Task: Look for space in Huntley, United States from 10th June, 2023 to 25th June, 2023 for 4 adults in price range Rs.10000 to Rs.15000. Place can be private room with 4 bedrooms having 4 beds and 4 bathrooms. Property type can be house, flat, guest house, hotel. Amenities needed are: wifi, TV, free parkinig on premises, gym, breakfast. Booking option can be shelf check-in. Required host language is English.
Action: Mouse moved to (497, 114)
Screenshot: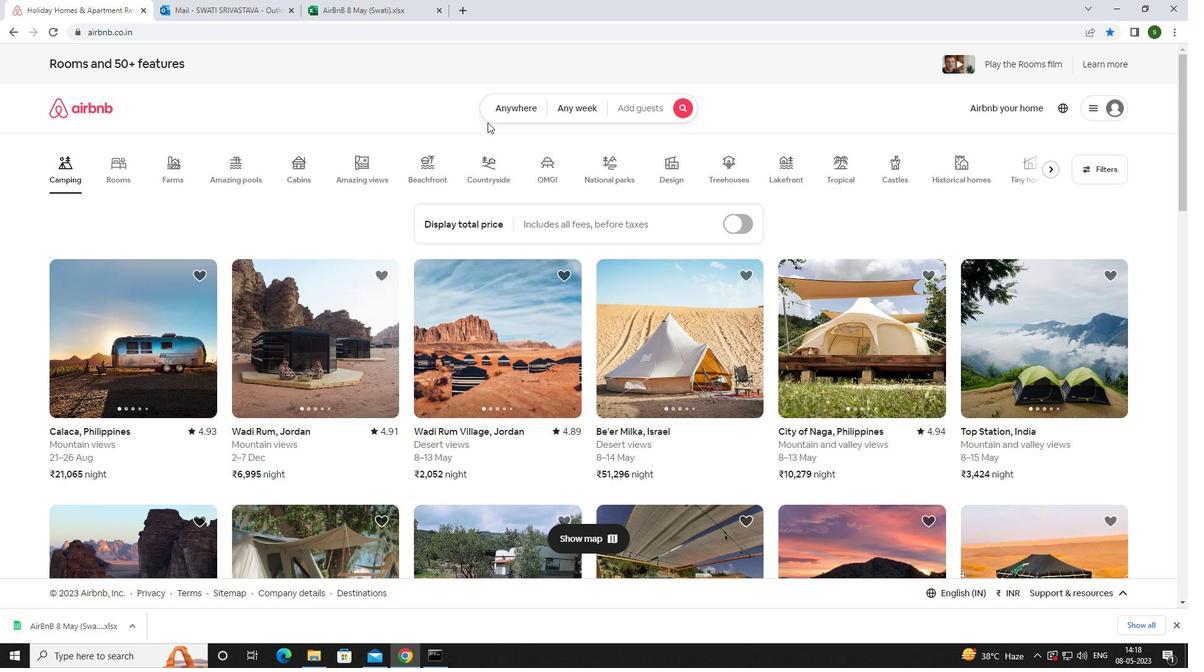 
Action: Mouse pressed left at (497, 114)
Screenshot: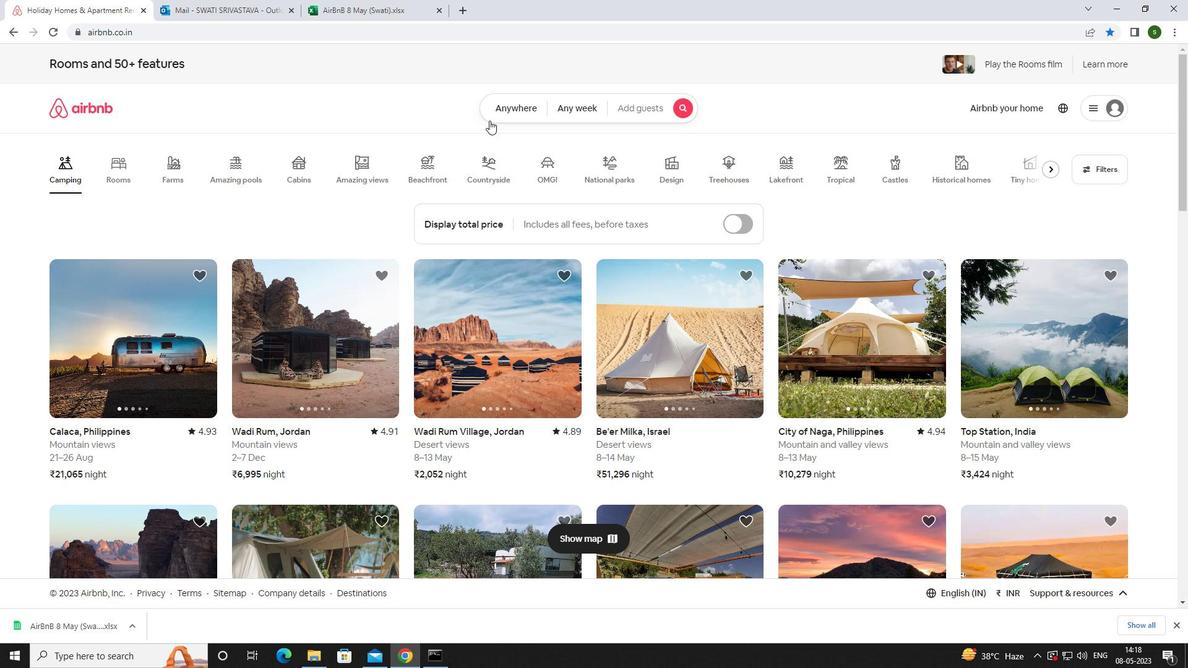 
Action: Mouse moved to (387, 160)
Screenshot: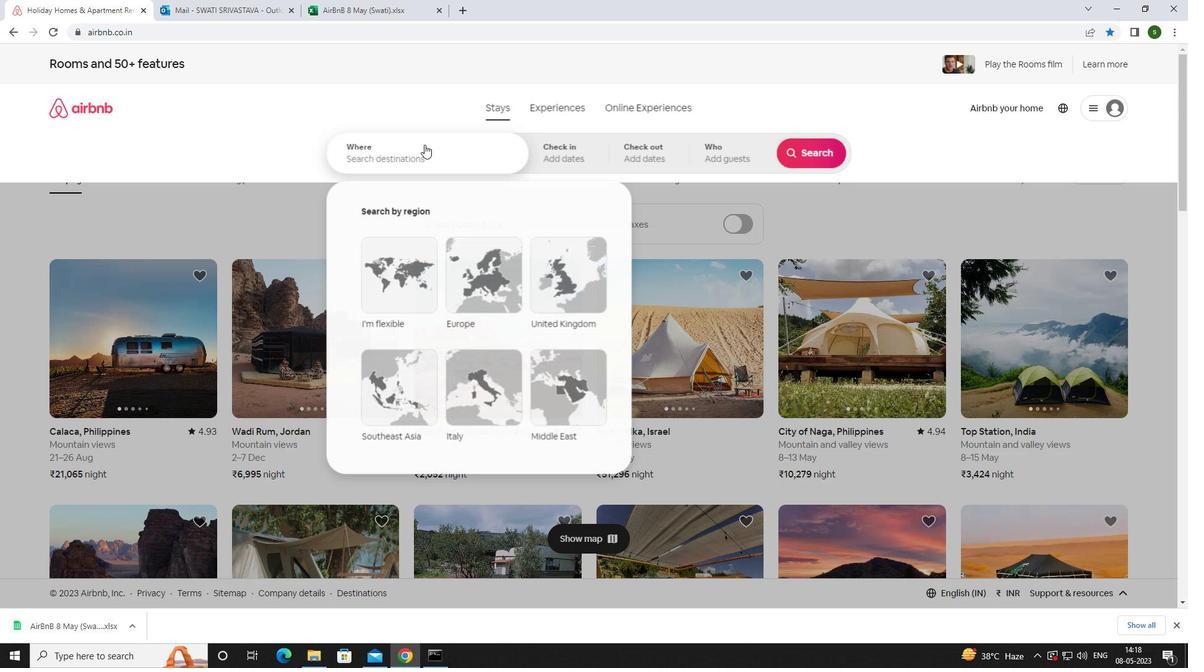 
Action: Mouse pressed left at (387, 160)
Screenshot: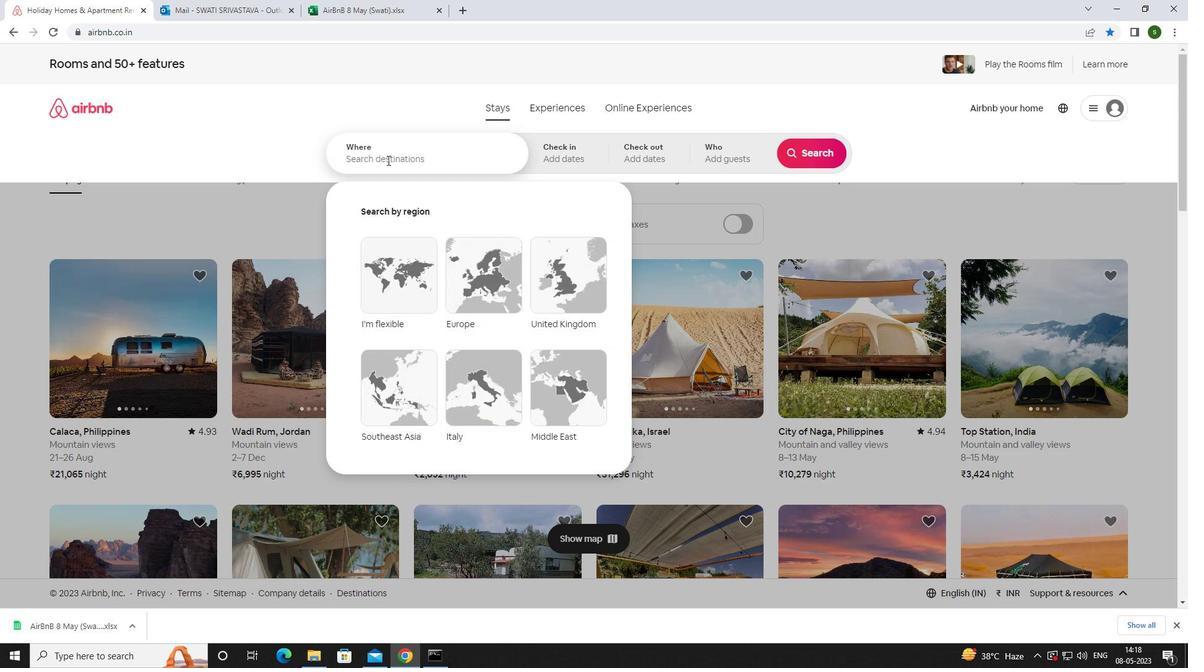 
Action: Key pressed <Key.caps_lock>h<Key.caps_lock>untley,<Key.space><Key.caps_lock>u<Key.caps_lock>nited<Key.space><Key.caps_lock>s<Key.caps_lock>tates<Key.enter>
Screenshot: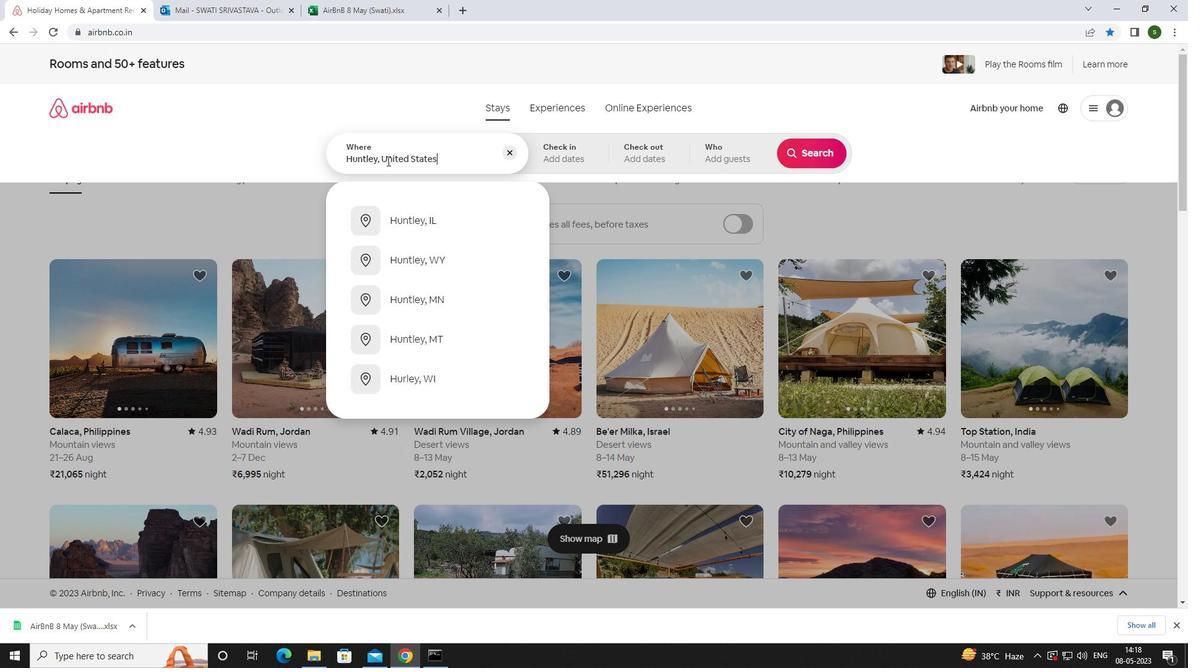 
Action: Mouse moved to (799, 327)
Screenshot: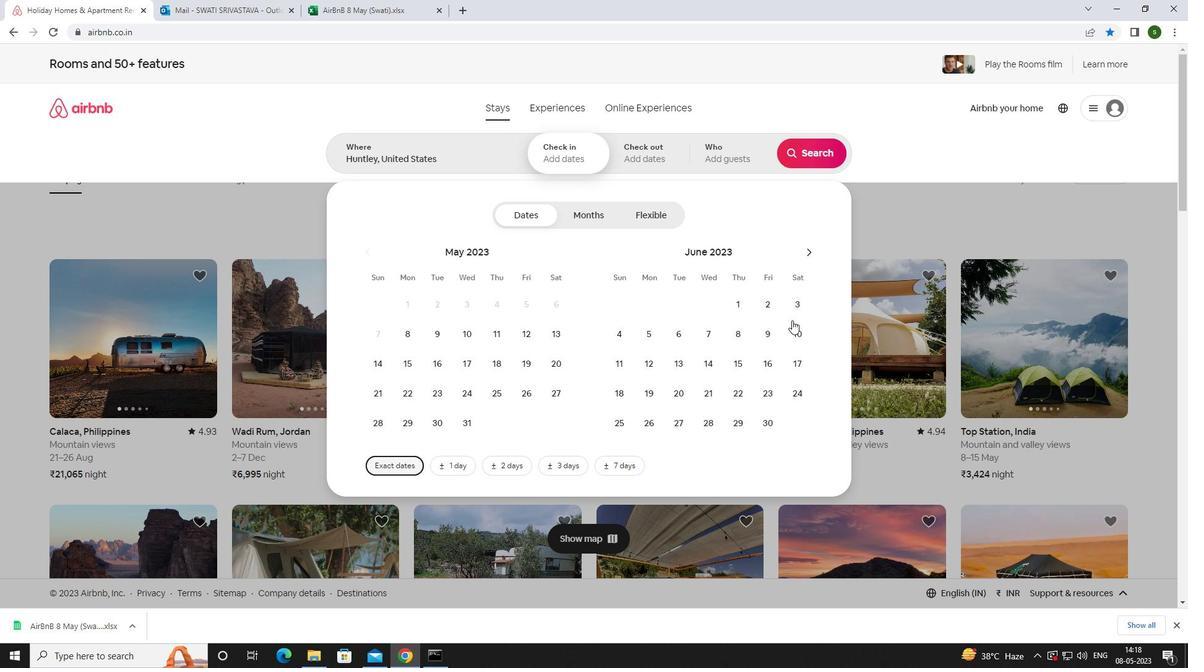 
Action: Mouse pressed left at (799, 327)
Screenshot: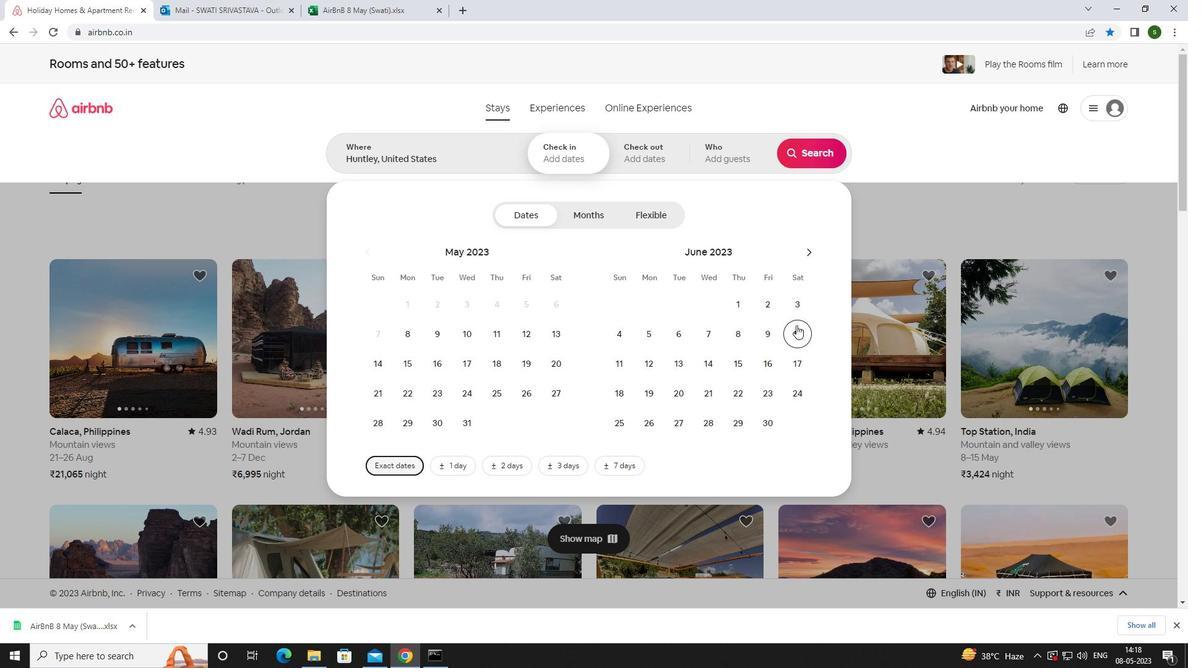 
Action: Mouse moved to (613, 420)
Screenshot: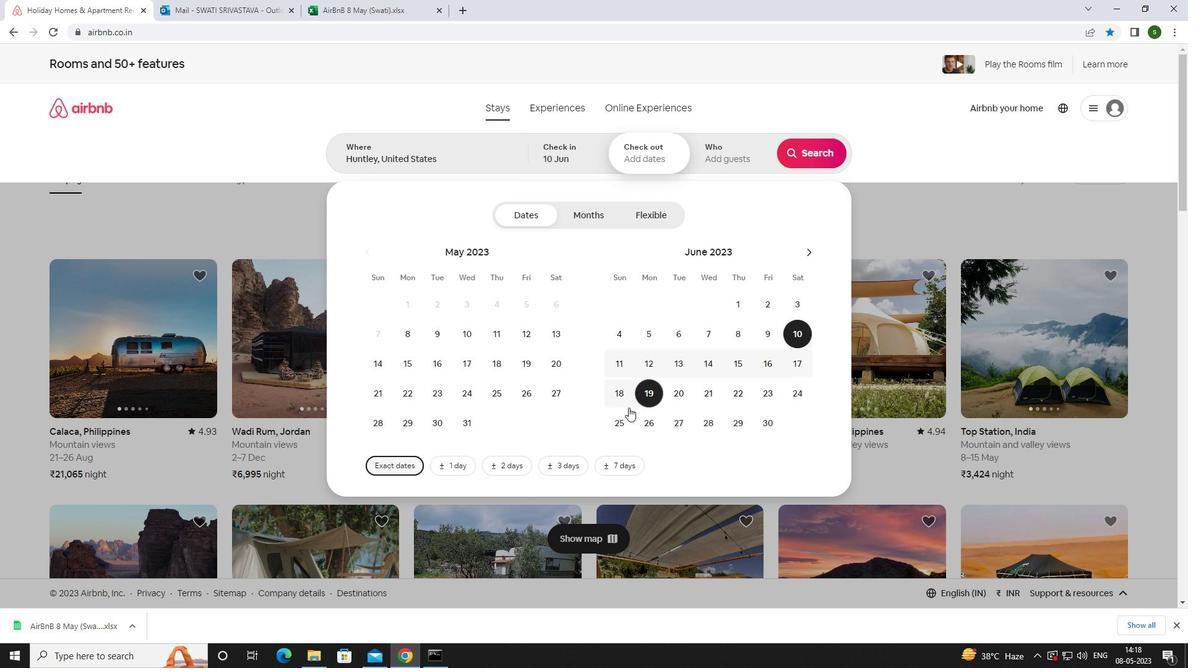 
Action: Mouse pressed left at (613, 420)
Screenshot: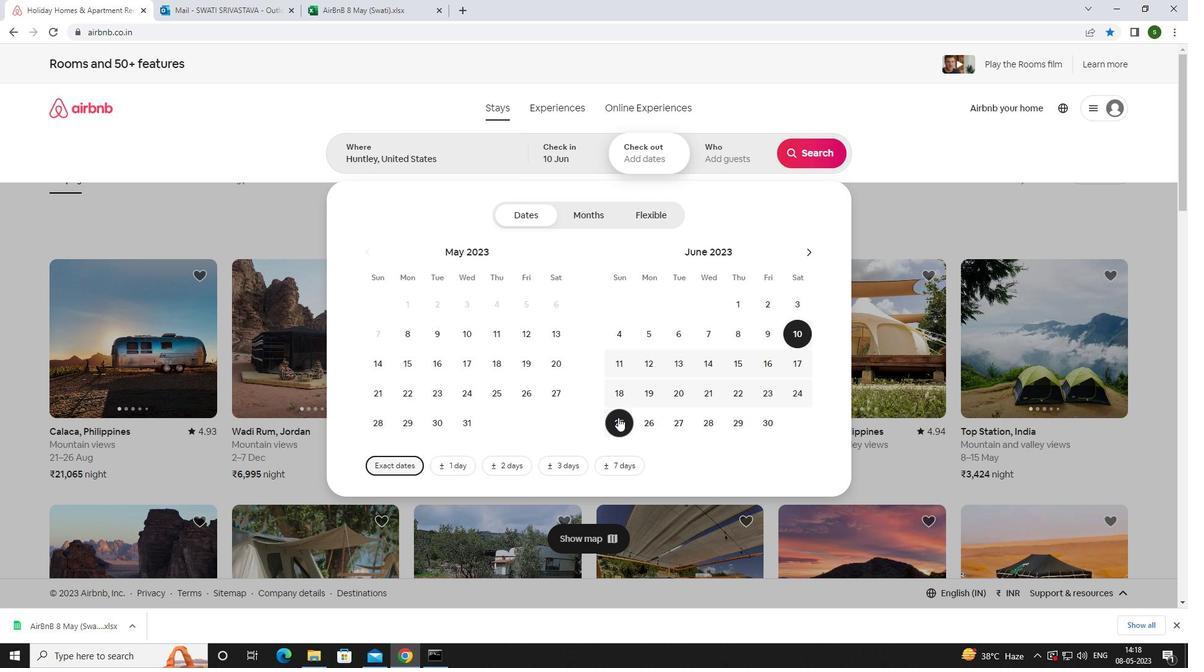 
Action: Mouse moved to (725, 151)
Screenshot: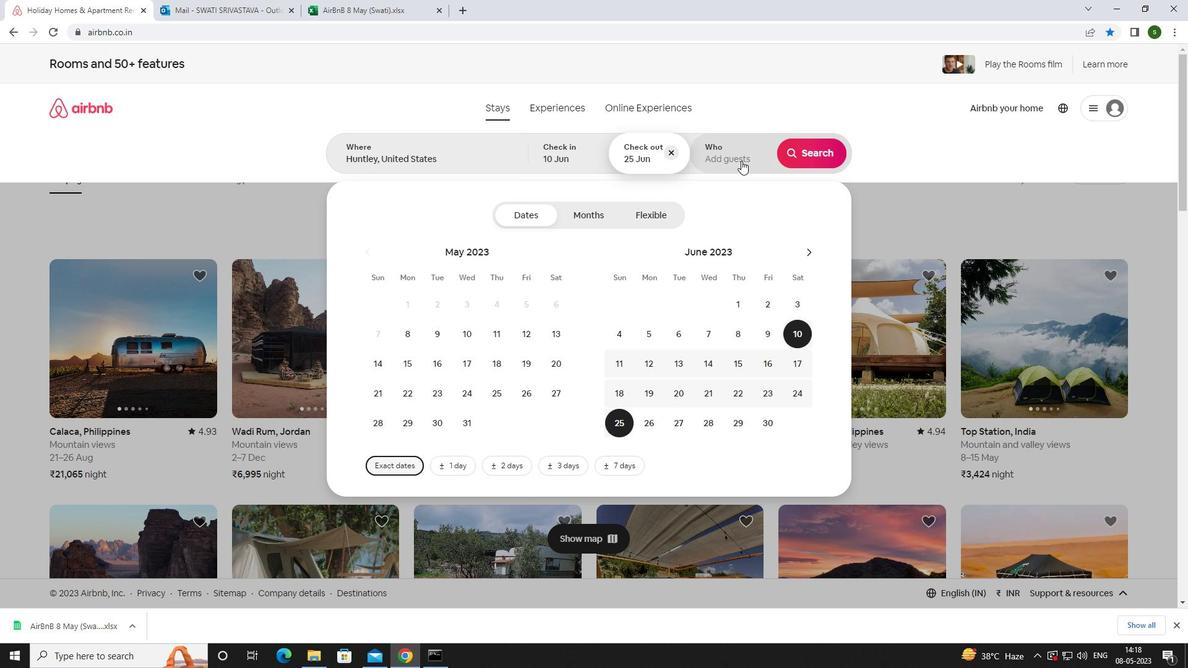 
Action: Mouse pressed left at (725, 151)
Screenshot: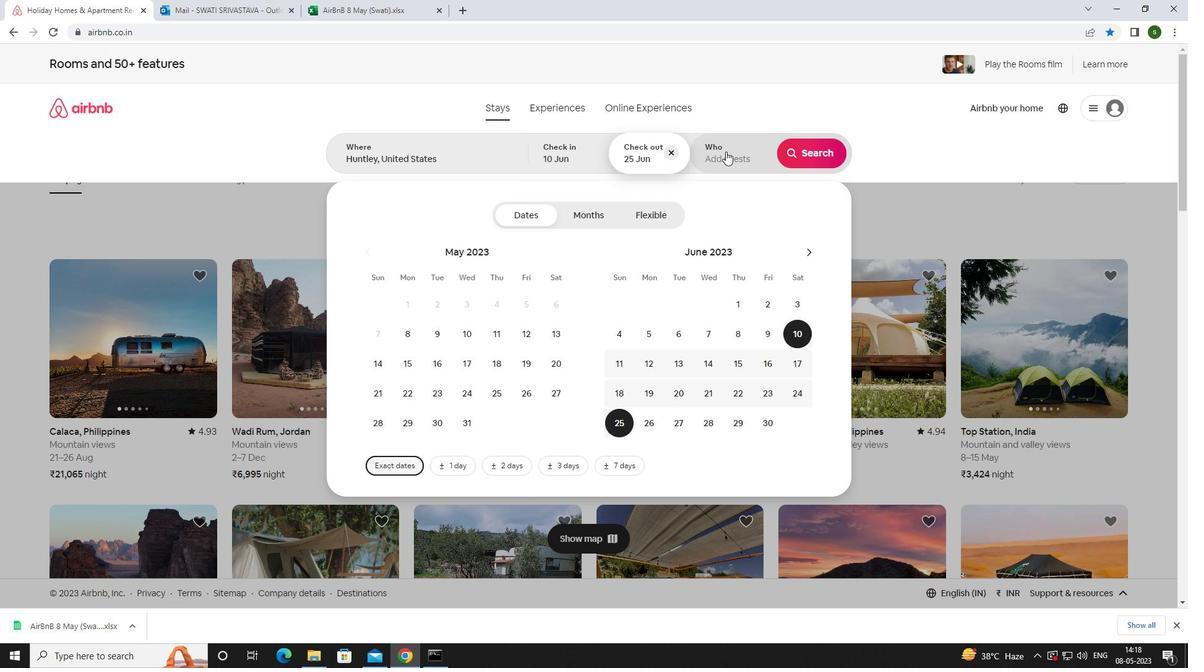 
Action: Mouse moved to (811, 228)
Screenshot: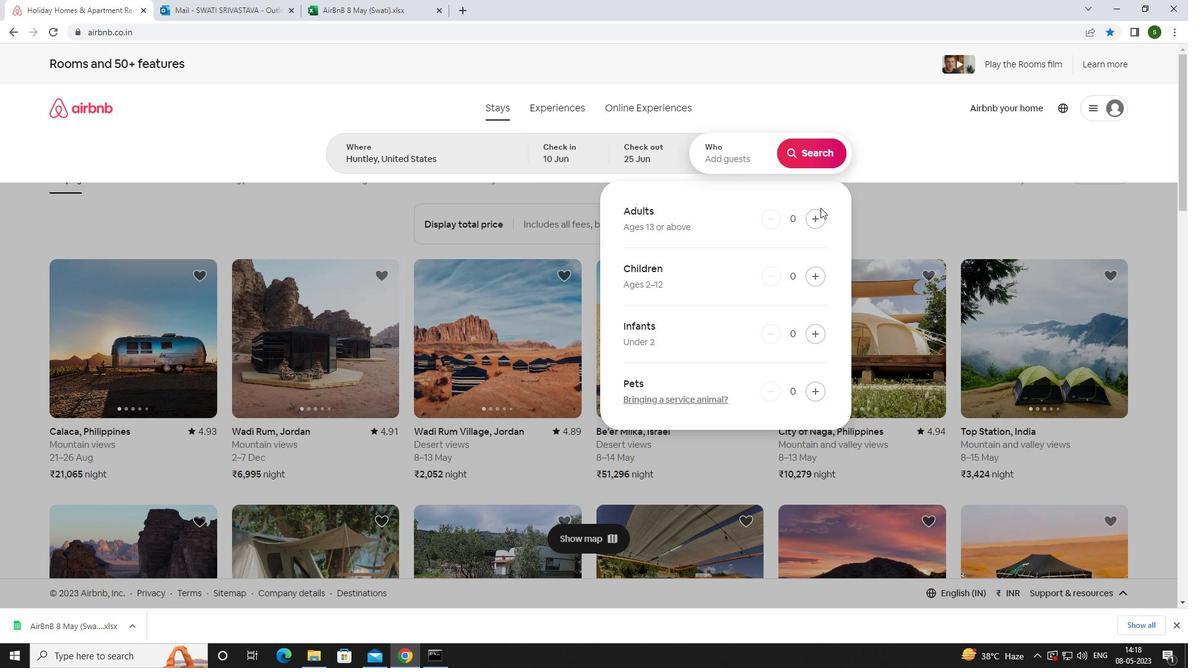
Action: Mouse pressed left at (811, 228)
Screenshot: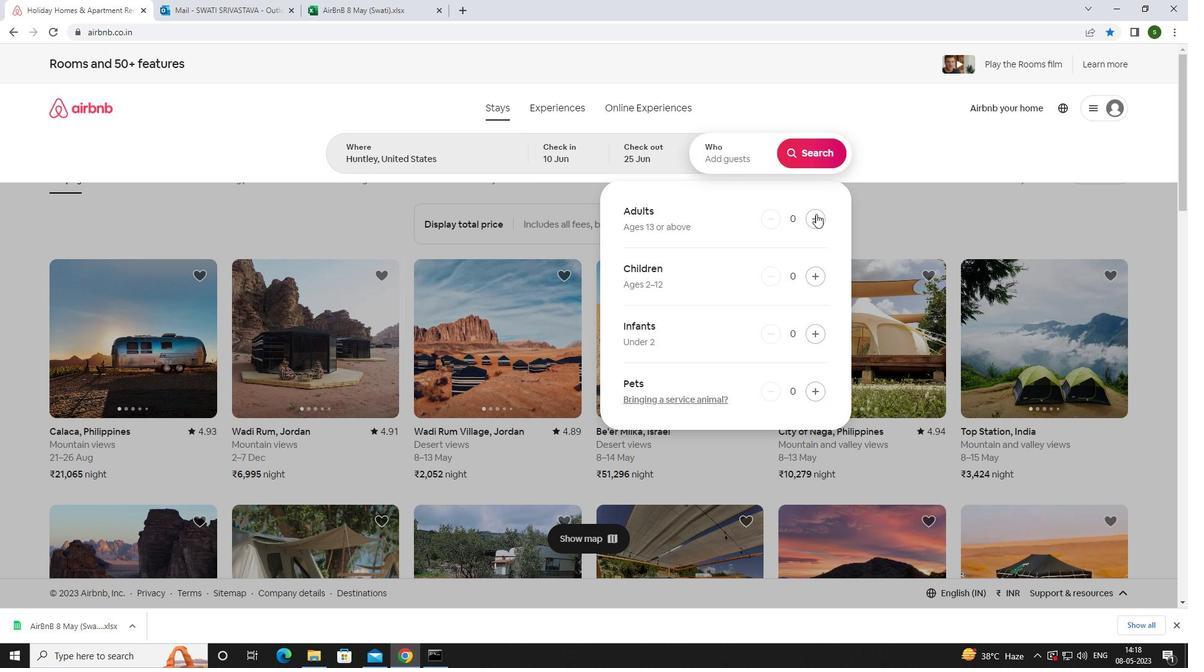 
Action: Mouse moved to (813, 218)
Screenshot: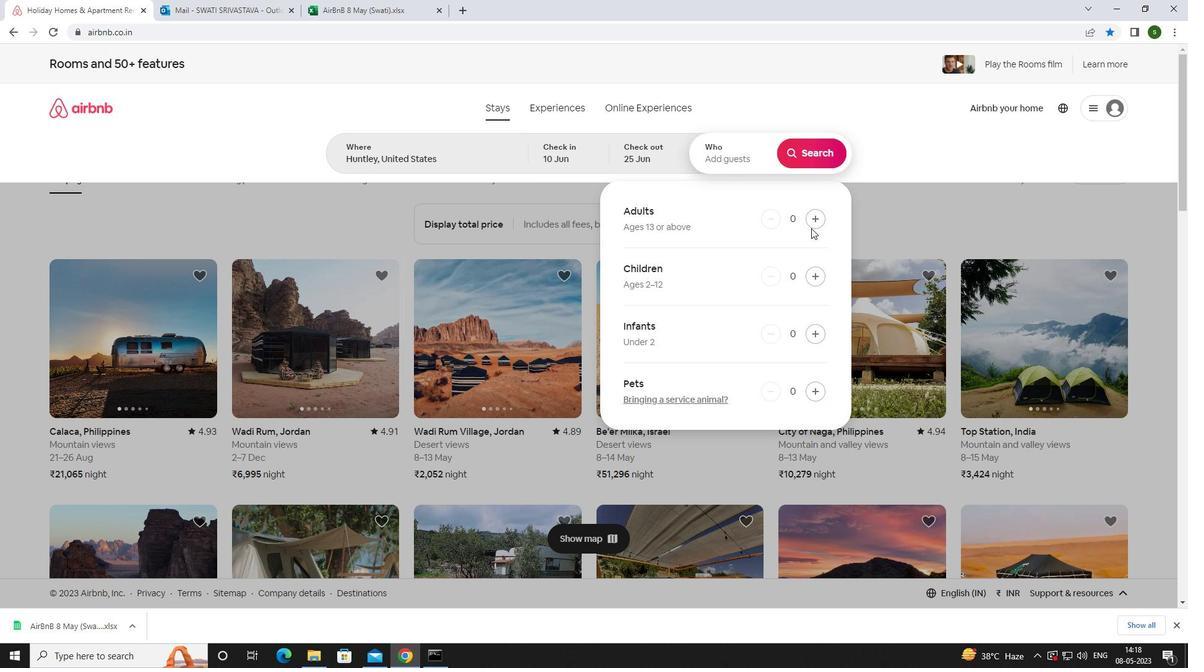 
Action: Mouse pressed left at (813, 218)
Screenshot: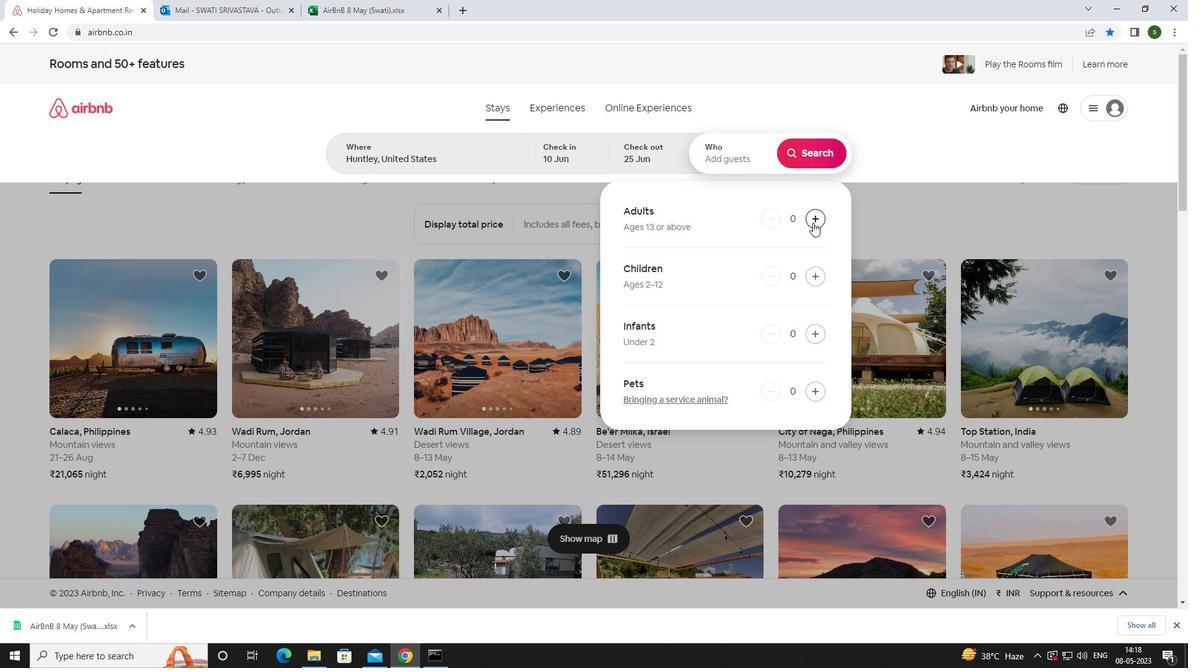 
Action: Mouse pressed left at (813, 218)
Screenshot: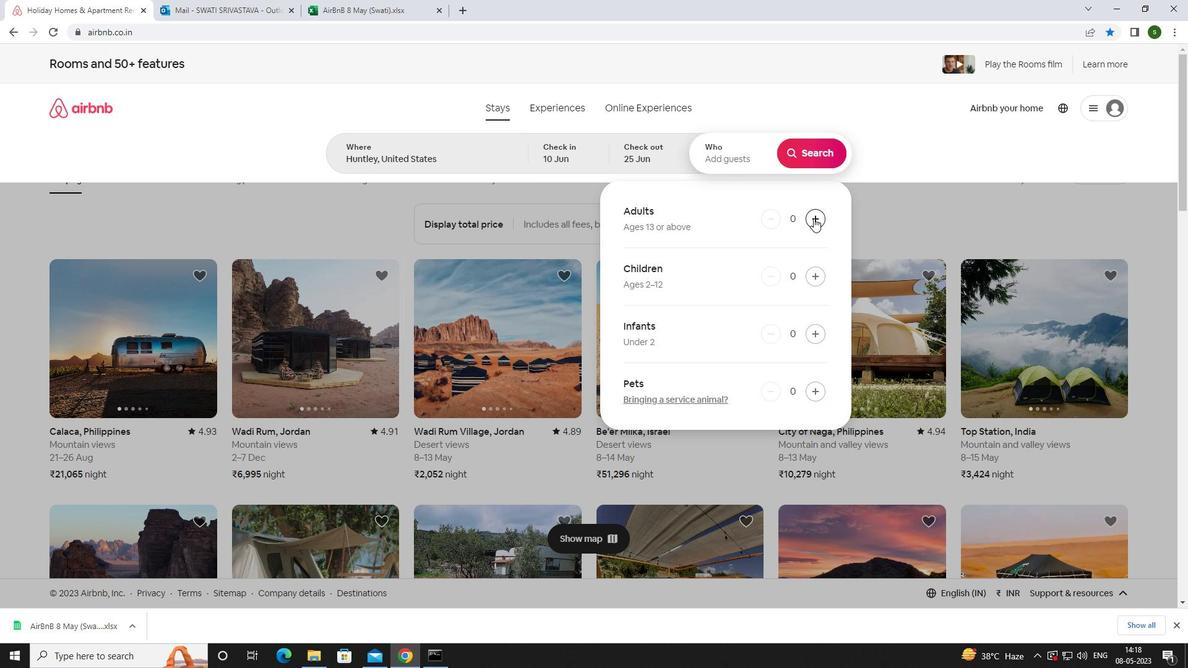 
Action: Mouse pressed left at (813, 218)
Screenshot: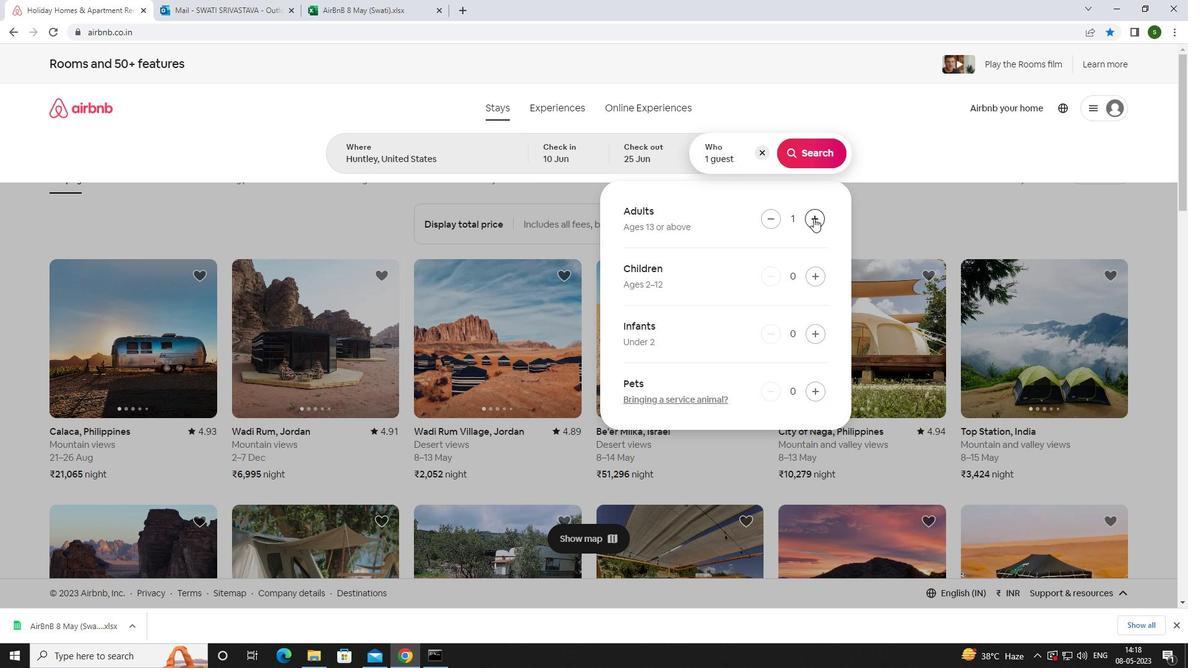 
Action: Mouse pressed left at (813, 218)
Screenshot: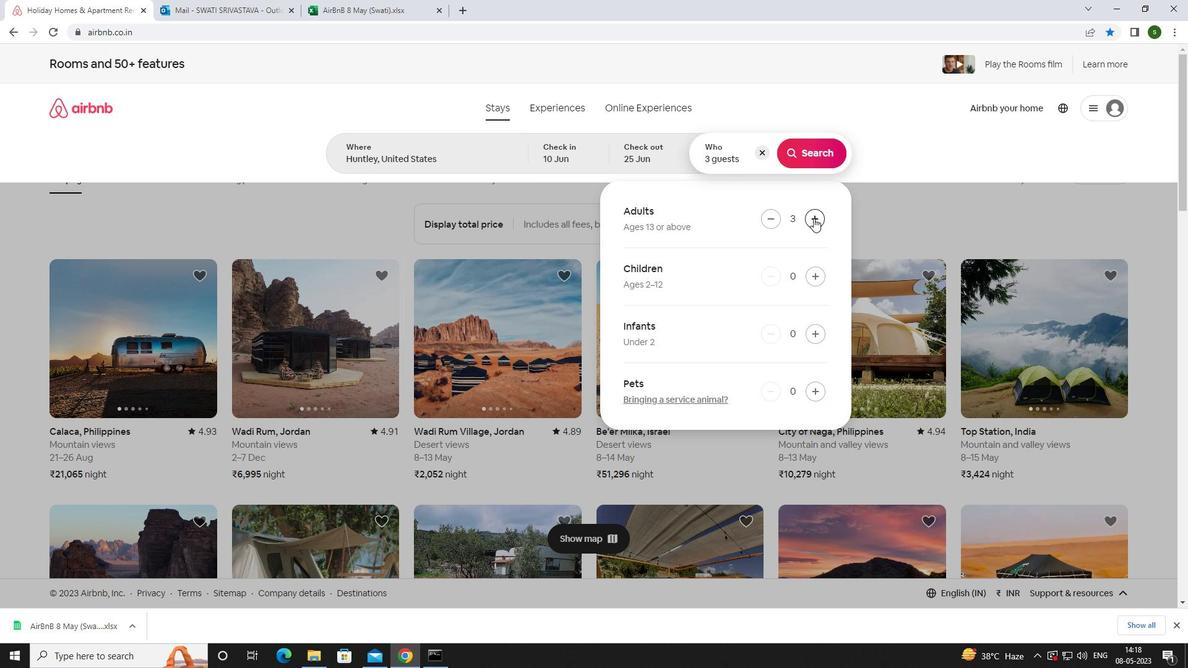 
Action: Mouse moved to (811, 162)
Screenshot: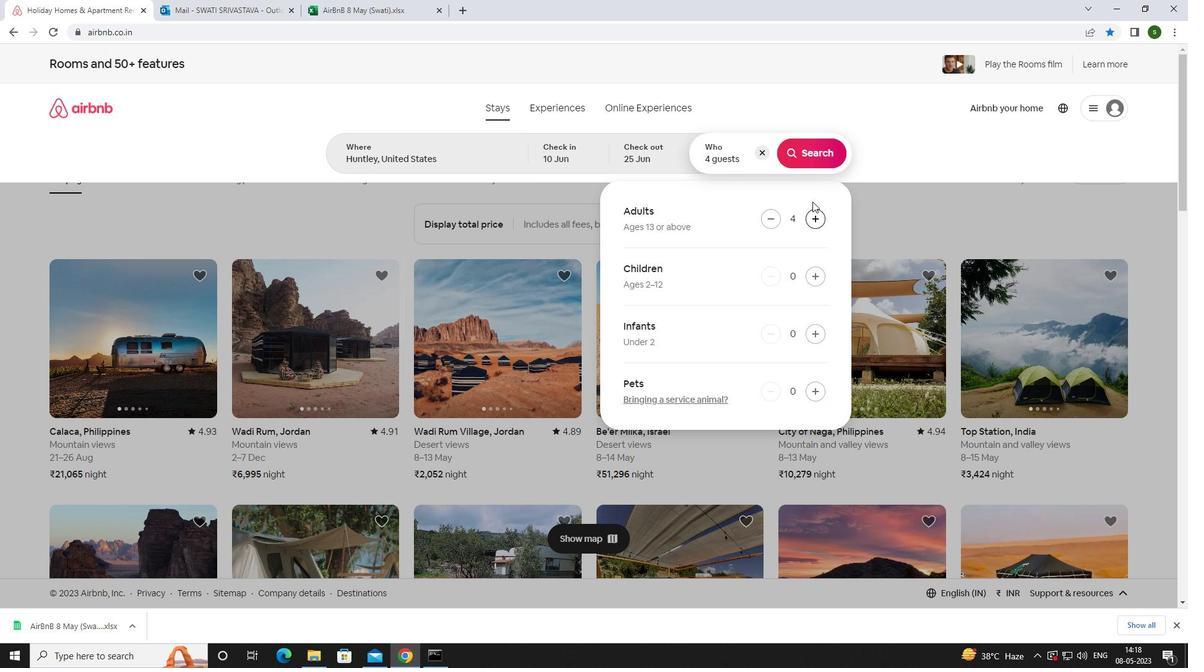 
Action: Mouse pressed left at (811, 162)
Screenshot: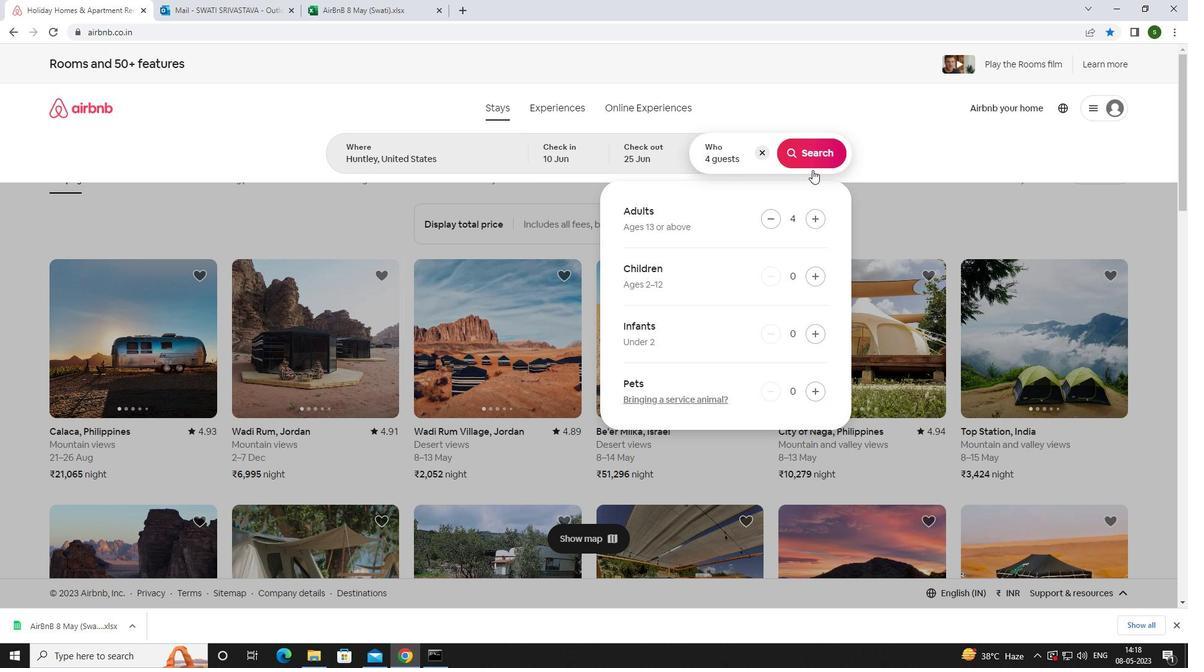 
Action: Mouse moved to (1130, 113)
Screenshot: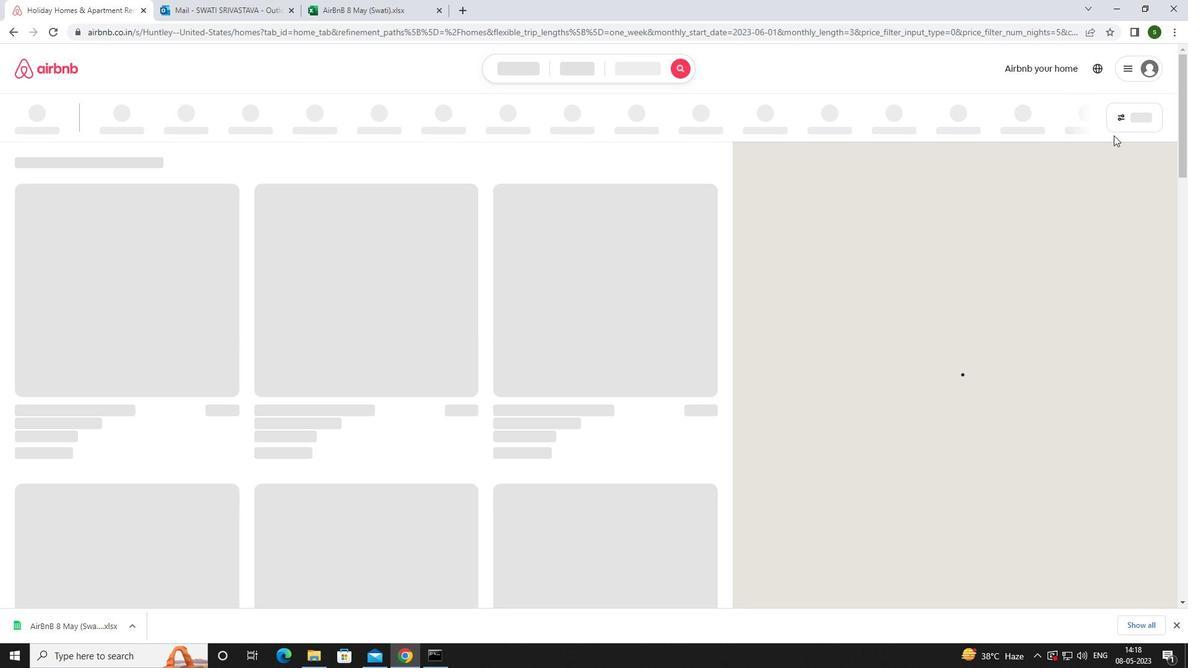 
Action: Mouse pressed left at (1130, 113)
Screenshot: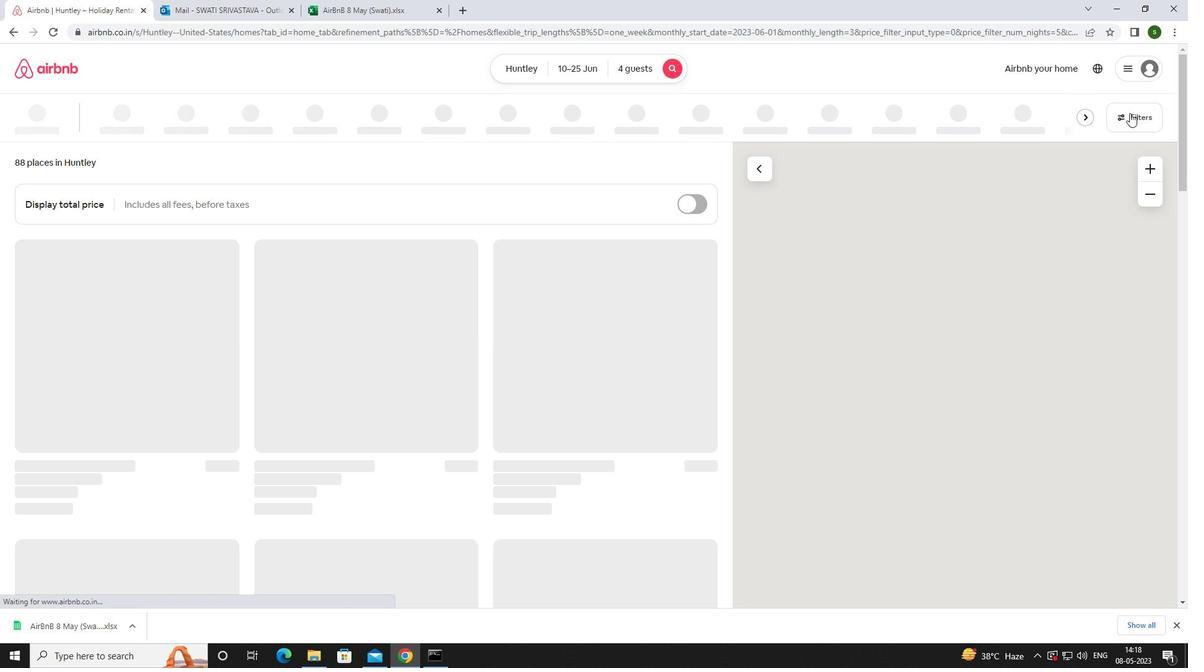 
Action: Mouse moved to (498, 421)
Screenshot: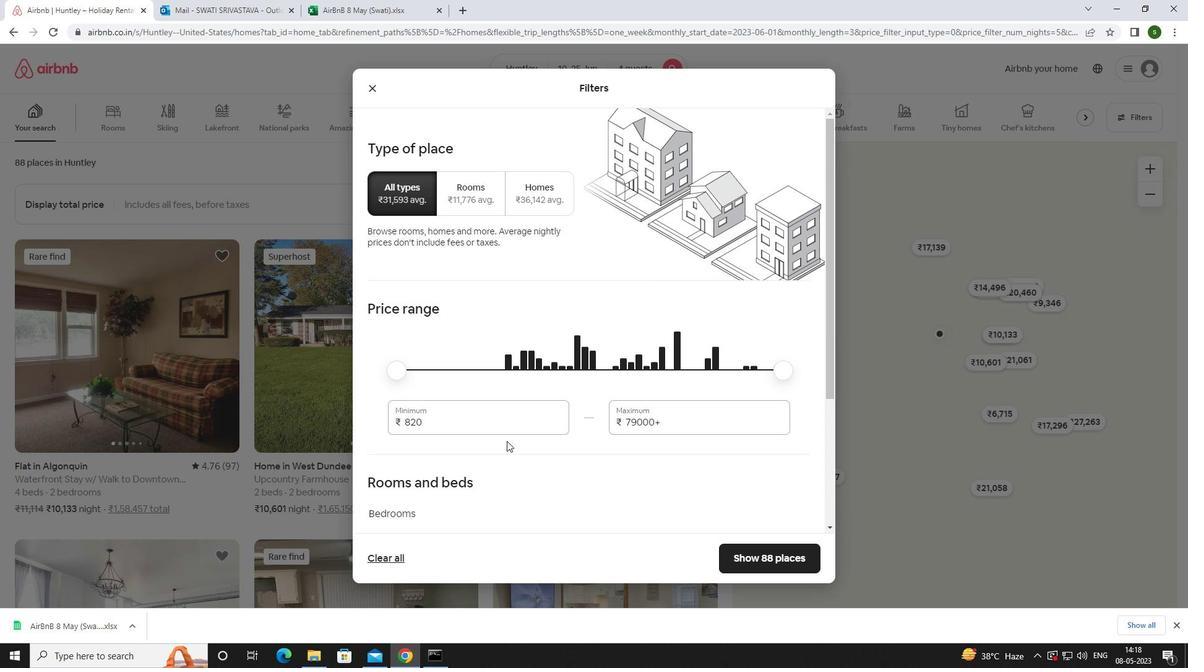 
Action: Mouse pressed left at (498, 421)
Screenshot: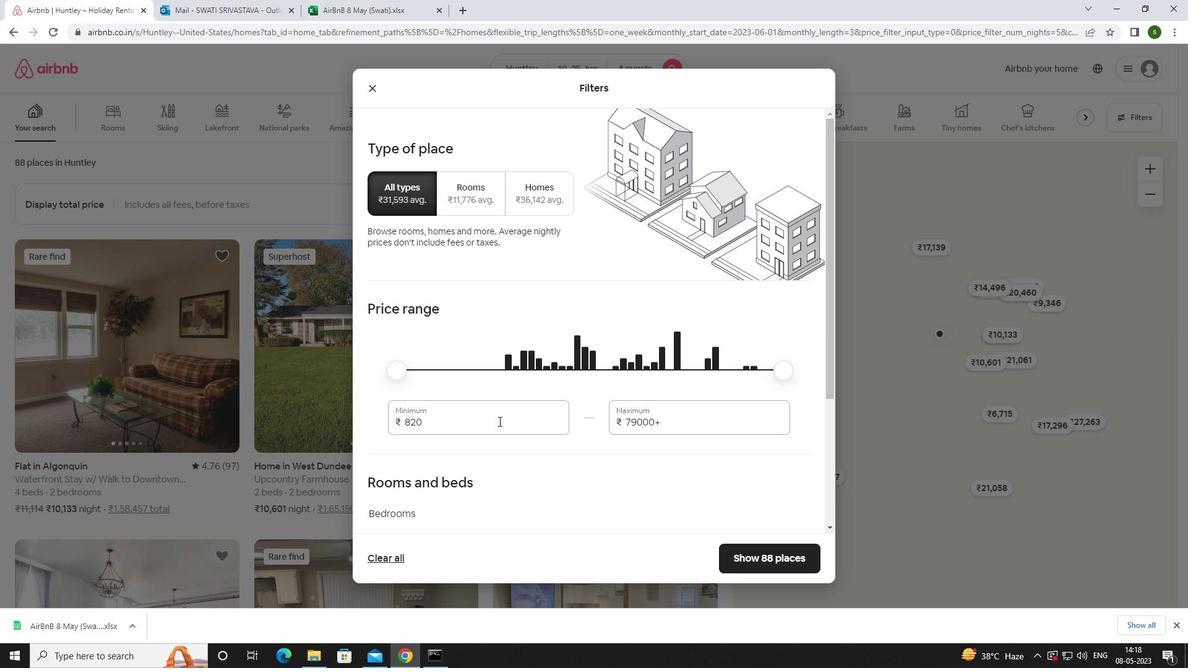 
Action: Mouse moved to (496, 421)
Screenshot: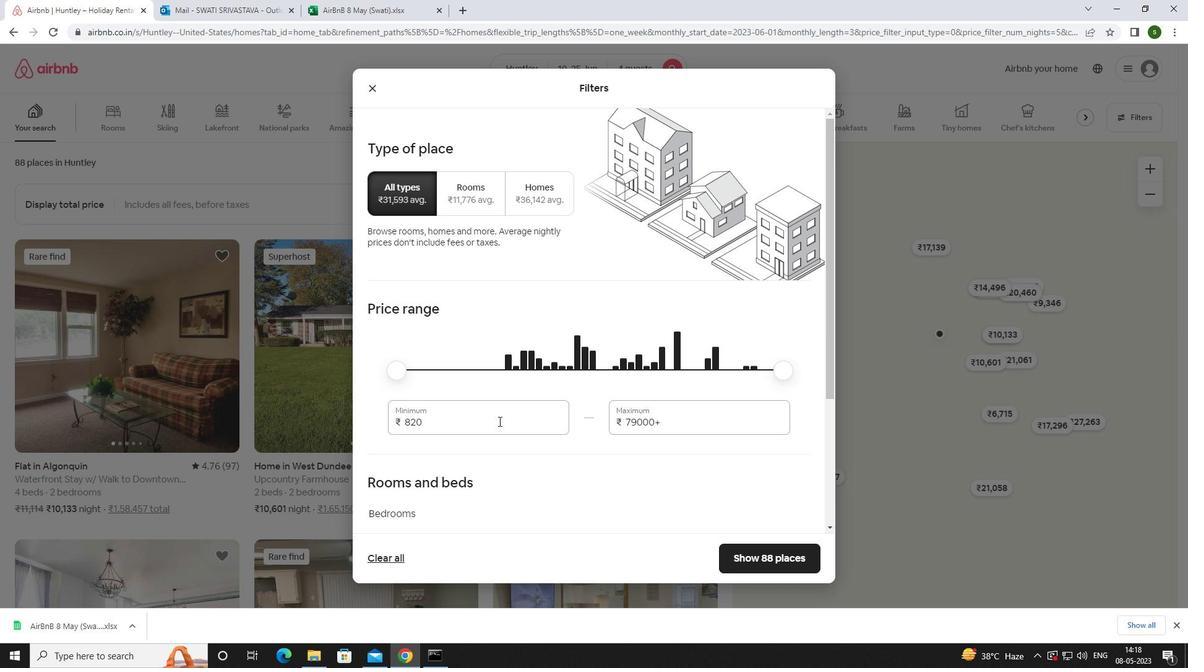 
Action: Key pressed <Key.backspace><Key.backspace><Key.backspace><Key.backspace>10000
Screenshot: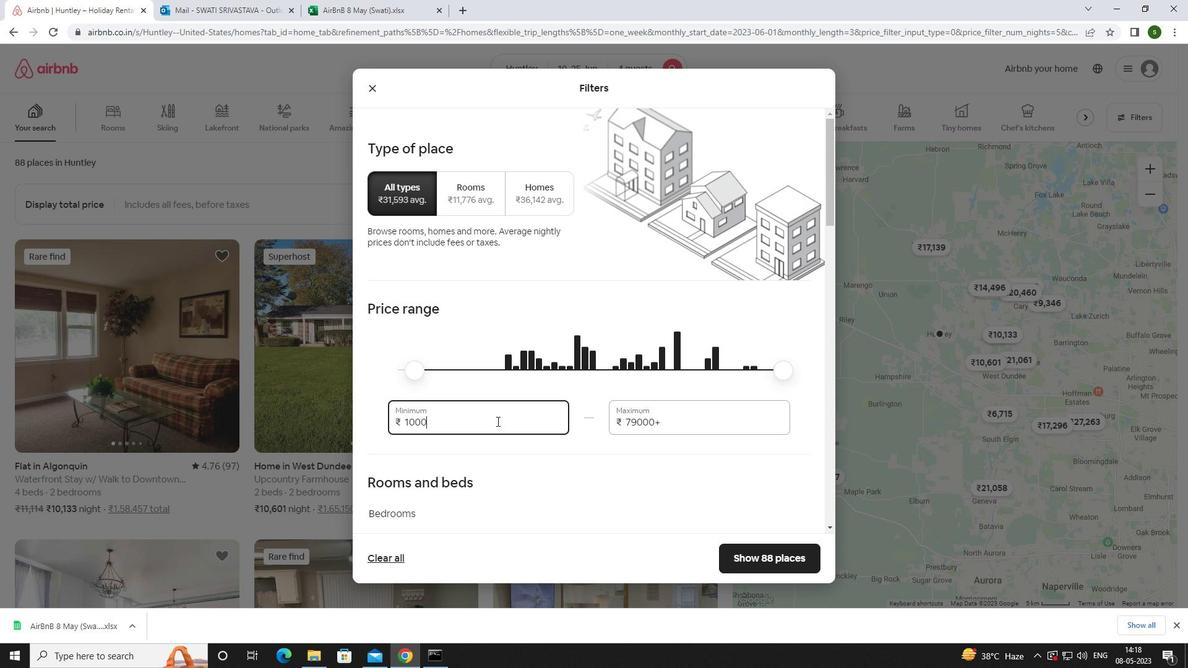 
Action: Mouse moved to (688, 428)
Screenshot: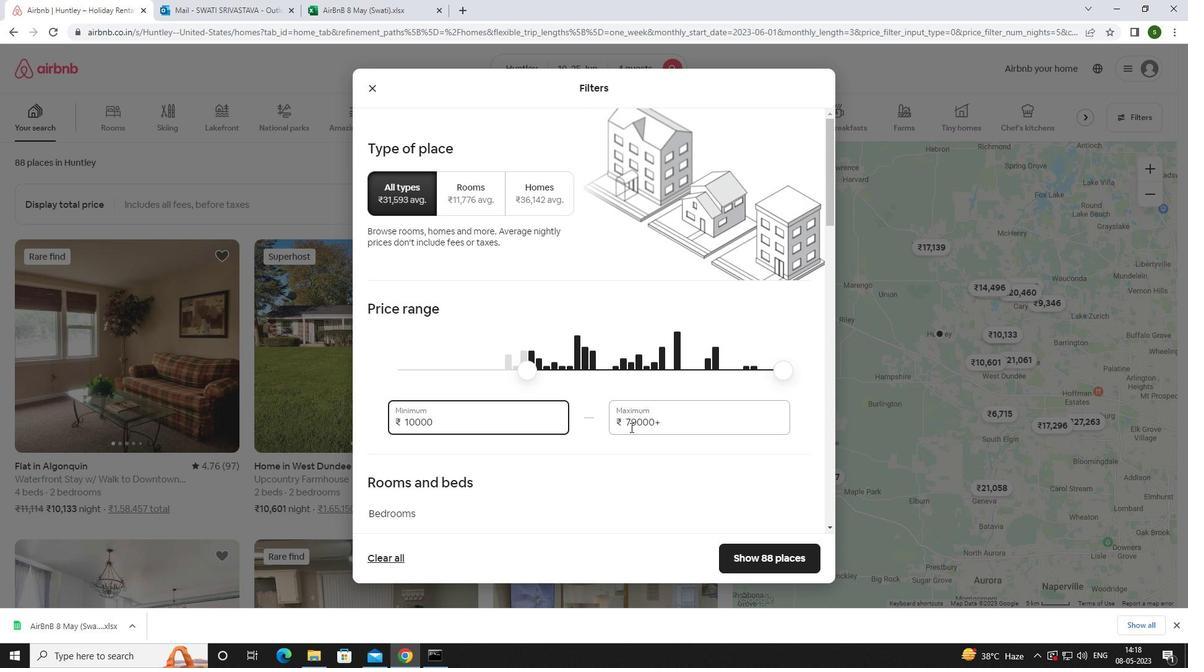 
Action: Mouse pressed left at (688, 428)
Screenshot: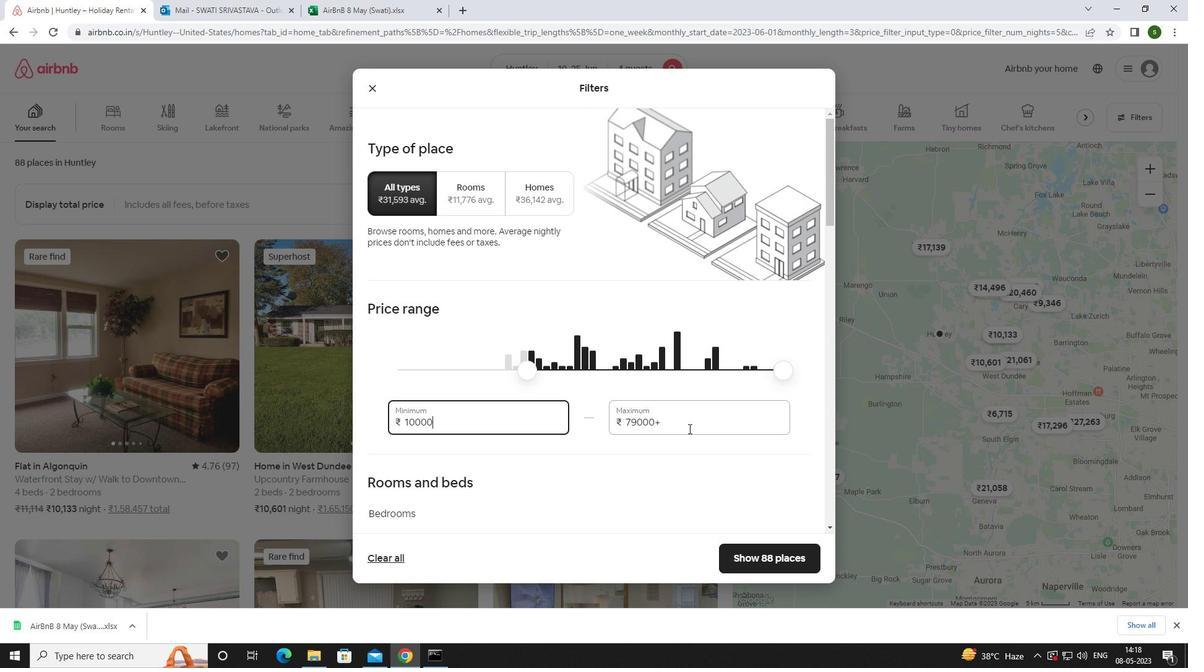 
Action: Key pressed <Key.backspace><Key.backspace><Key.backspace><Key.backspace><Key.backspace><Key.backspace><Key.backspace><Key.backspace><Key.backspace><Key.backspace><Key.backspace>15000
Screenshot: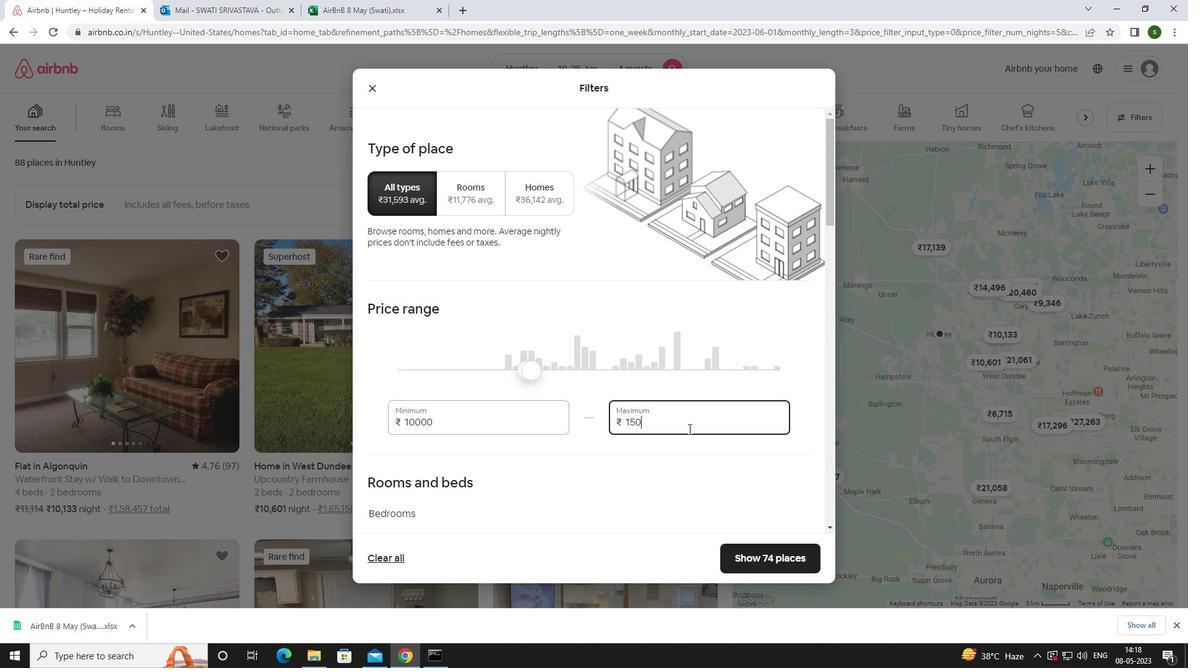 
Action: Mouse moved to (640, 443)
Screenshot: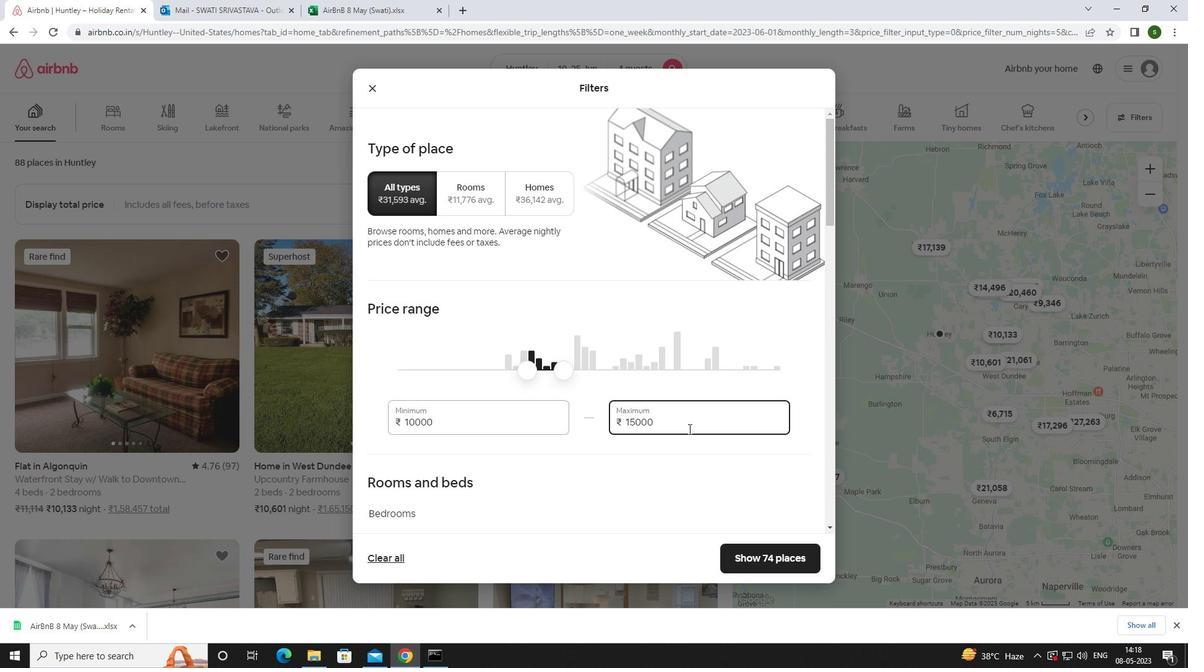 
Action: Mouse scrolled (640, 443) with delta (0, 0)
Screenshot: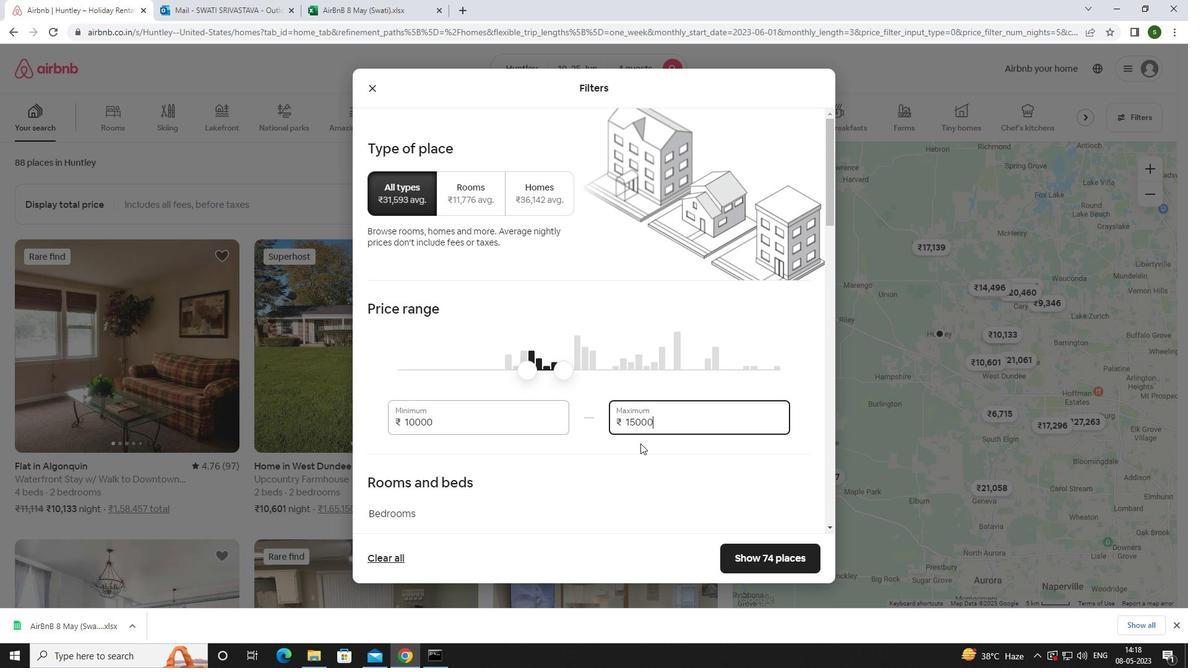 
Action: Mouse scrolled (640, 443) with delta (0, 0)
Screenshot: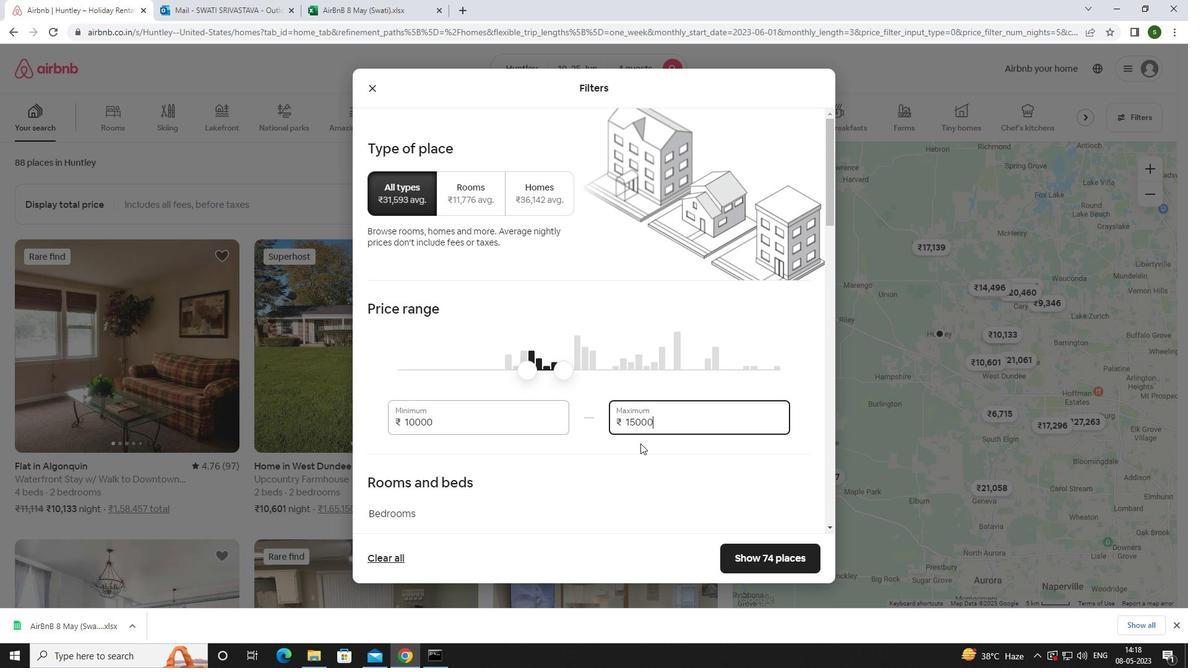 
Action: Mouse scrolled (640, 443) with delta (0, 0)
Screenshot: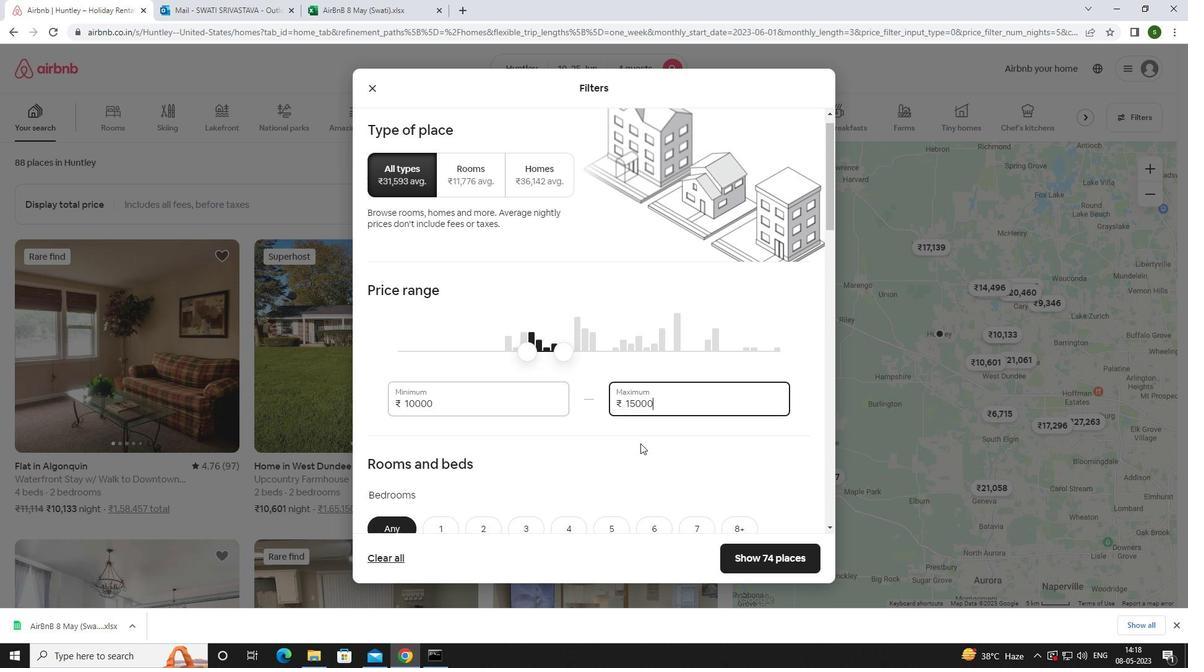 
Action: Mouse scrolled (640, 443) with delta (0, 0)
Screenshot: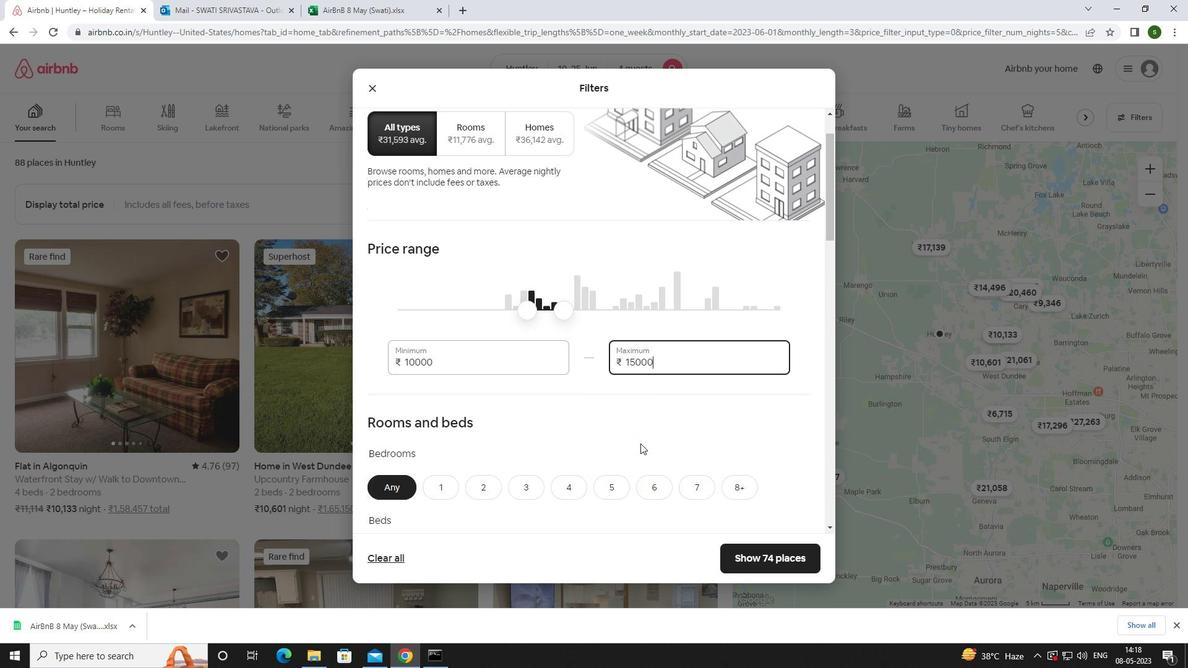 
Action: Mouse moved to (579, 300)
Screenshot: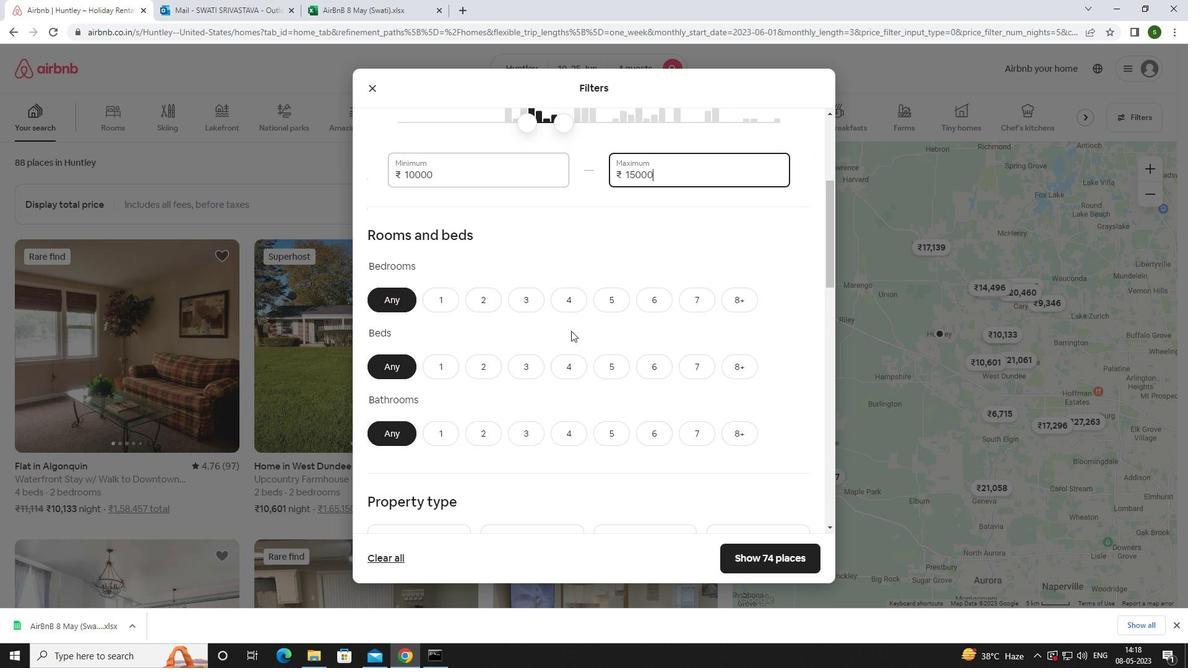 
Action: Mouse pressed left at (579, 300)
Screenshot: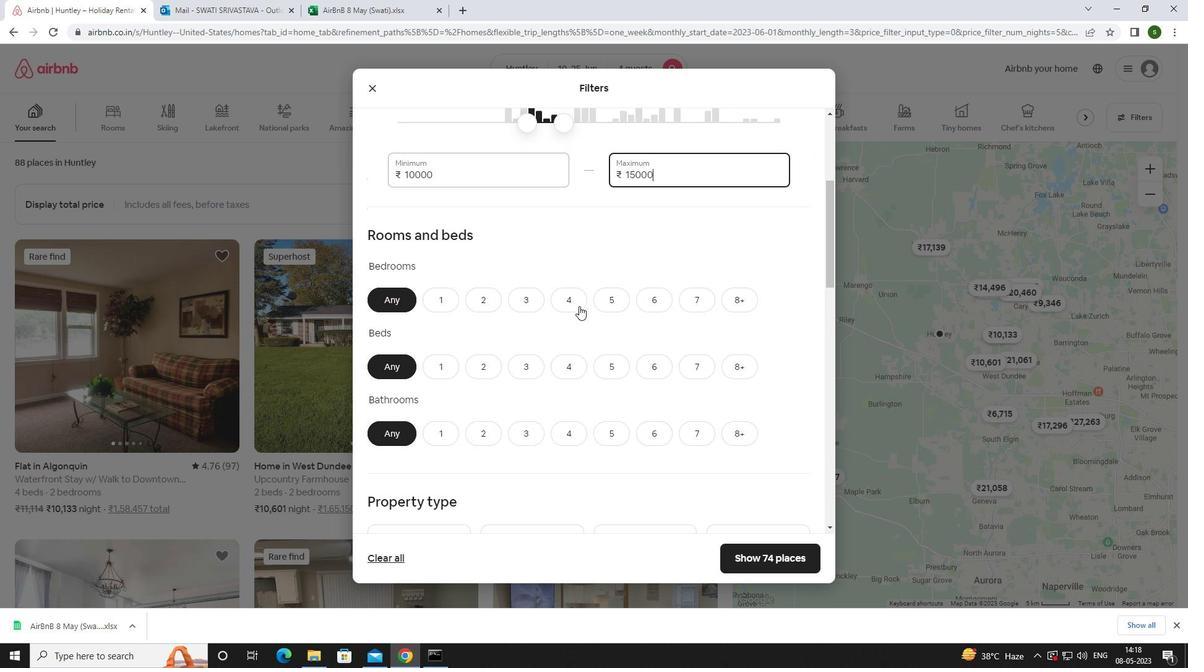 
Action: Mouse moved to (577, 355)
Screenshot: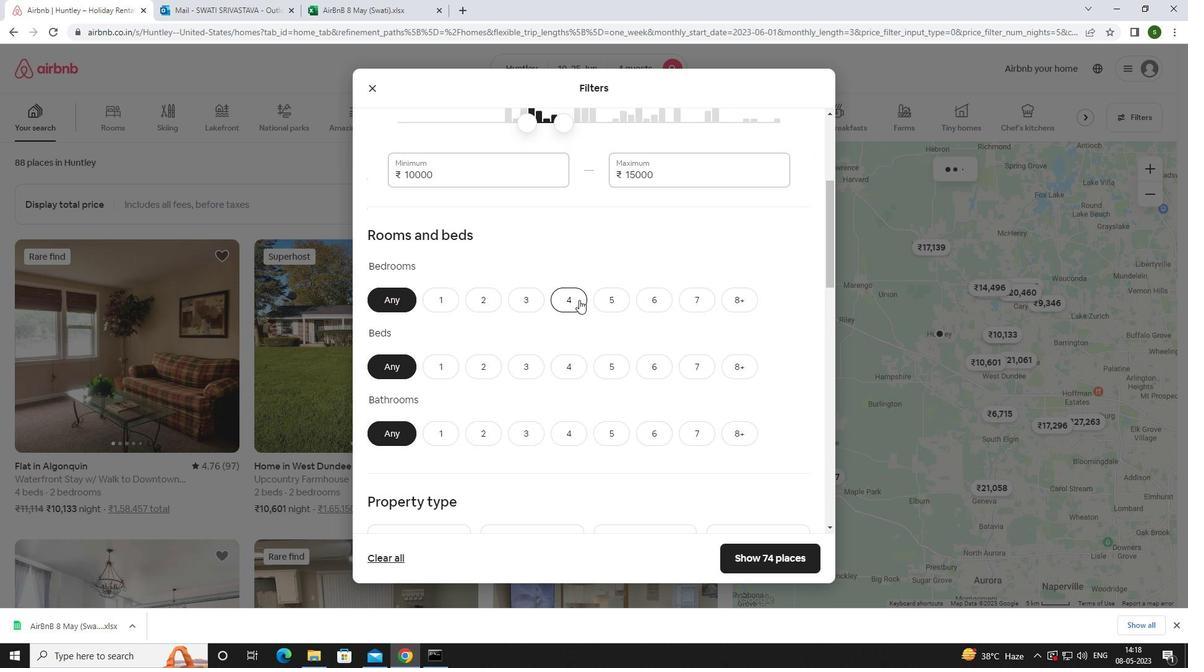 
Action: Mouse pressed left at (577, 355)
Screenshot: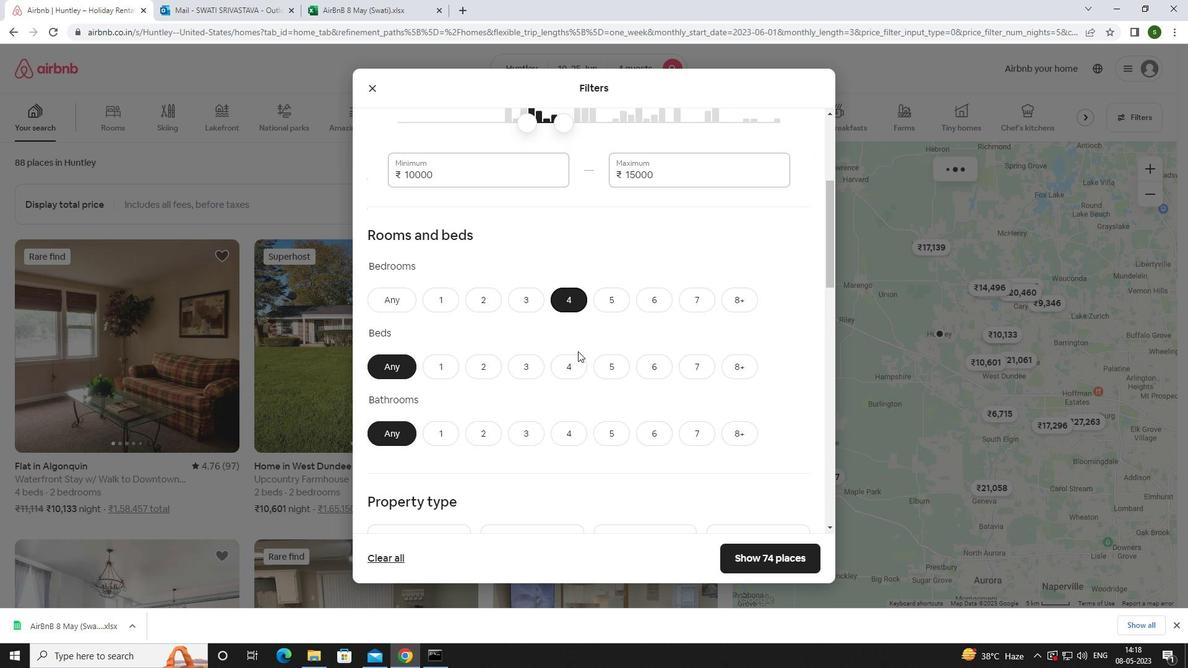 
Action: Mouse moved to (573, 430)
Screenshot: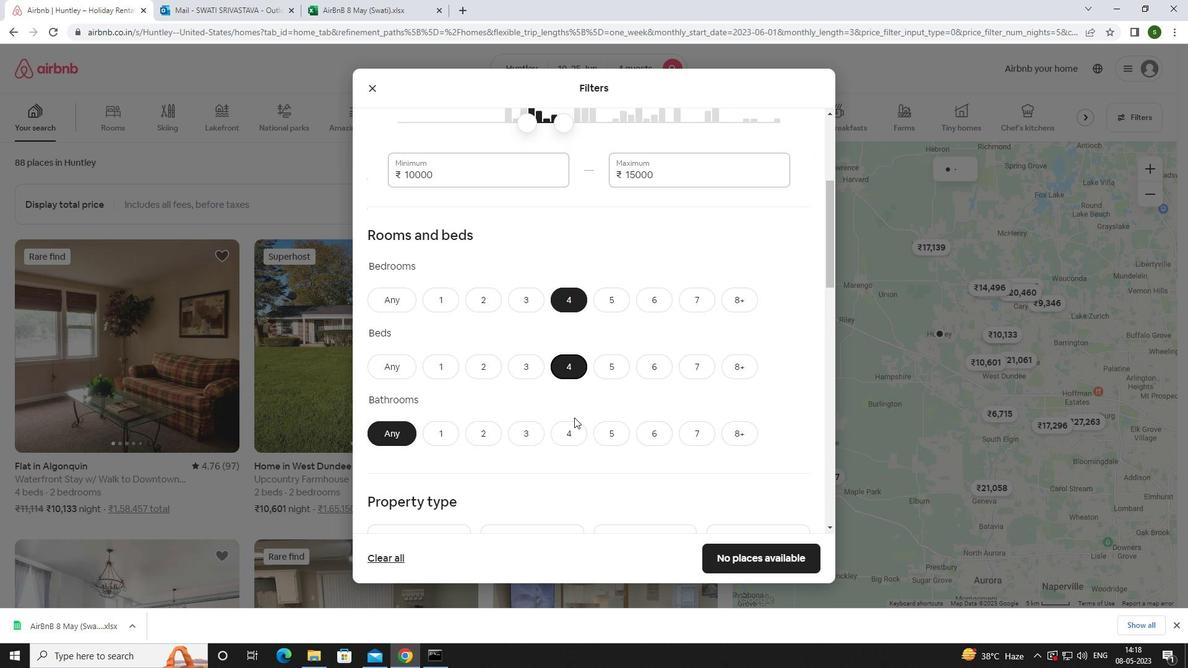 
Action: Mouse pressed left at (573, 430)
Screenshot: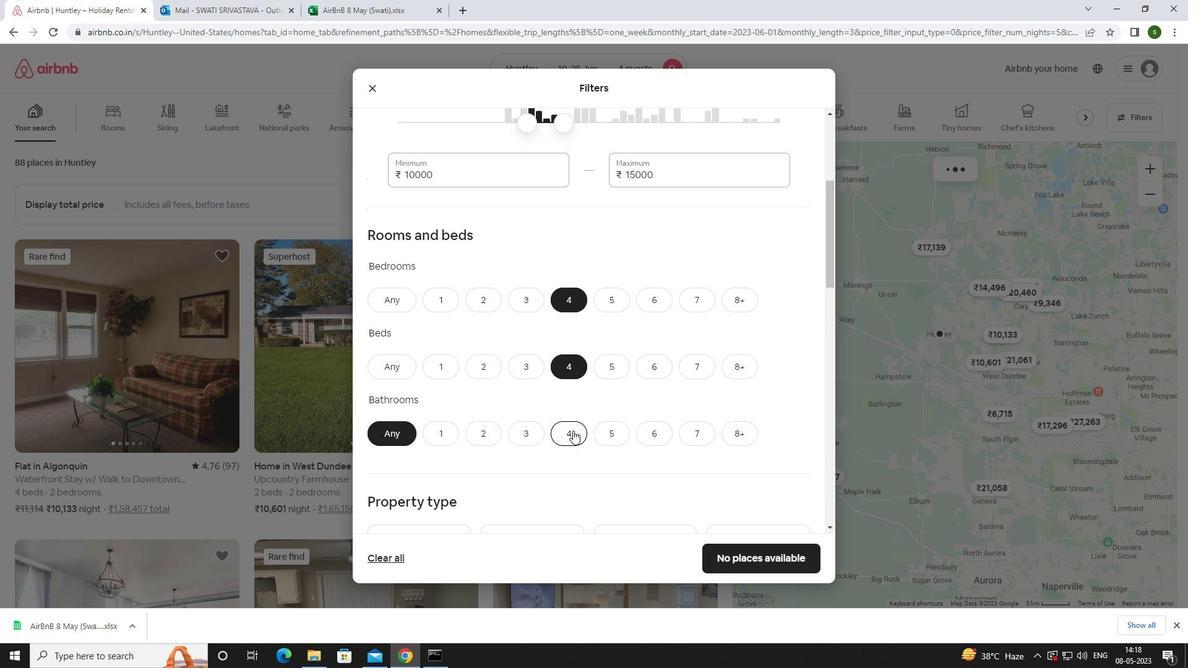 
Action: Mouse scrolled (573, 430) with delta (0, 0)
Screenshot: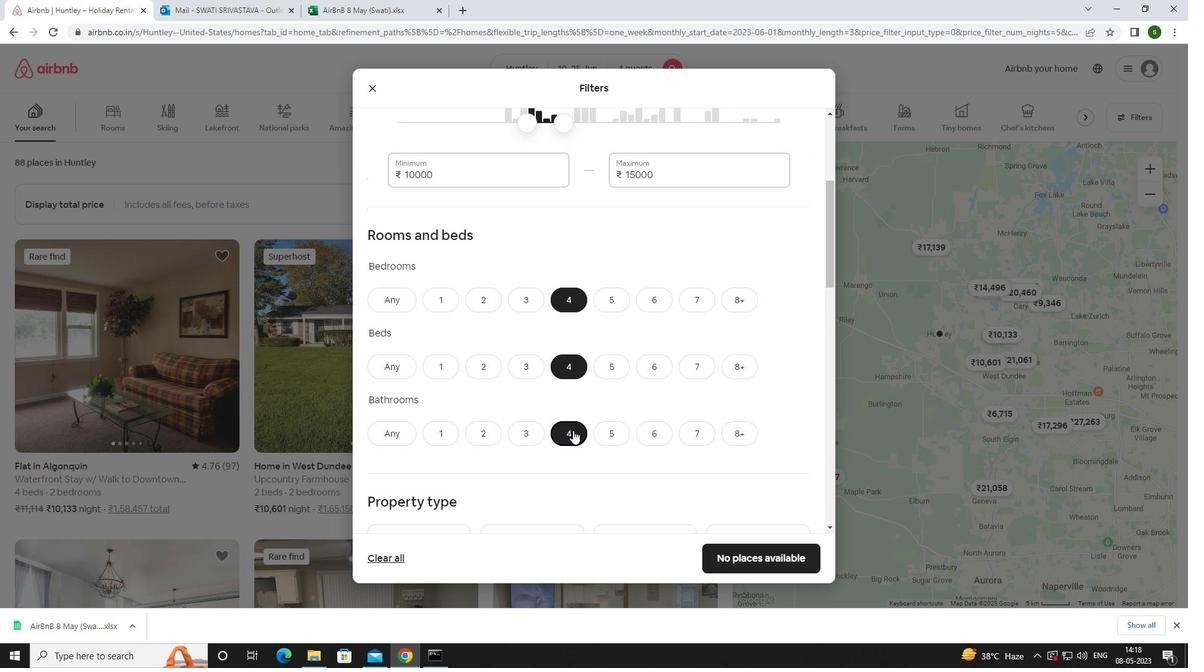 
Action: Mouse scrolled (573, 430) with delta (0, 0)
Screenshot: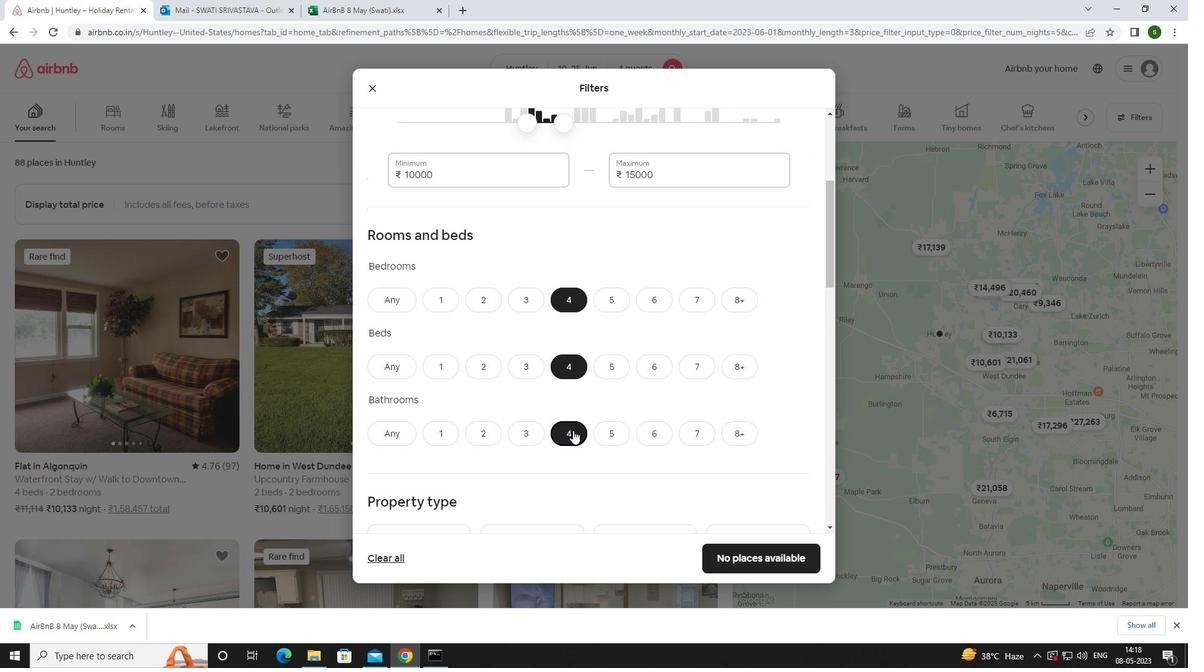 
Action: Mouse scrolled (573, 430) with delta (0, 0)
Screenshot: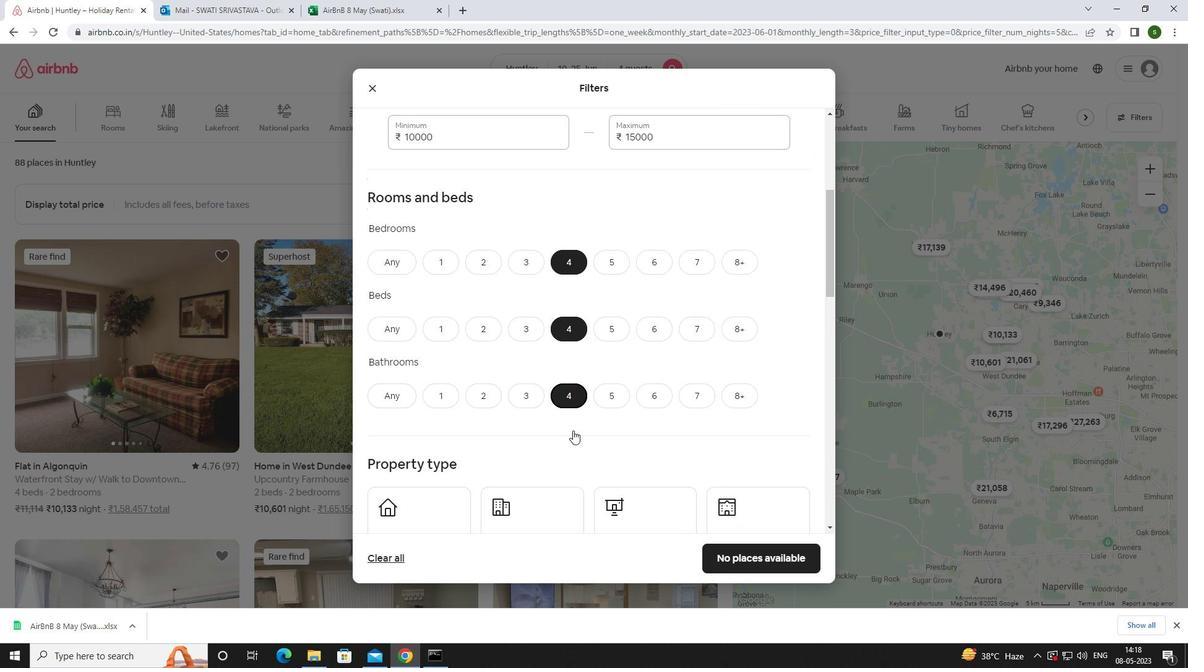 
Action: Mouse moved to (420, 400)
Screenshot: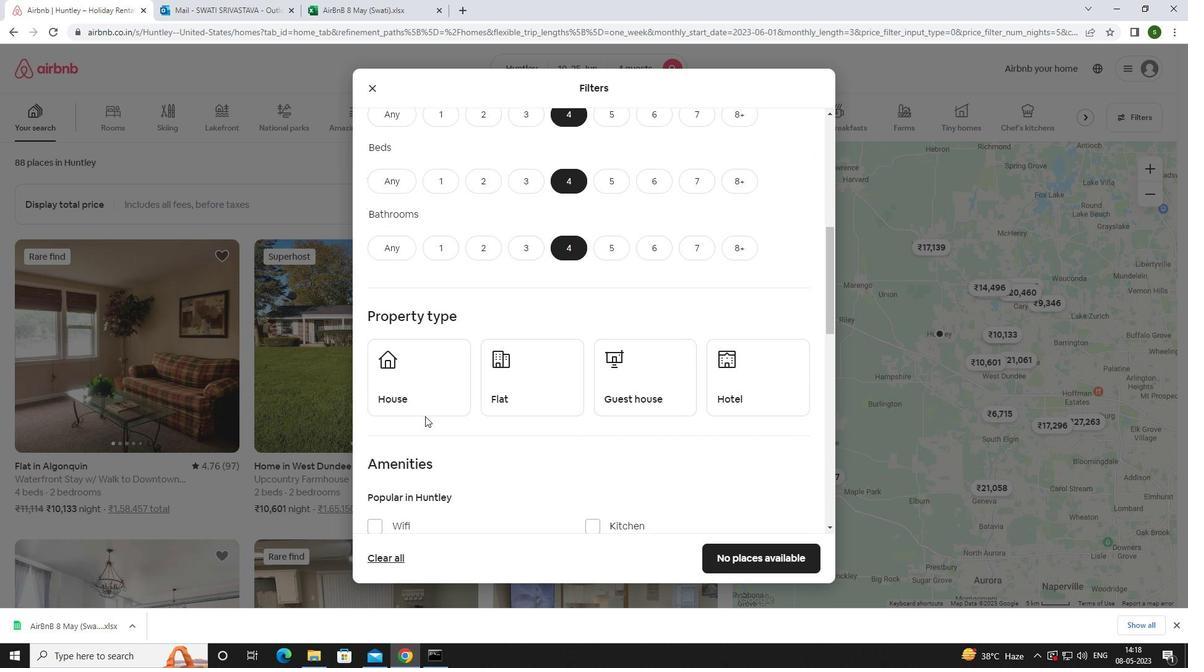 
Action: Mouse pressed left at (420, 400)
Screenshot: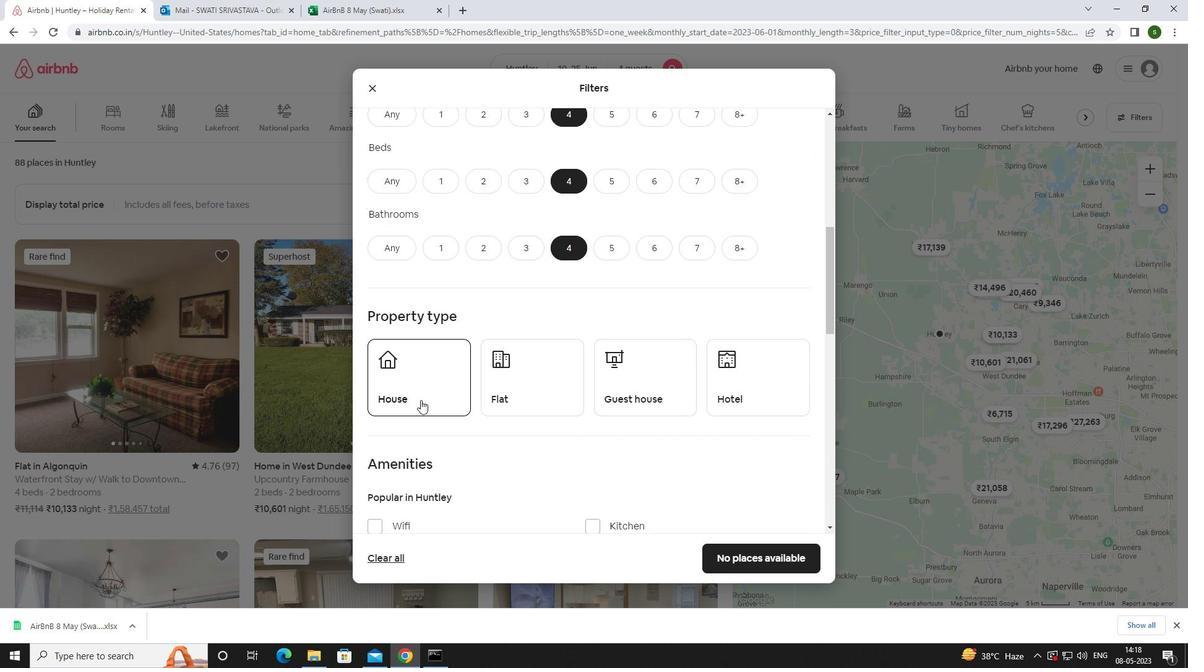 
Action: Mouse moved to (552, 393)
Screenshot: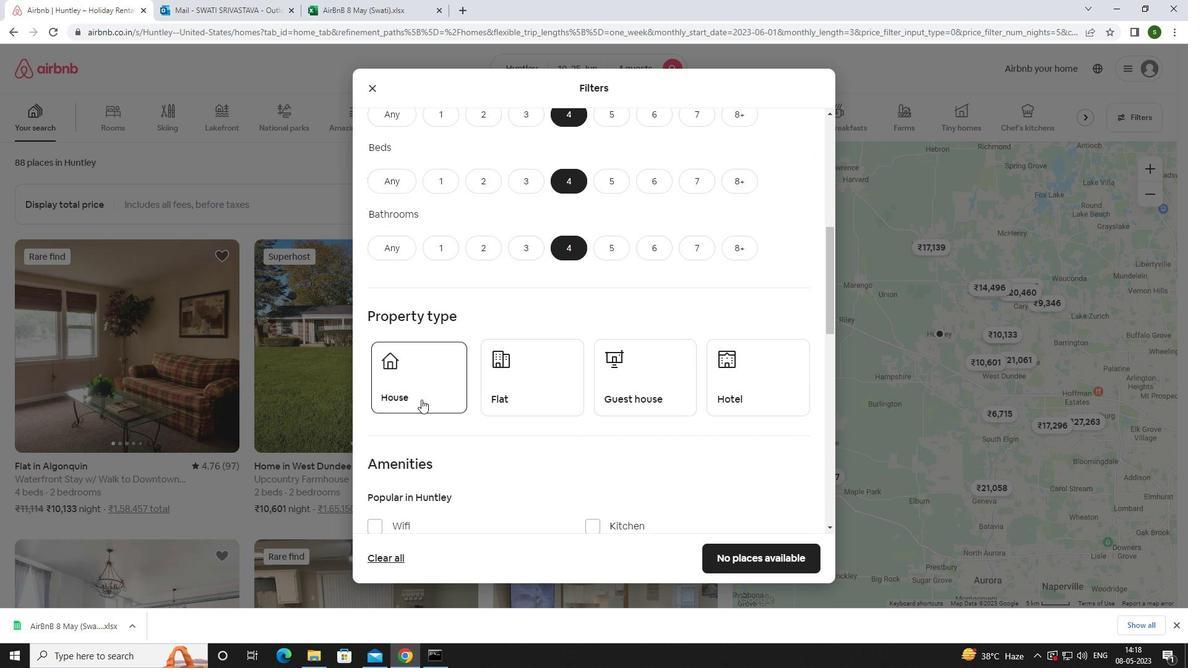 
Action: Mouse pressed left at (552, 393)
Screenshot: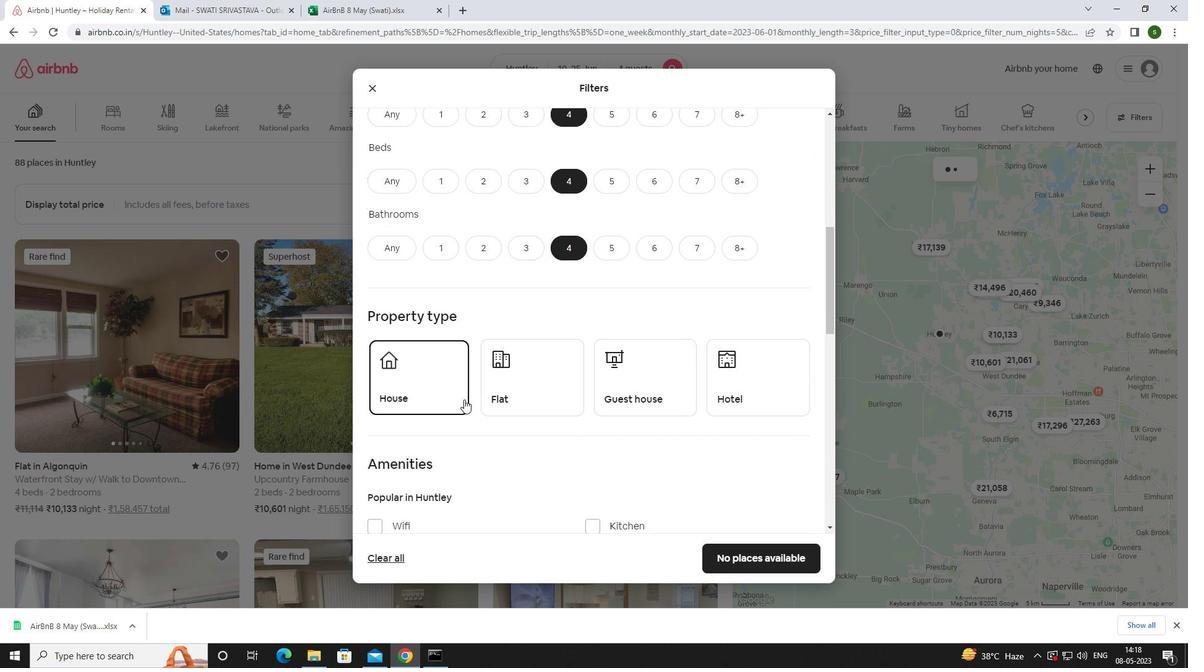 
Action: Mouse moved to (658, 373)
Screenshot: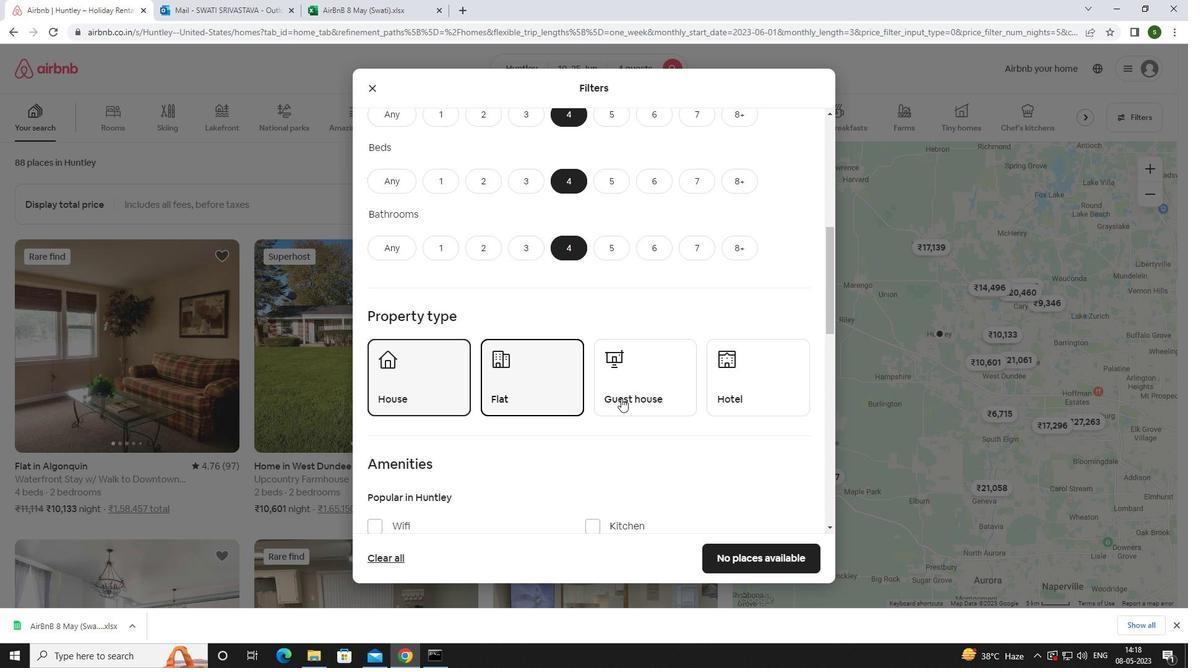 
Action: Mouse pressed left at (658, 373)
Screenshot: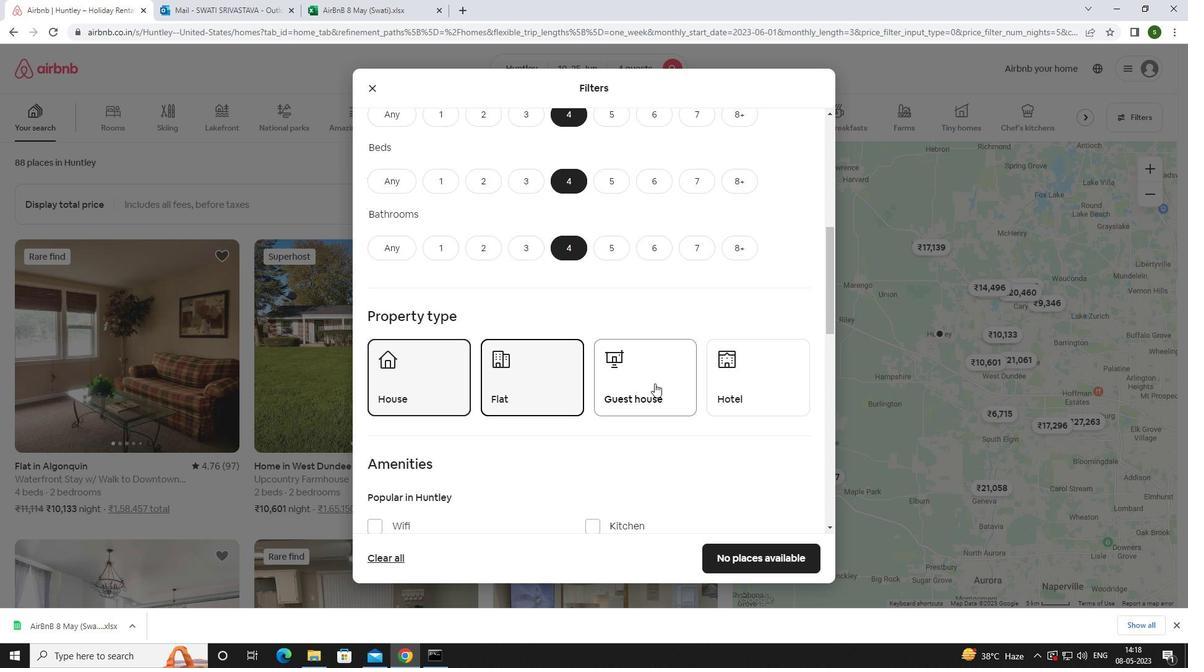 
Action: Mouse moved to (743, 374)
Screenshot: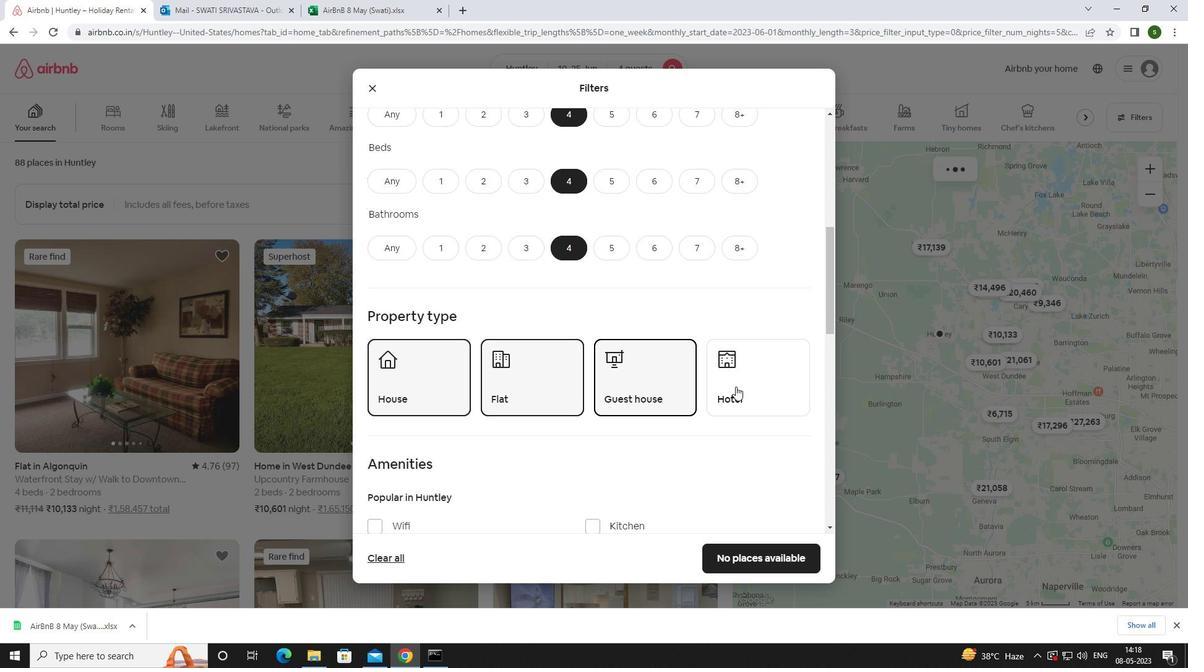 
Action: Mouse pressed left at (743, 374)
Screenshot: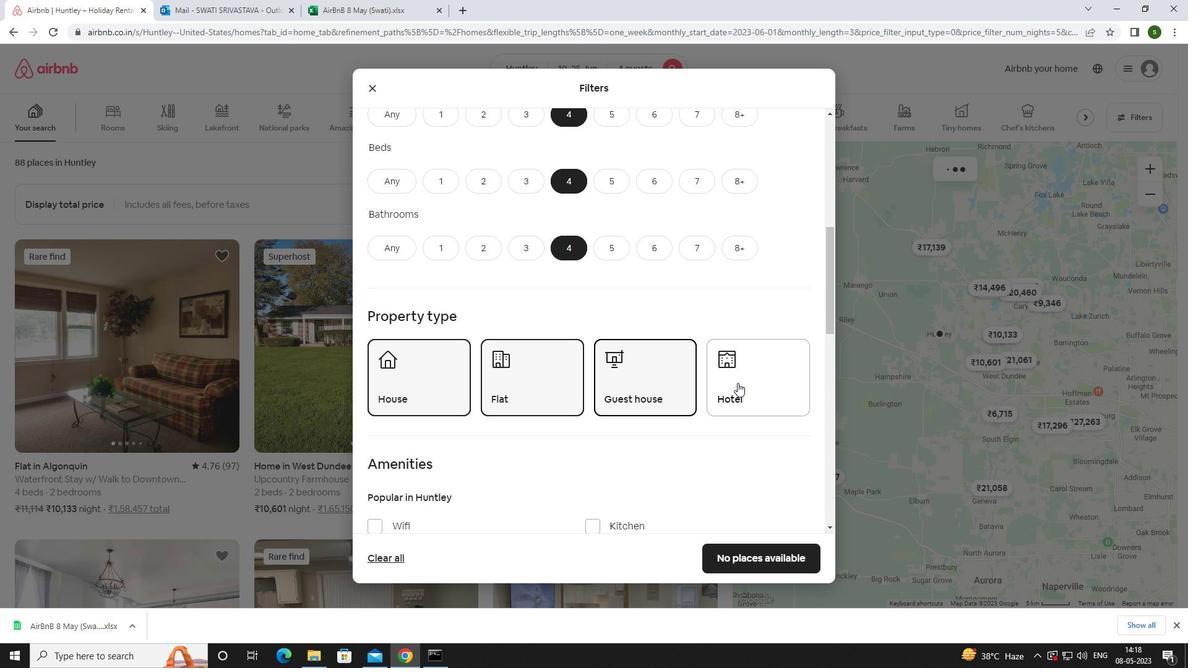 
Action: Mouse moved to (631, 398)
Screenshot: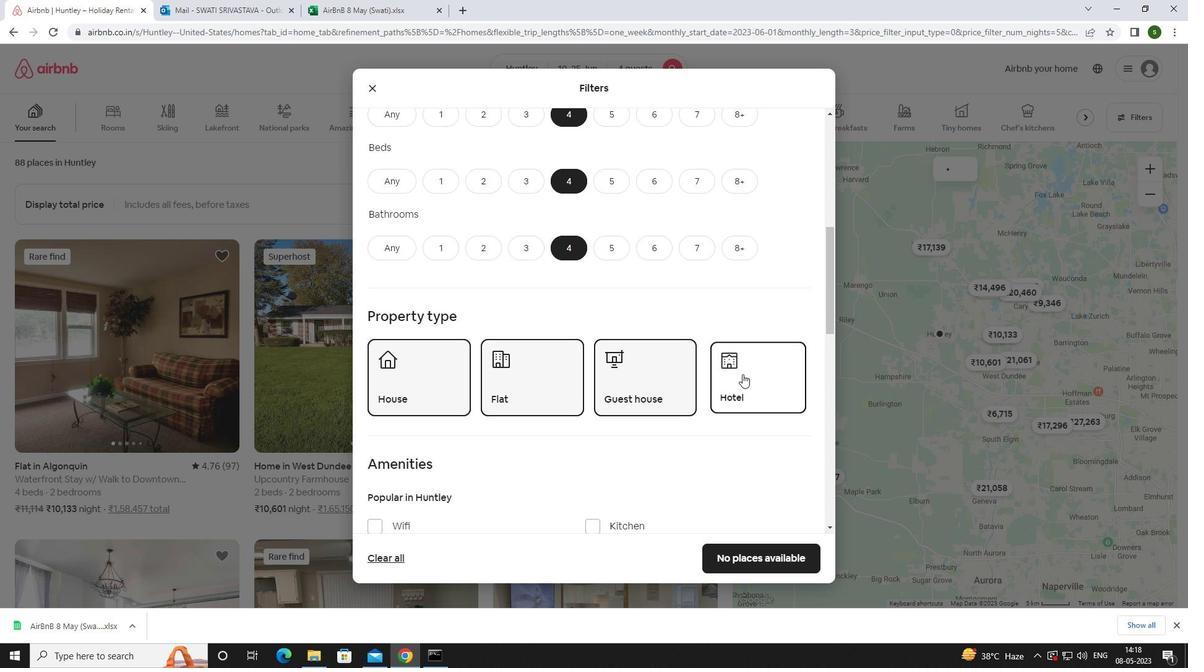 
Action: Mouse scrolled (631, 397) with delta (0, 0)
Screenshot: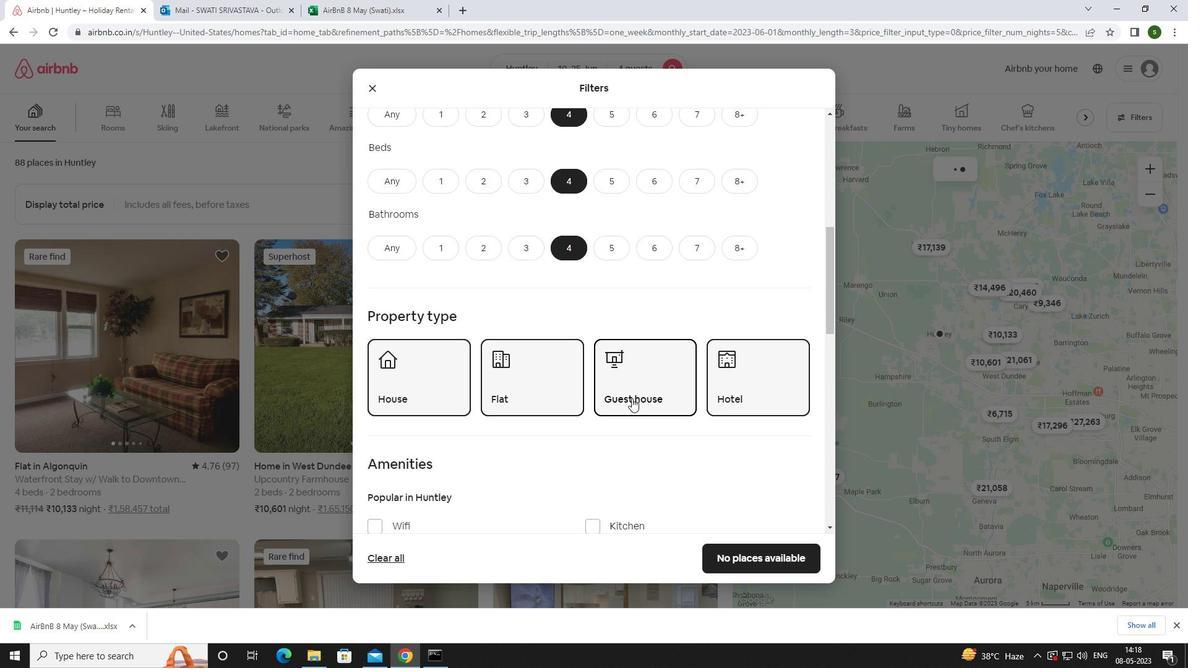 
Action: Mouse scrolled (631, 397) with delta (0, 0)
Screenshot: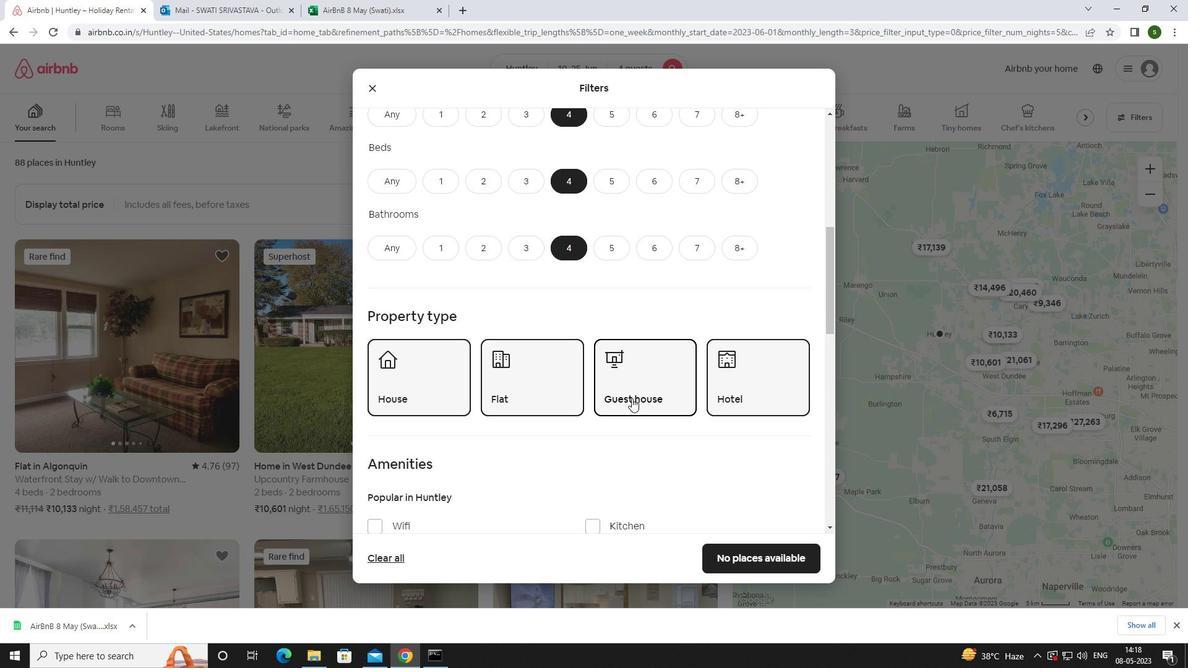 
Action: Mouse scrolled (631, 397) with delta (0, 0)
Screenshot: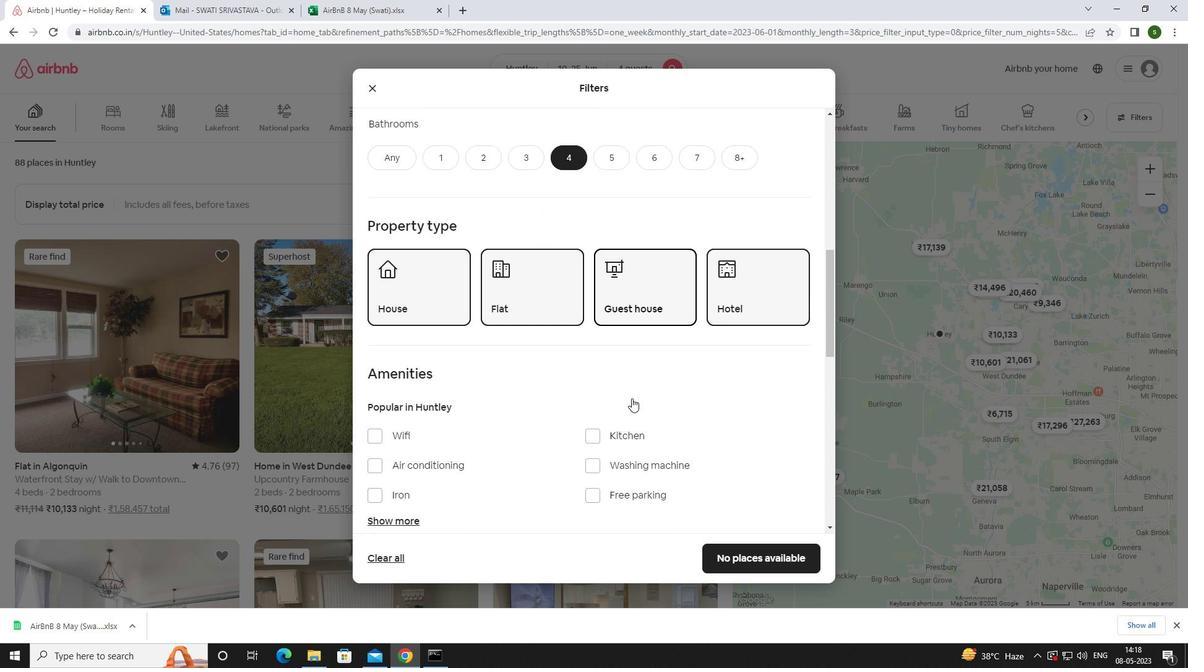 
Action: Mouse moved to (398, 339)
Screenshot: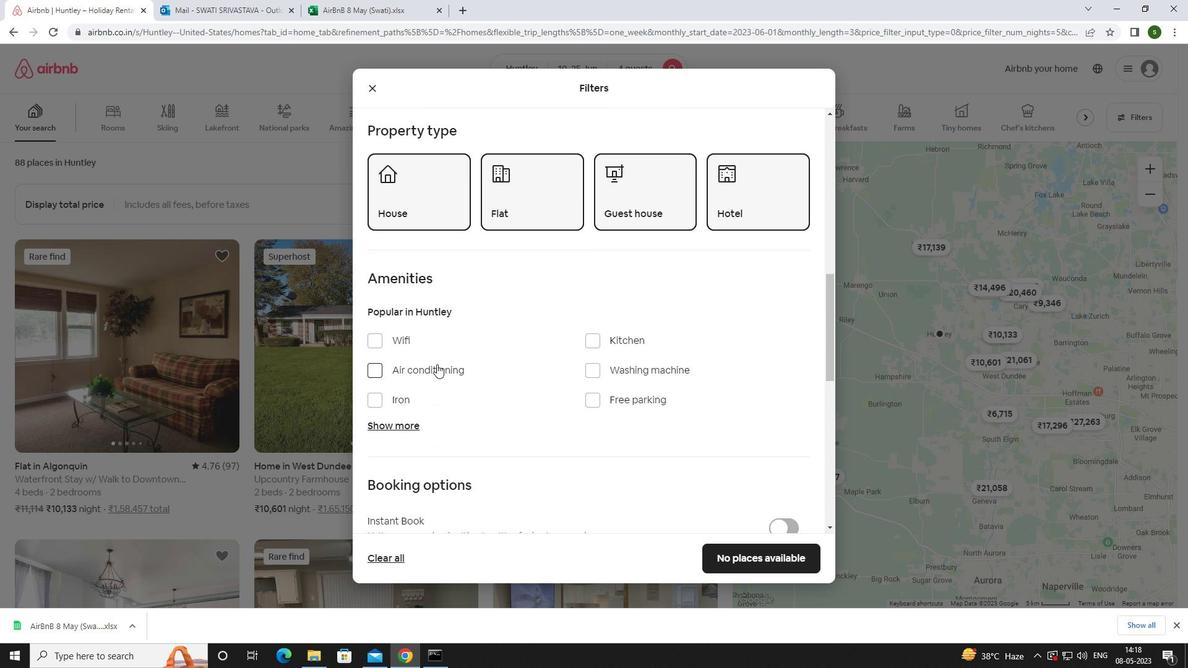 
Action: Mouse pressed left at (398, 339)
Screenshot: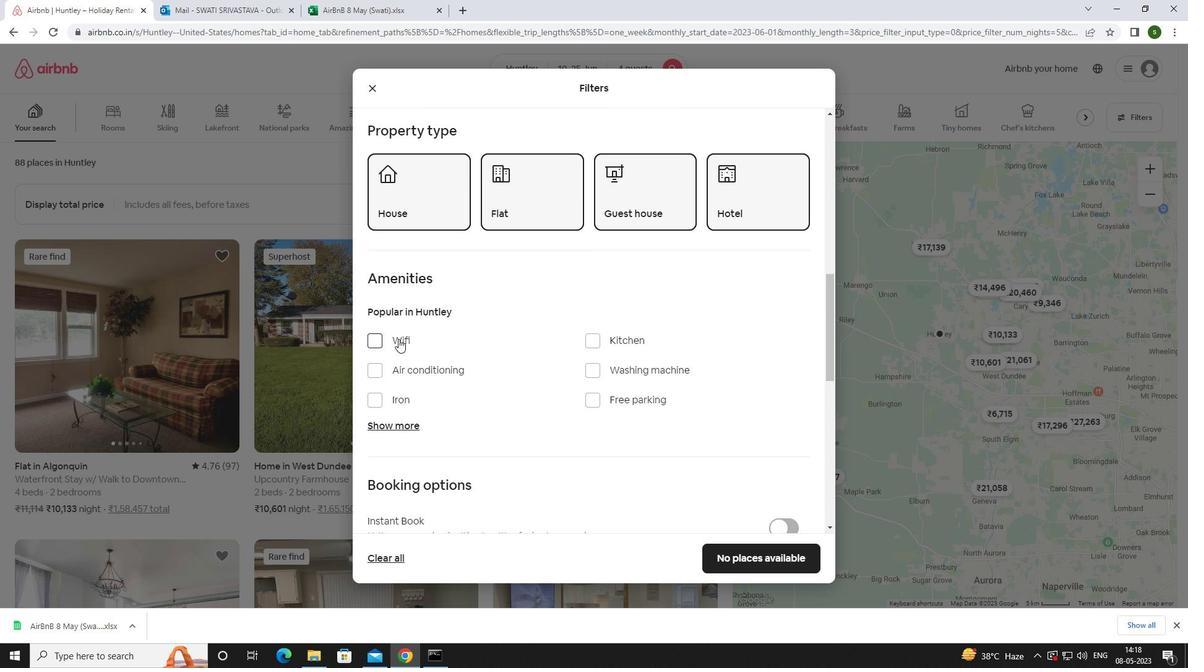 
Action: Mouse moved to (587, 399)
Screenshot: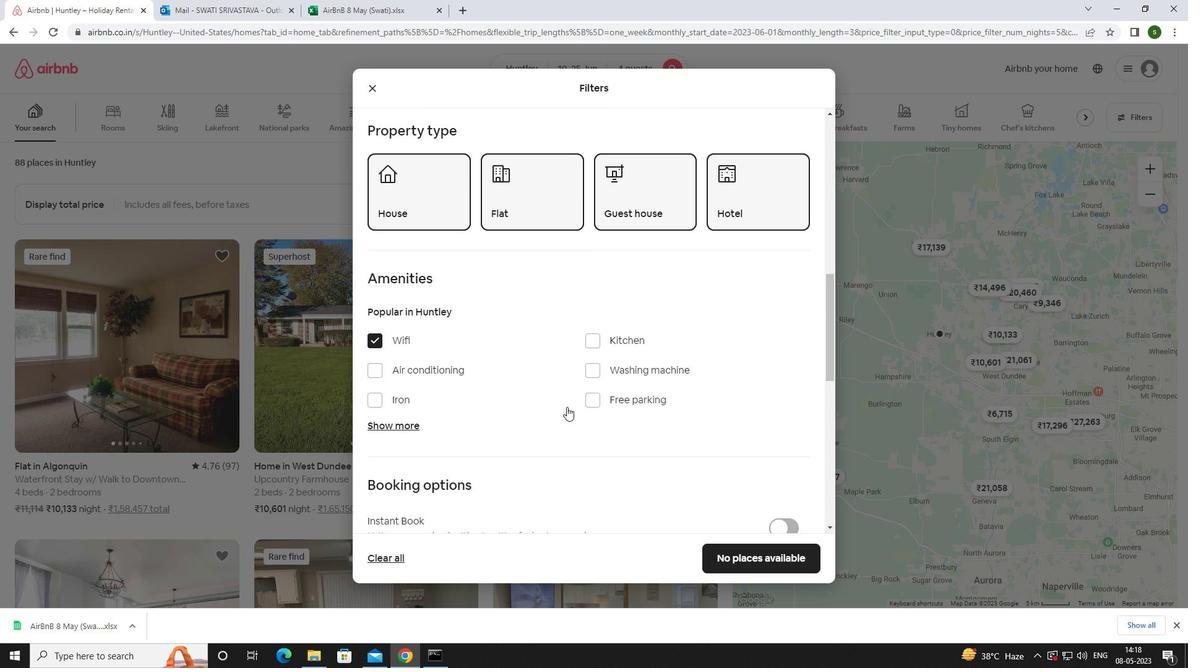
Action: Mouse pressed left at (587, 399)
Screenshot: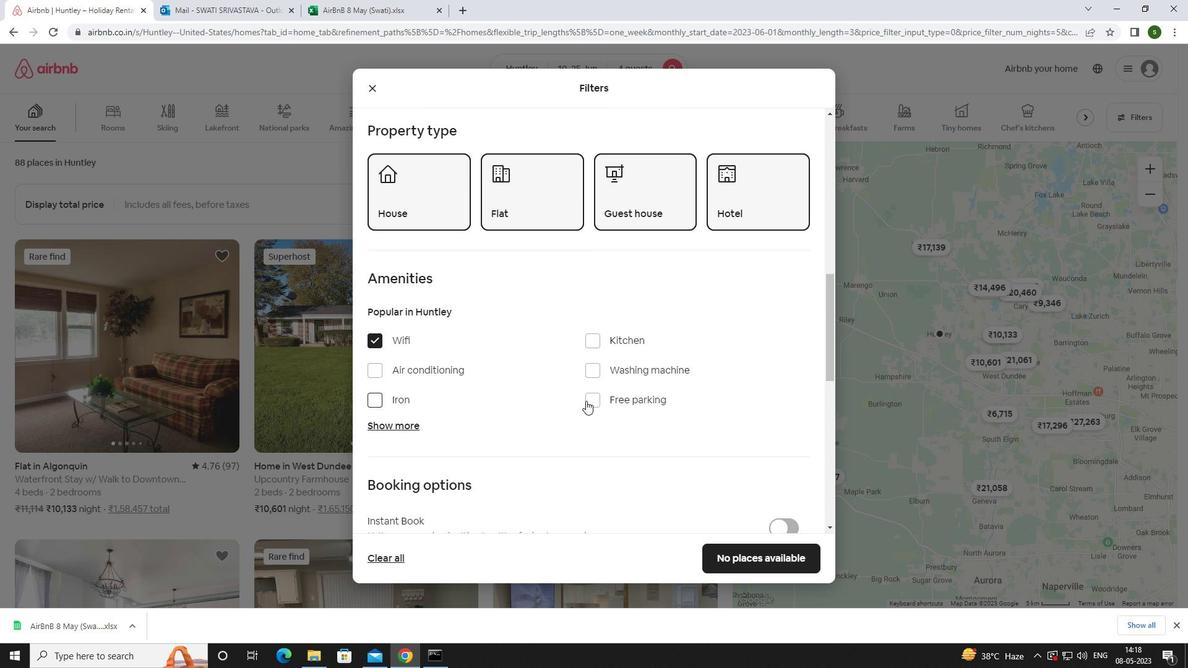 
Action: Mouse moved to (398, 430)
Screenshot: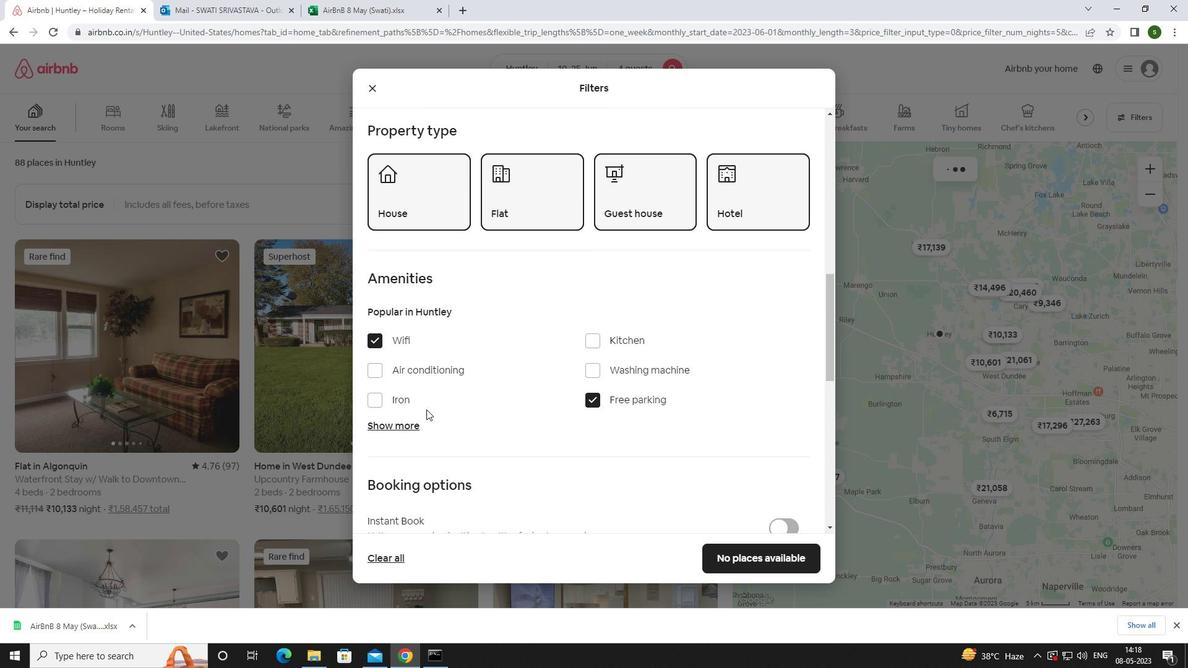 
Action: Mouse pressed left at (398, 430)
Screenshot: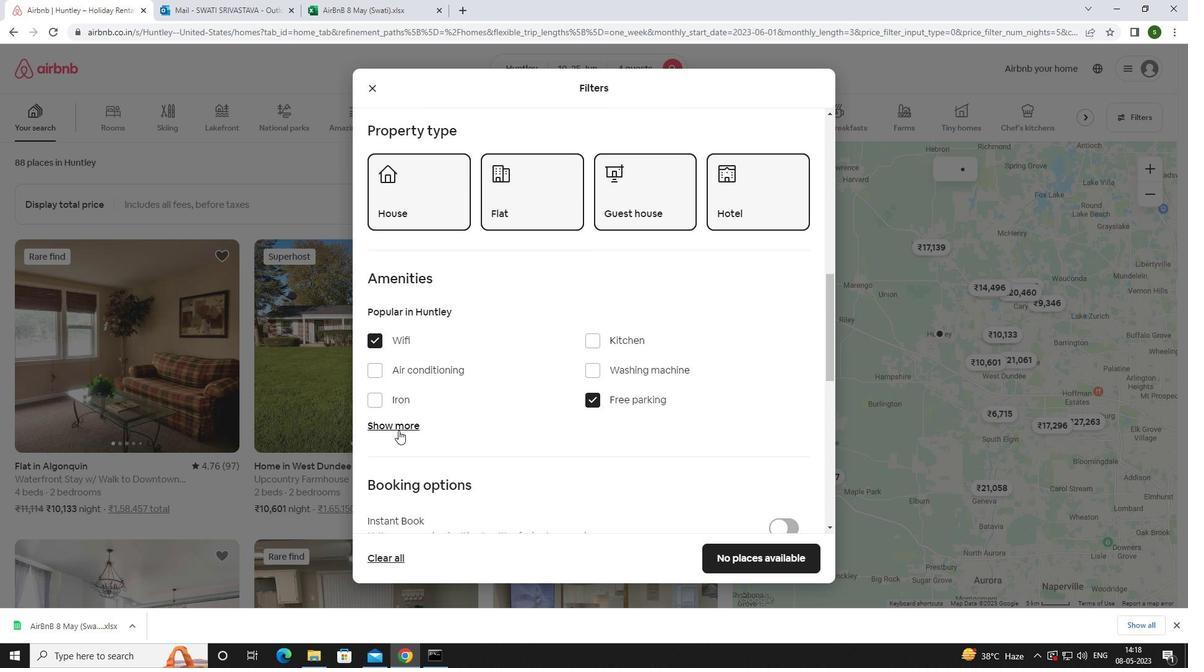 
Action: Mouse moved to (577, 449)
Screenshot: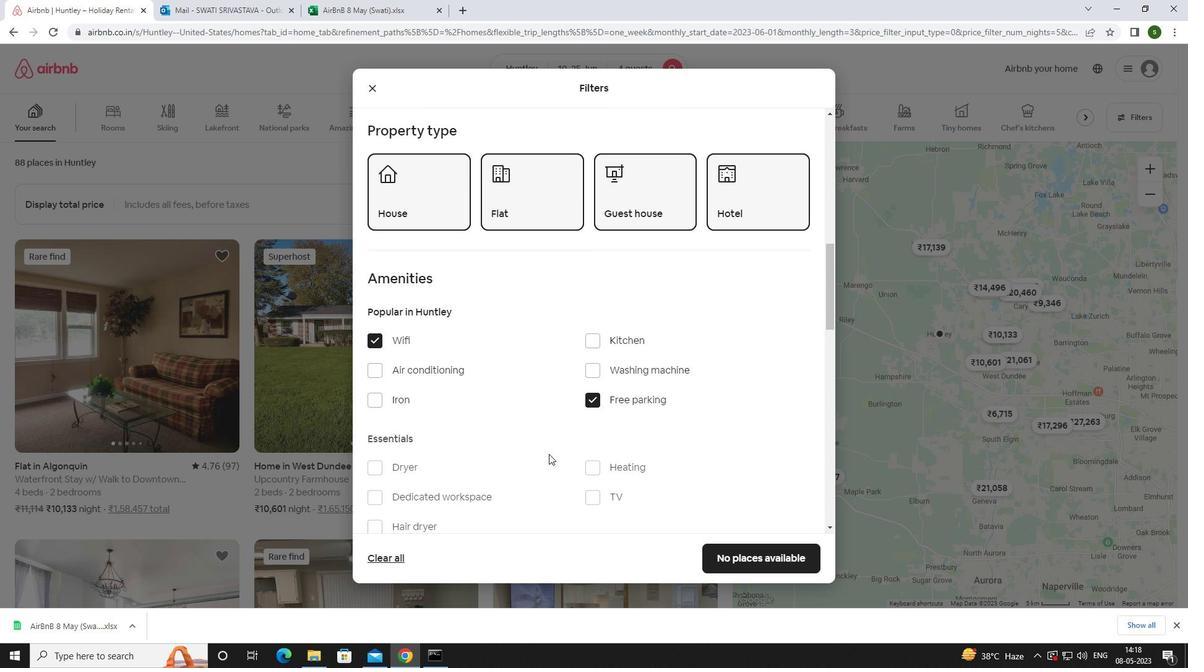 
Action: Mouse scrolled (577, 449) with delta (0, 0)
Screenshot: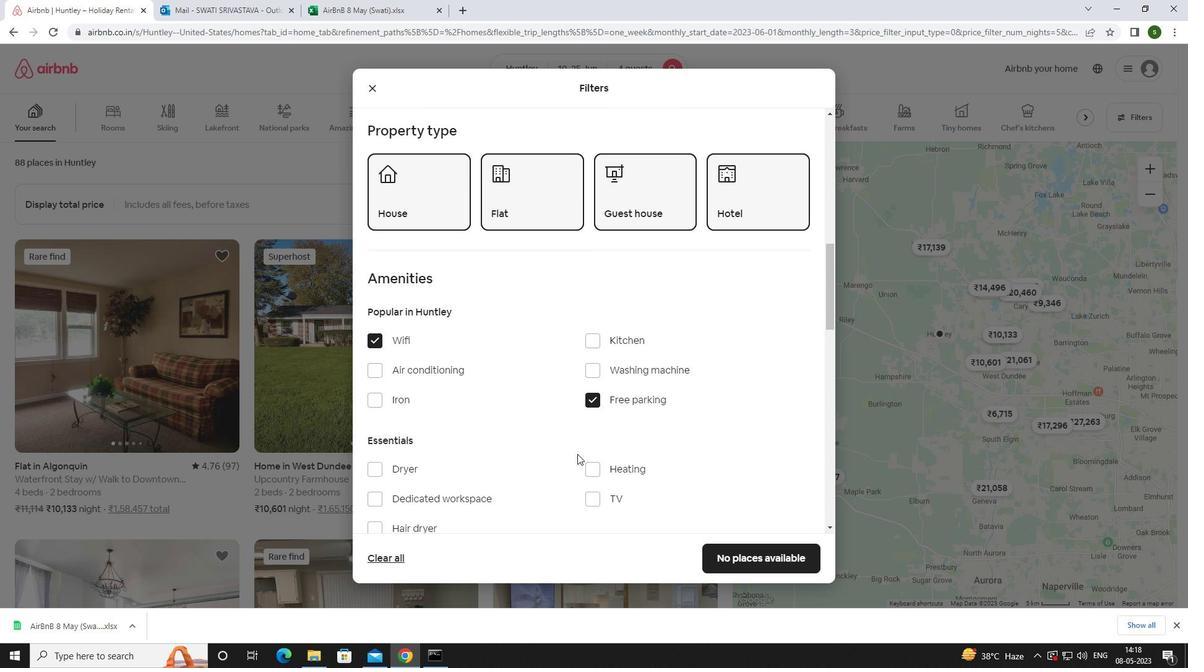 
Action: Mouse scrolled (577, 449) with delta (0, 0)
Screenshot: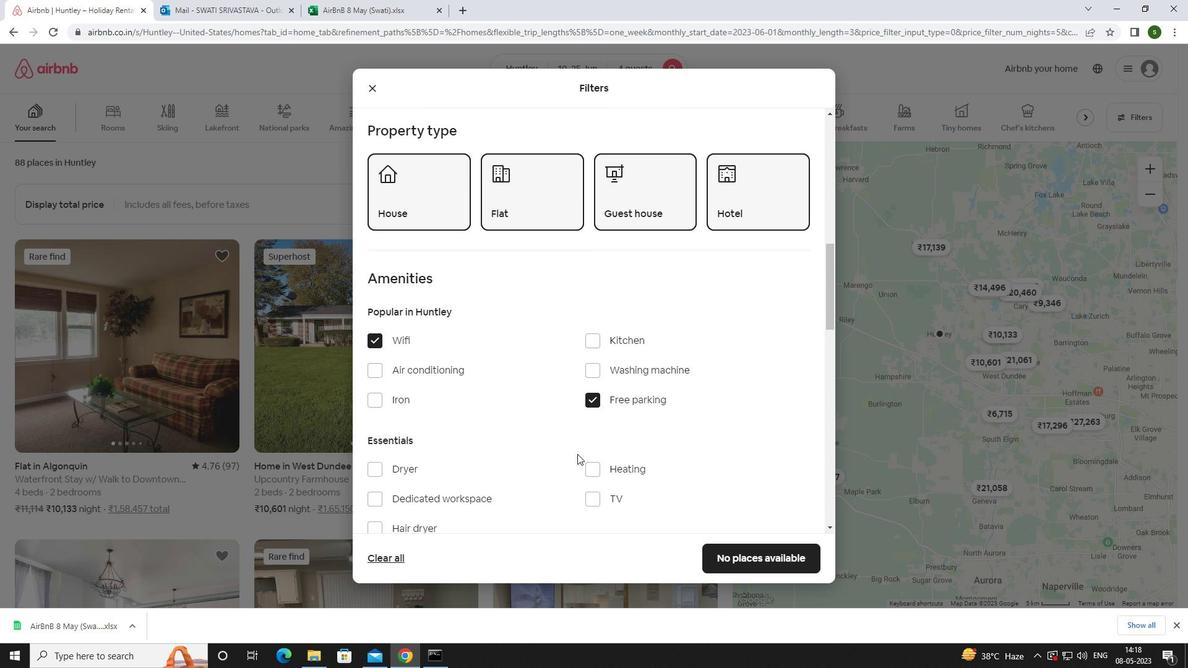 
Action: Mouse moved to (595, 377)
Screenshot: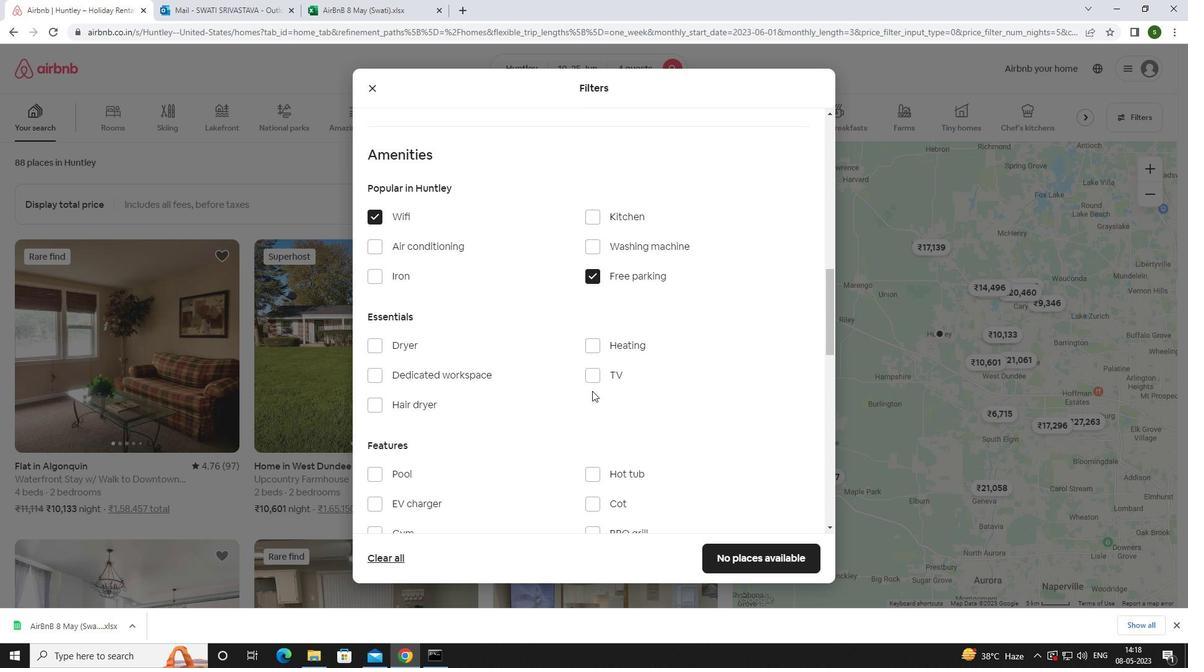 
Action: Mouse pressed left at (595, 377)
Screenshot: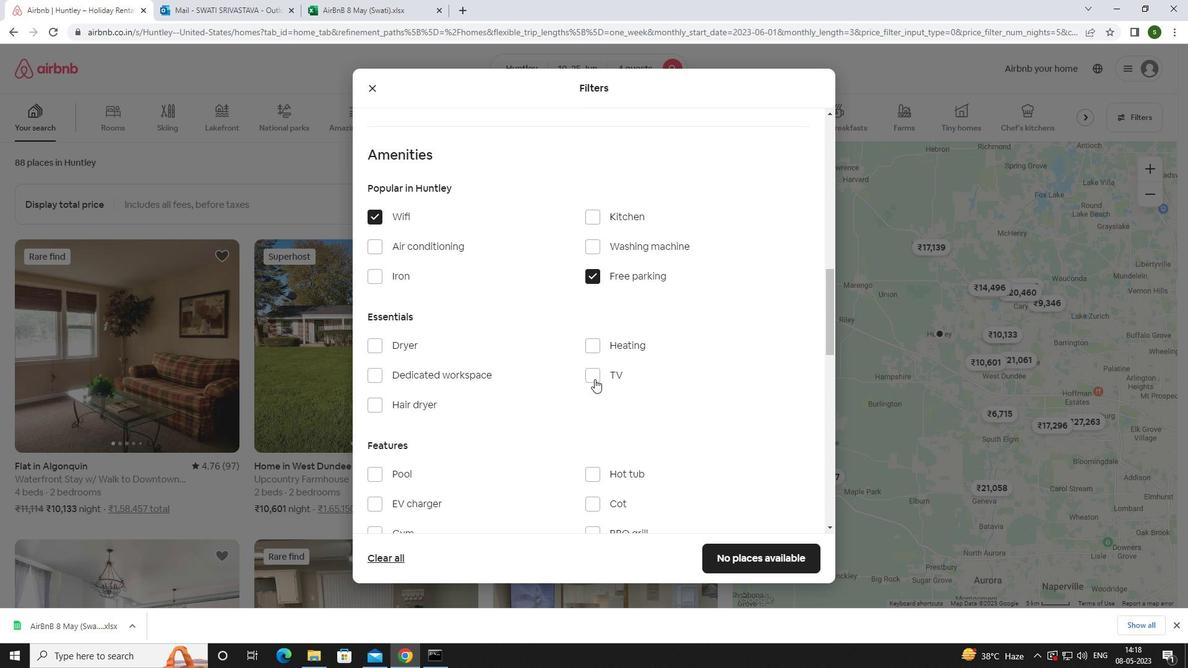 
Action: Mouse moved to (526, 414)
Screenshot: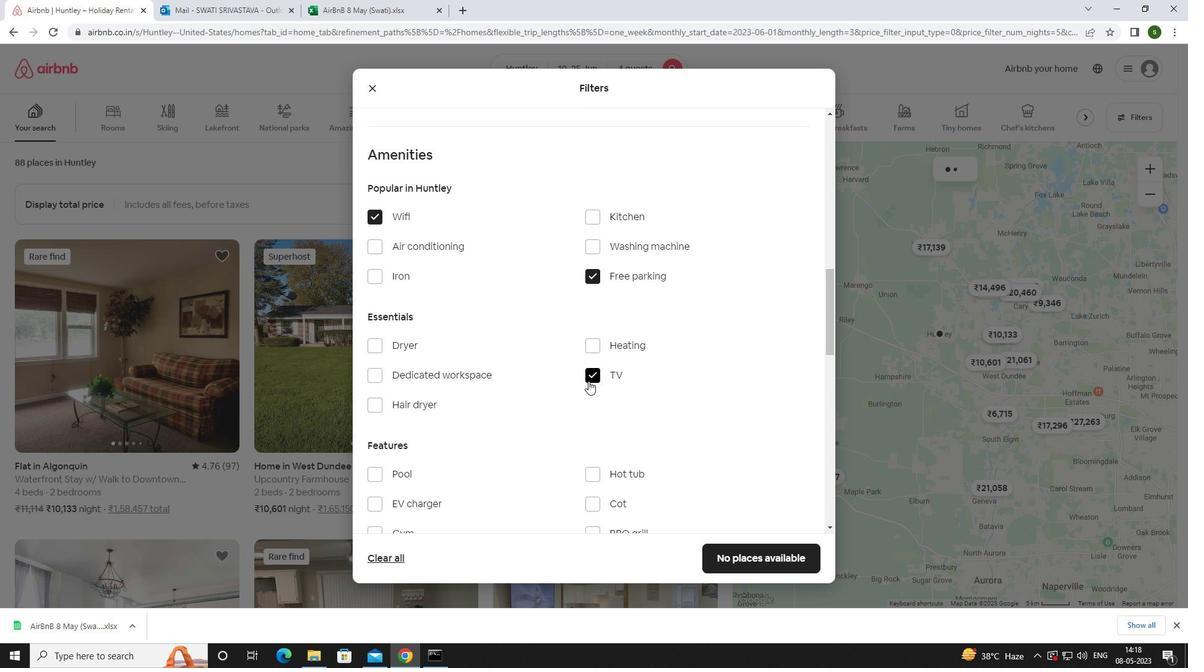 
Action: Mouse scrolled (526, 413) with delta (0, 0)
Screenshot: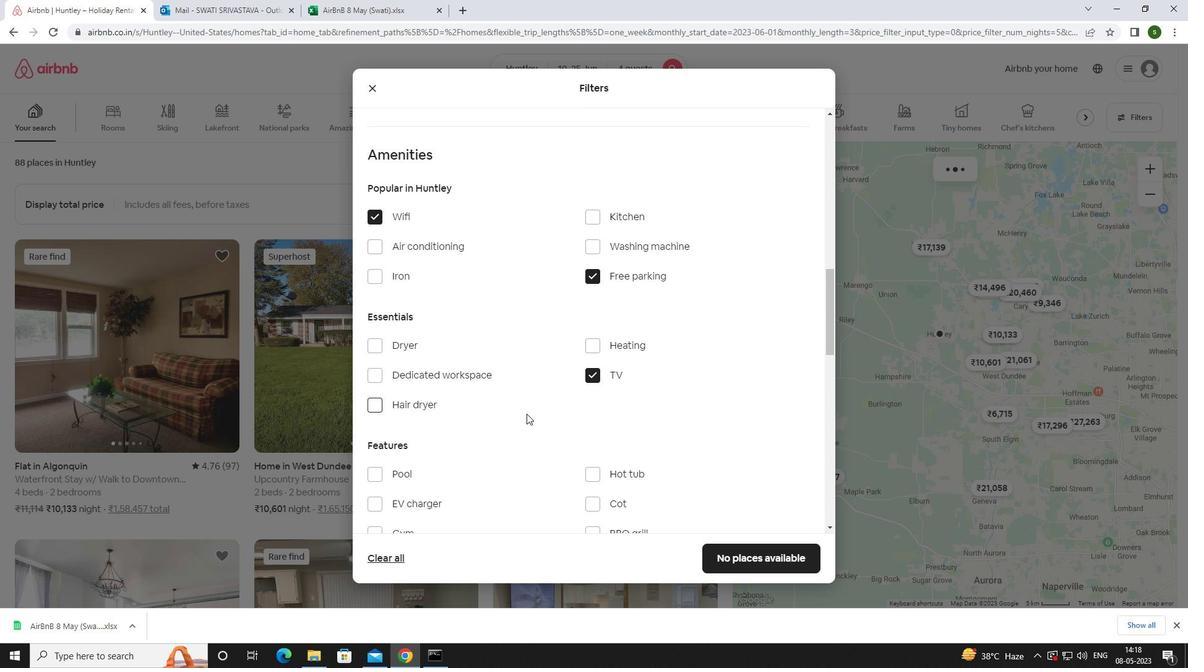 
Action: Mouse scrolled (526, 413) with delta (0, 0)
Screenshot: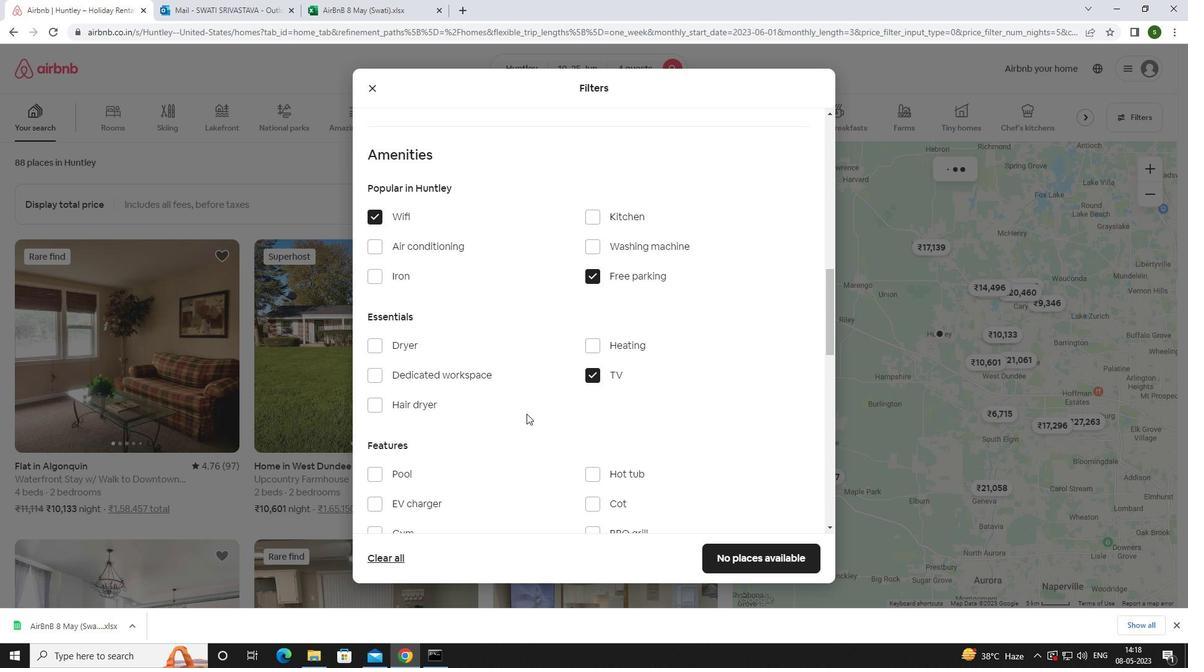 
Action: Mouse moved to (403, 412)
Screenshot: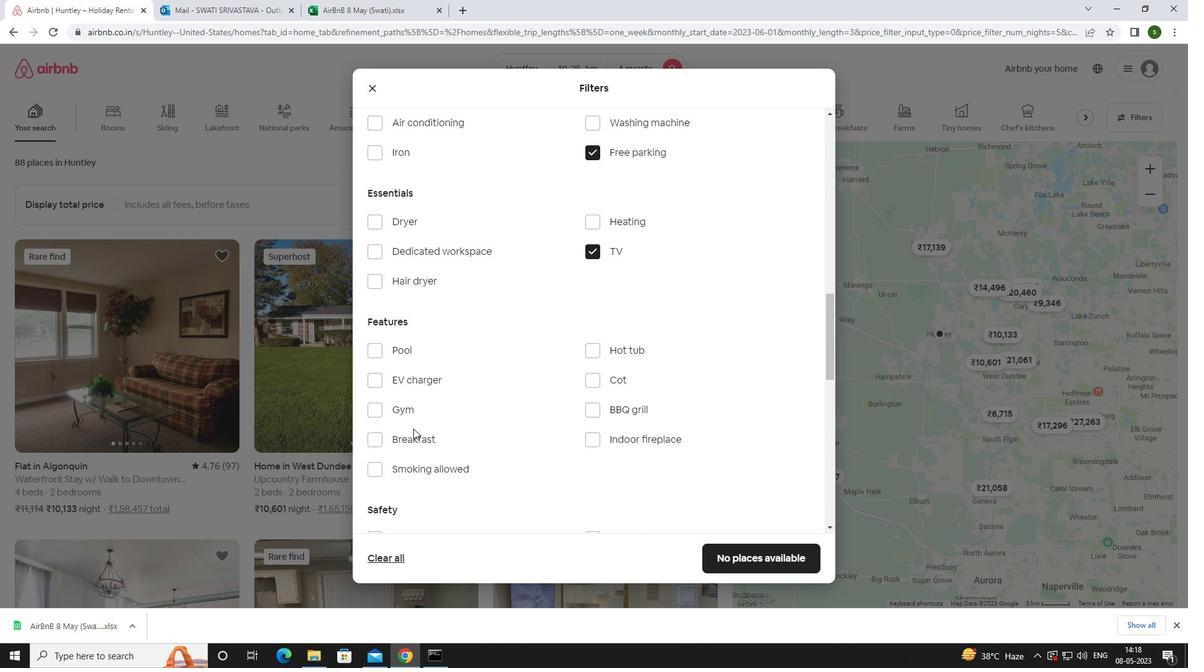 
Action: Mouse pressed left at (403, 412)
Screenshot: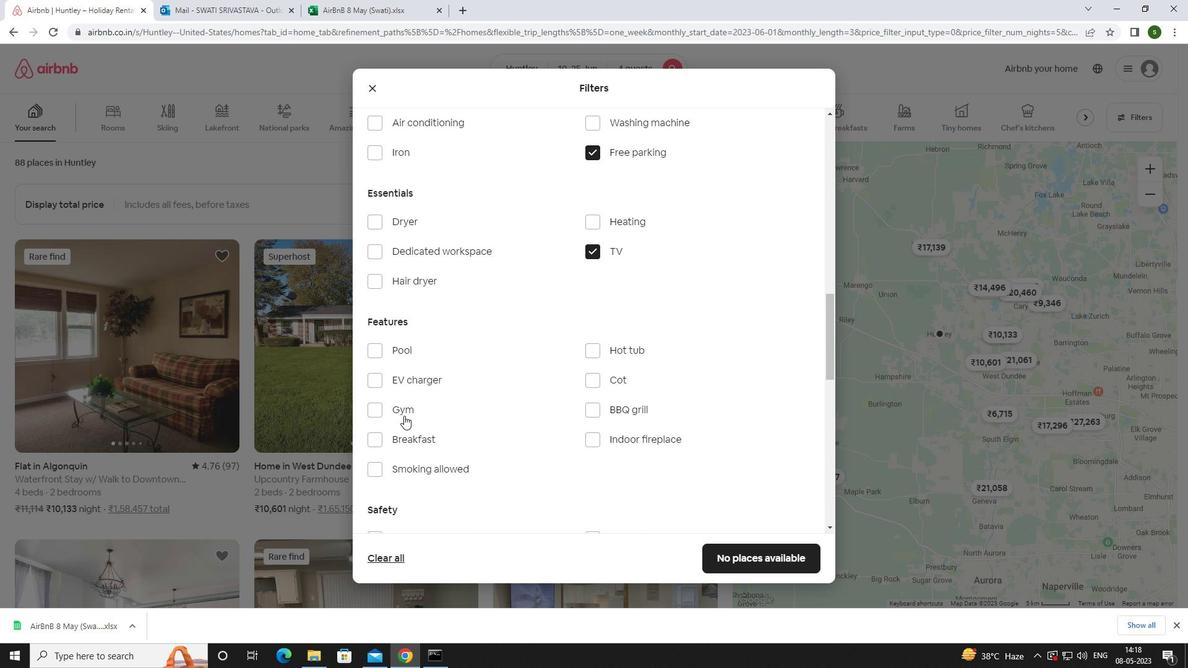 
Action: Mouse moved to (411, 442)
Screenshot: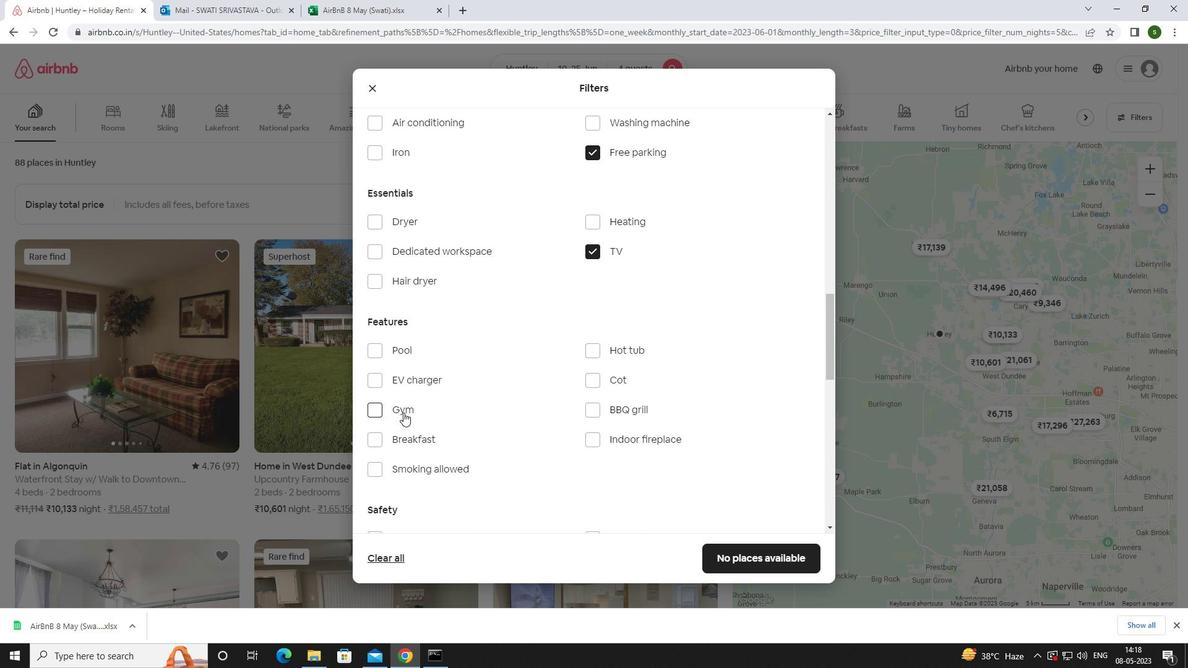 
Action: Mouse pressed left at (411, 442)
Screenshot: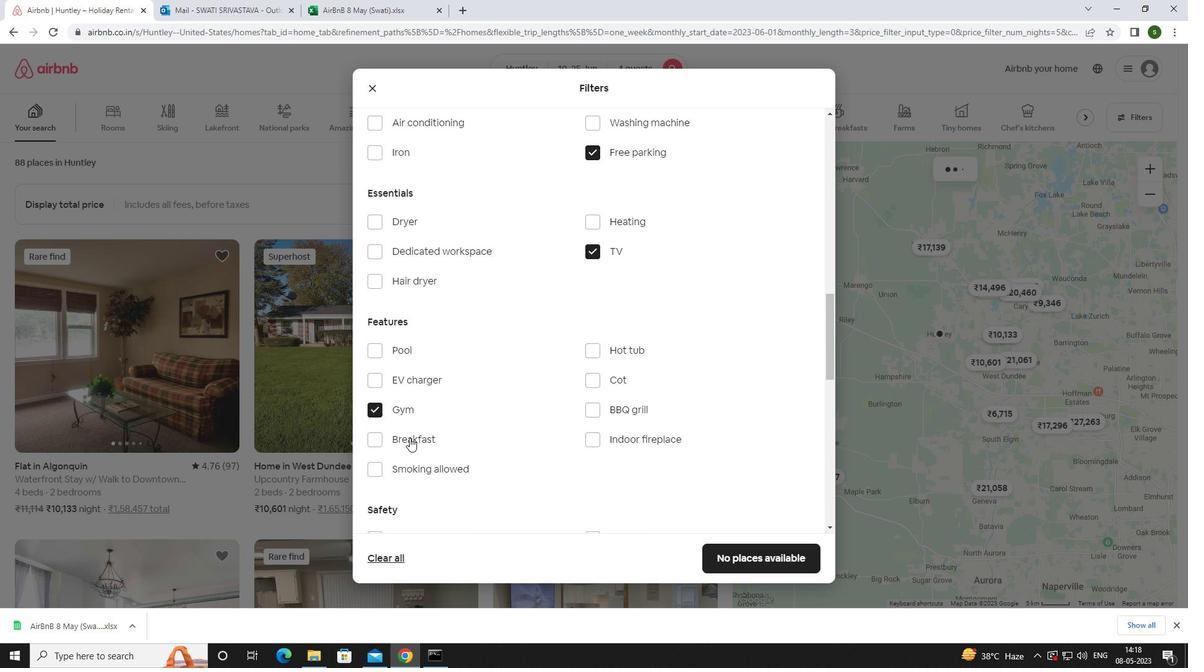 
Action: Mouse moved to (581, 454)
Screenshot: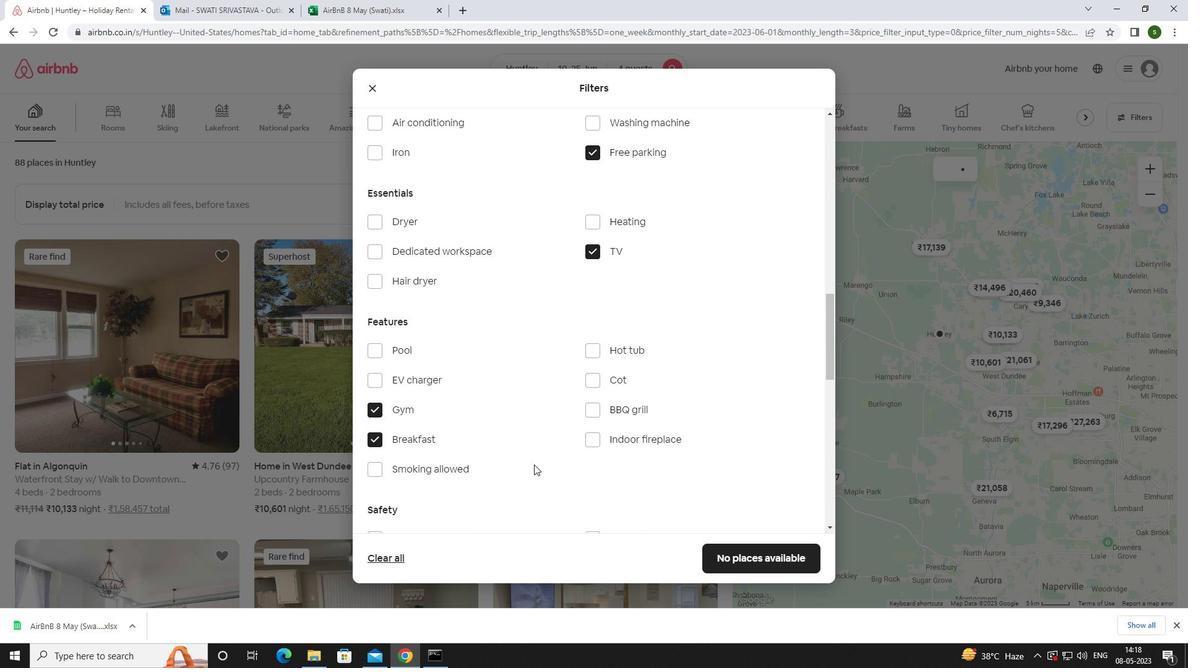 
Action: Mouse scrolled (581, 453) with delta (0, 0)
Screenshot: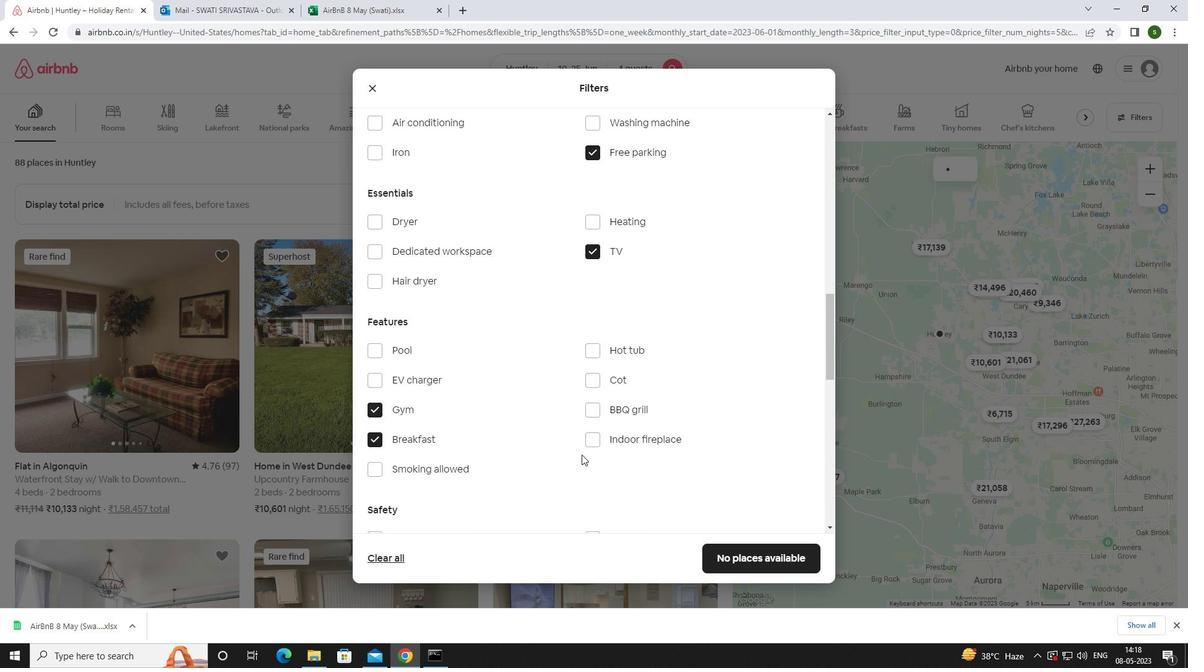 
Action: Mouse scrolled (581, 453) with delta (0, 0)
Screenshot: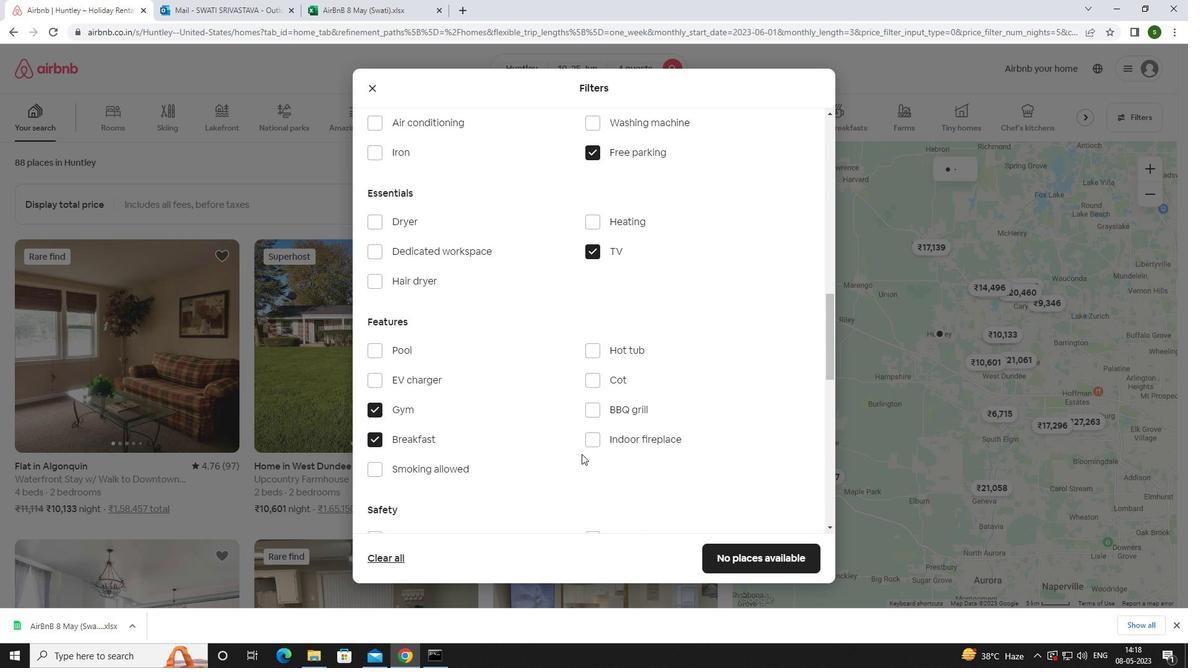 
Action: Mouse scrolled (581, 453) with delta (0, 0)
Screenshot: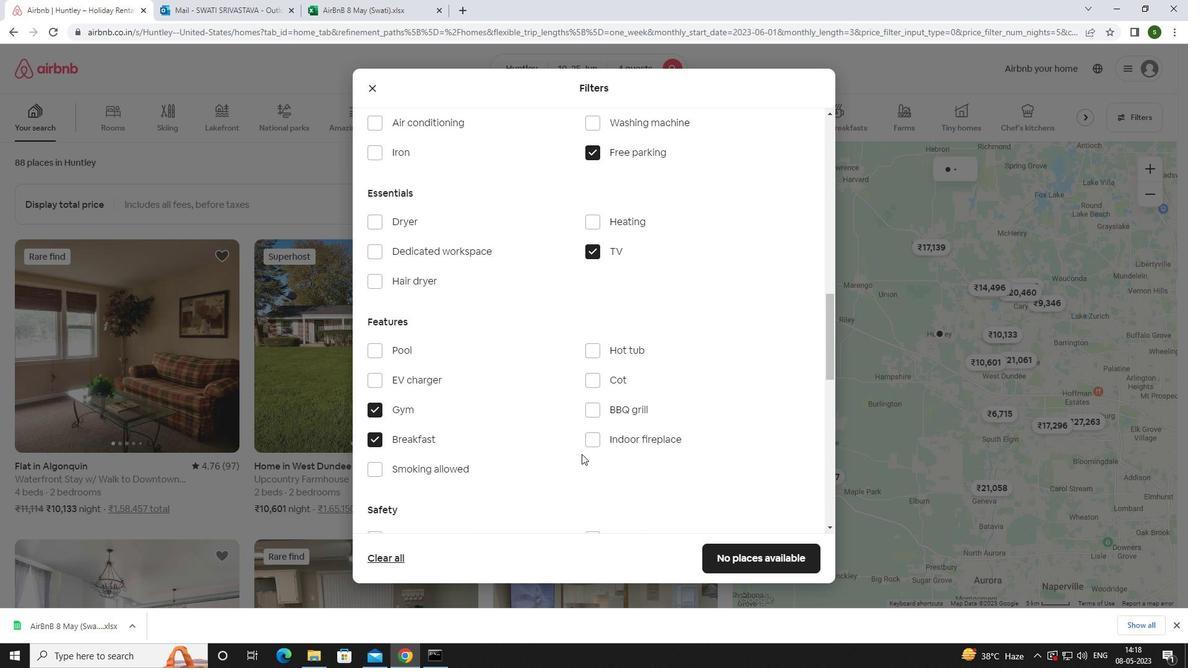 
Action: Mouse scrolled (581, 453) with delta (0, 0)
Screenshot: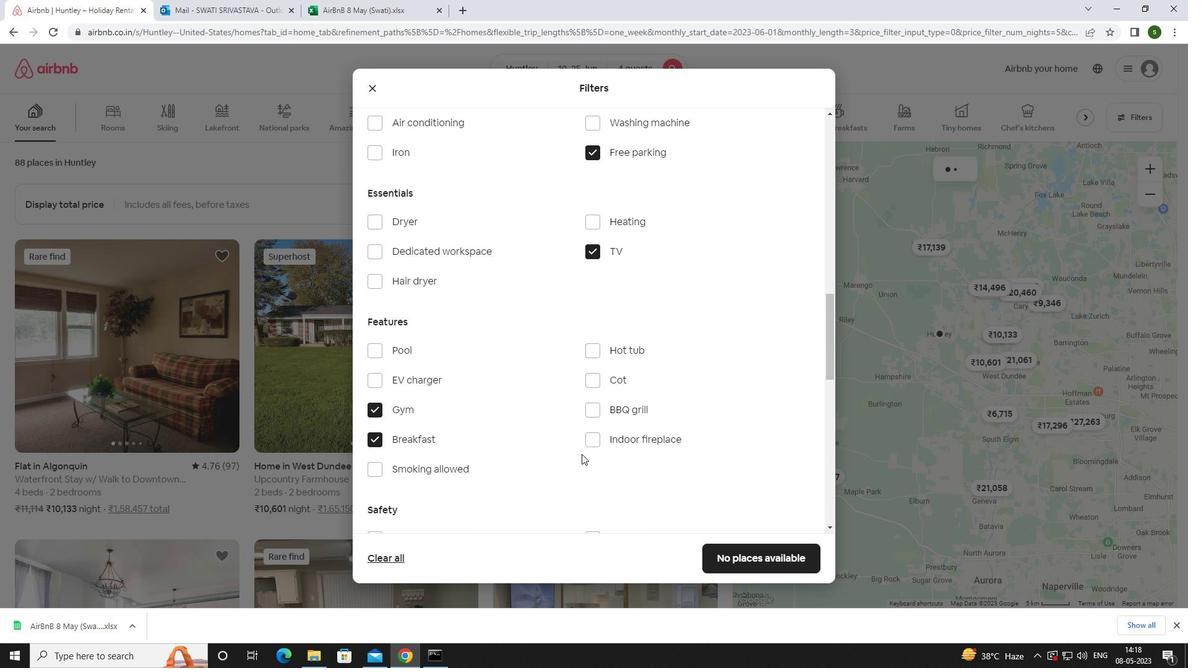 
Action: Mouse moved to (783, 457)
Screenshot: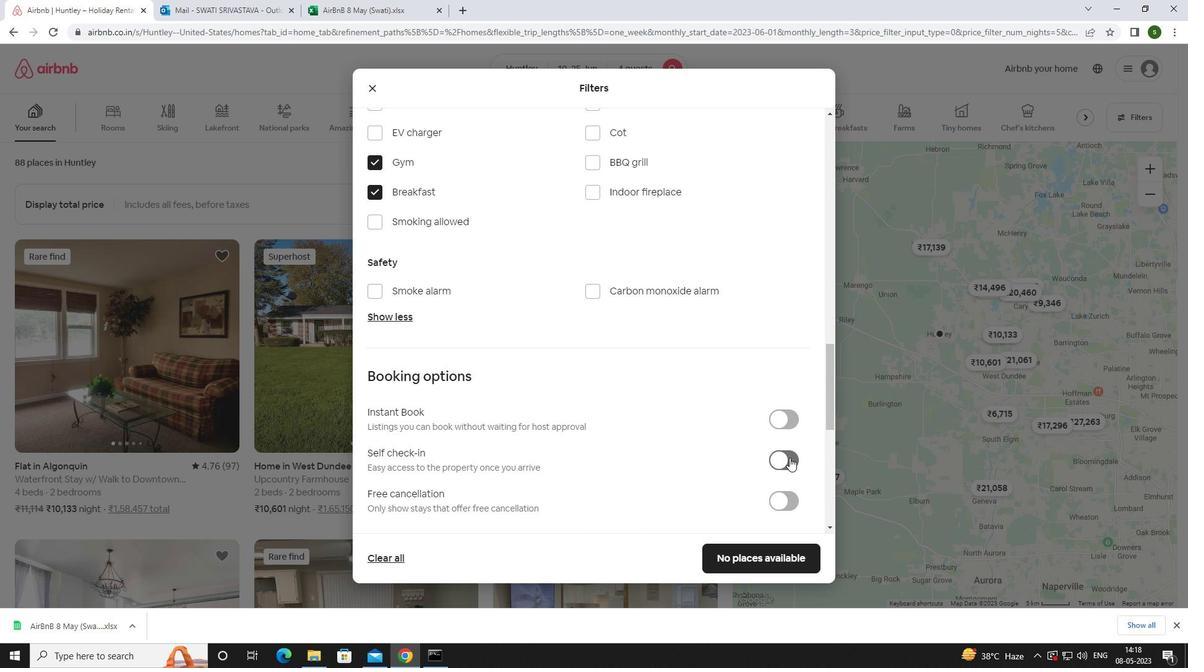 
Action: Mouse pressed left at (783, 457)
Screenshot: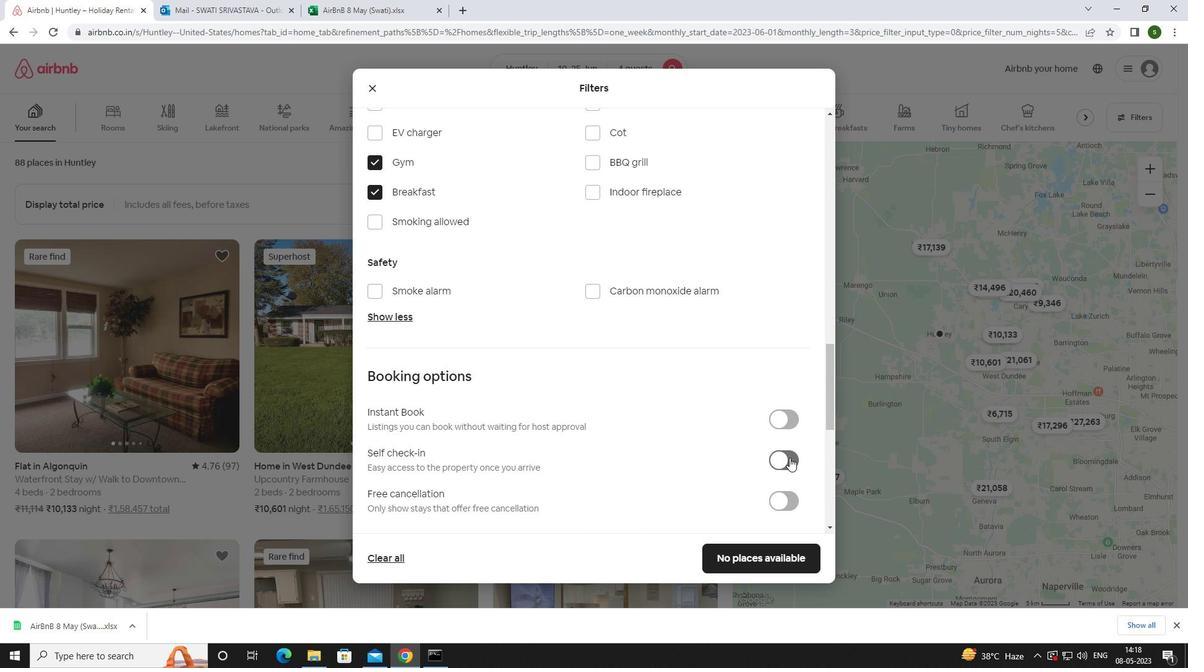 
Action: Mouse moved to (545, 399)
Screenshot: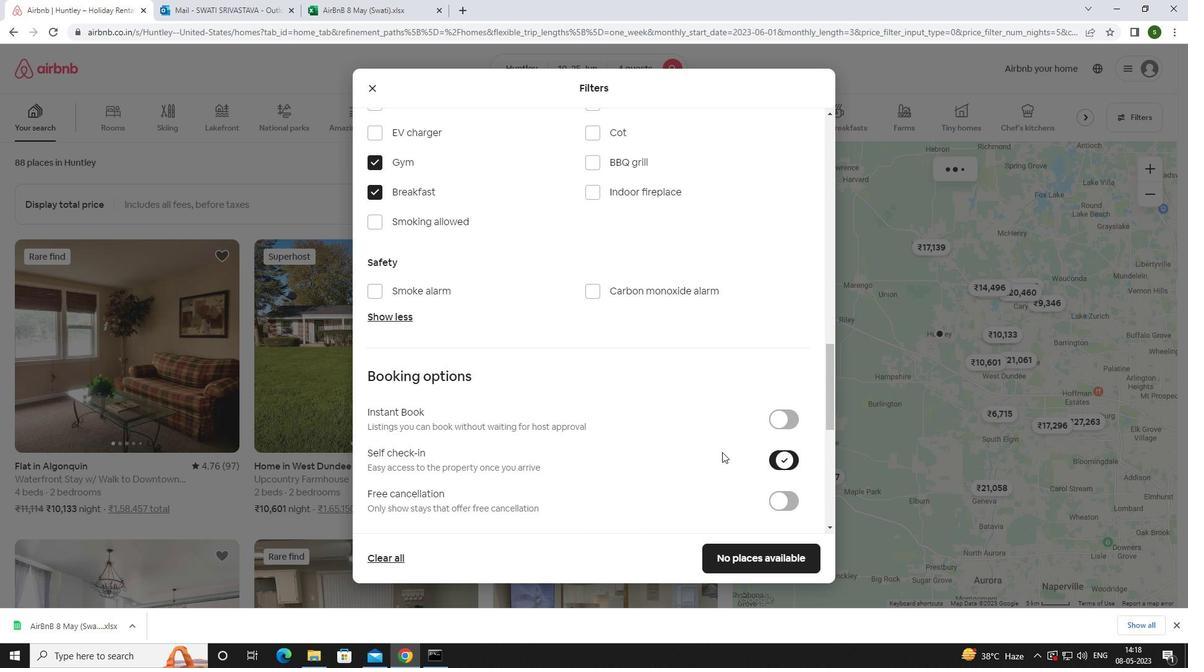 
Action: Mouse scrolled (545, 398) with delta (0, 0)
Screenshot: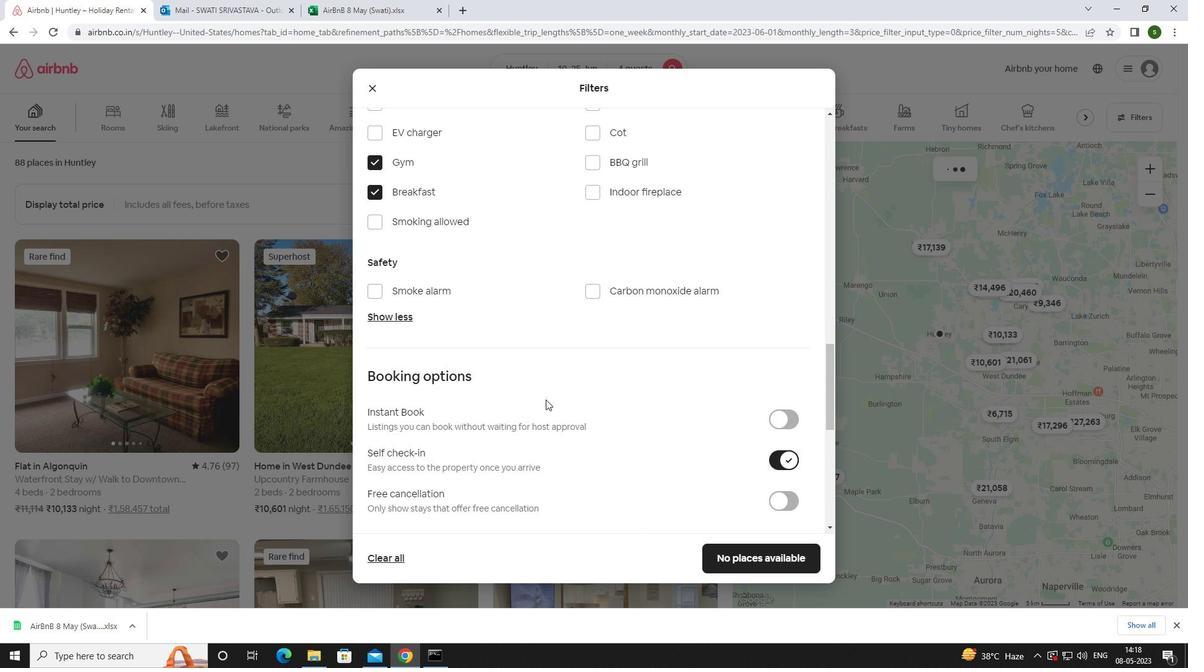 
Action: Mouse scrolled (545, 398) with delta (0, 0)
Screenshot: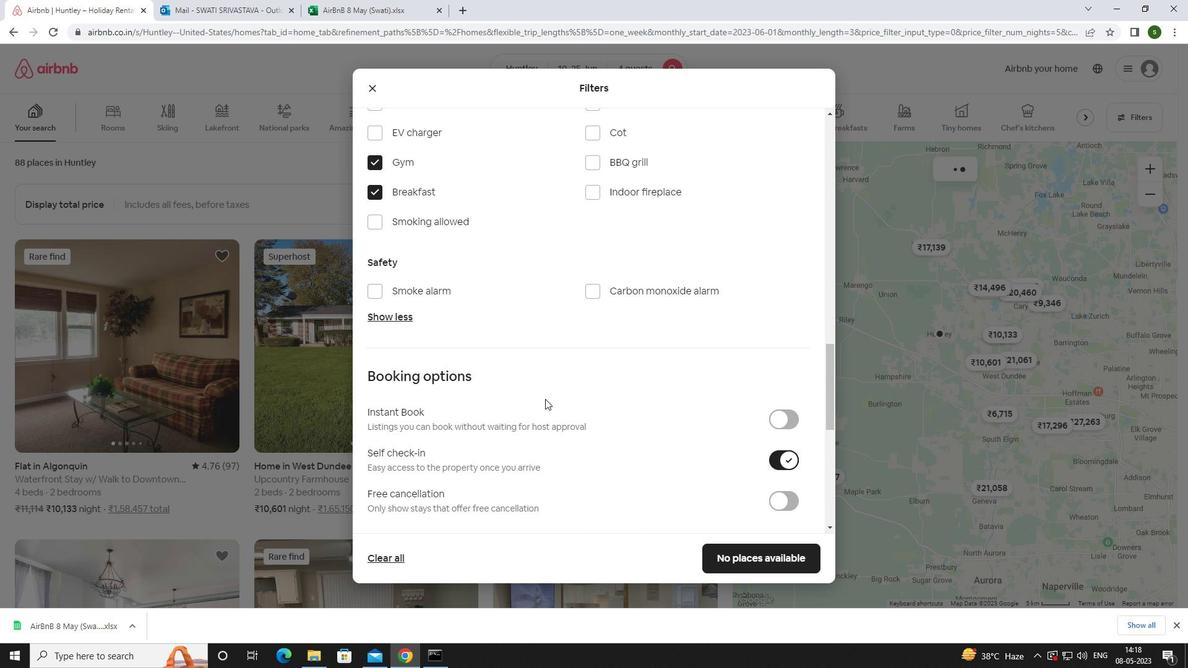 
Action: Mouse scrolled (545, 398) with delta (0, 0)
Screenshot: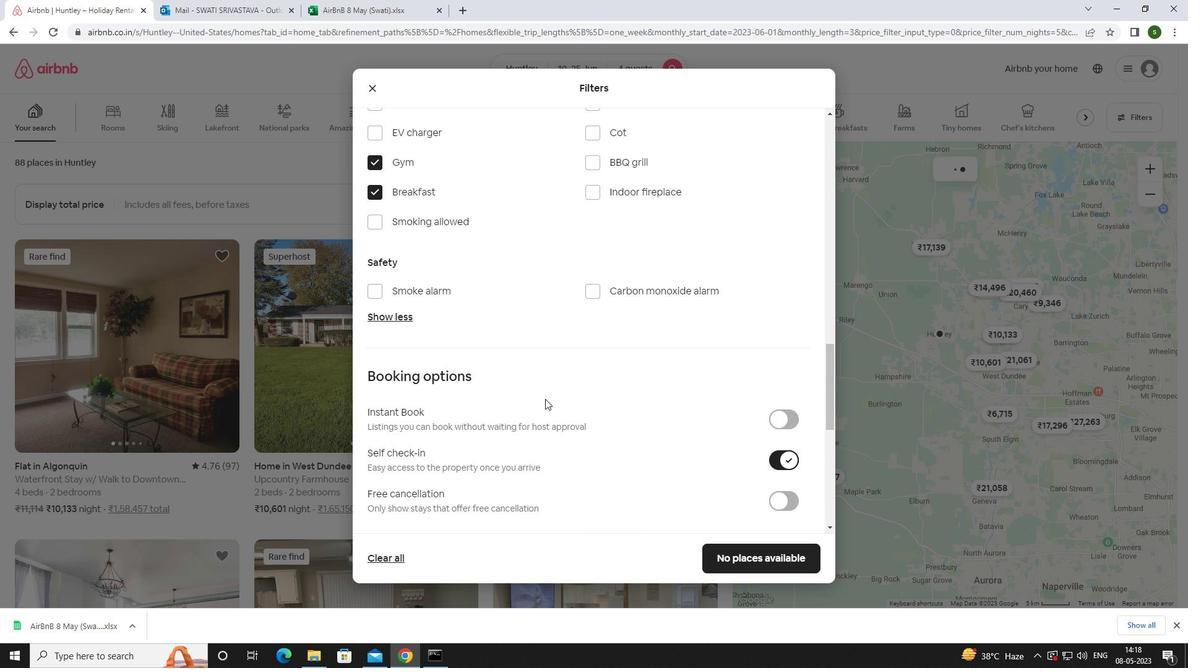 
Action: Mouse scrolled (545, 398) with delta (0, 0)
Screenshot: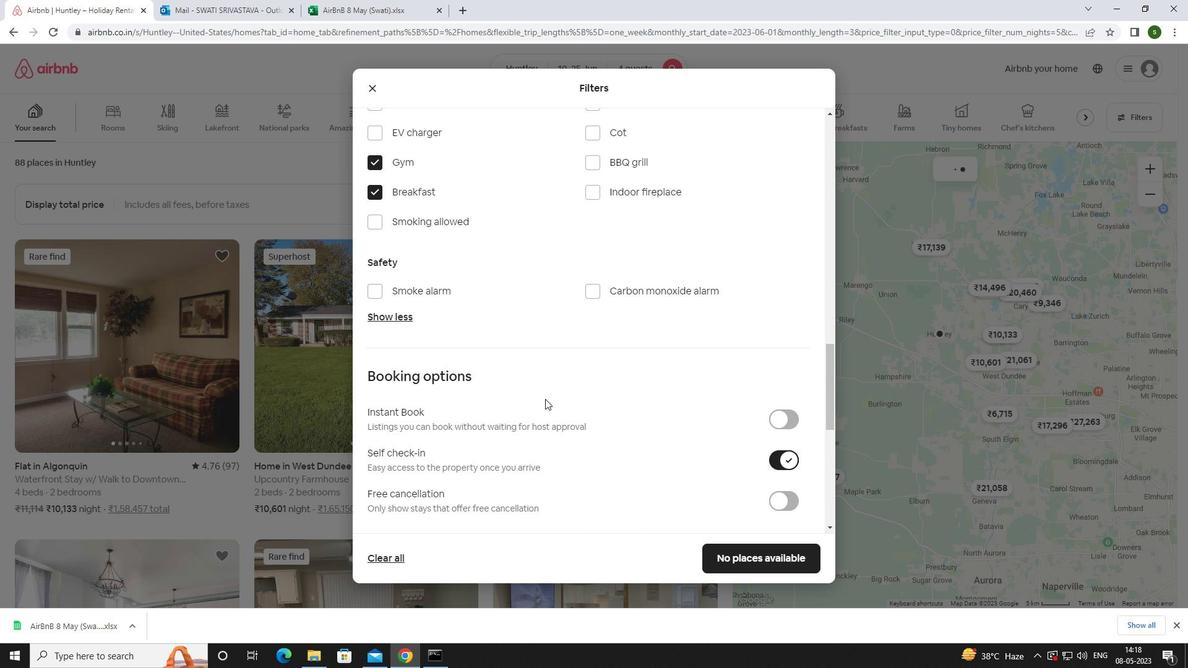 
Action: Mouse scrolled (545, 398) with delta (0, 0)
Screenshot: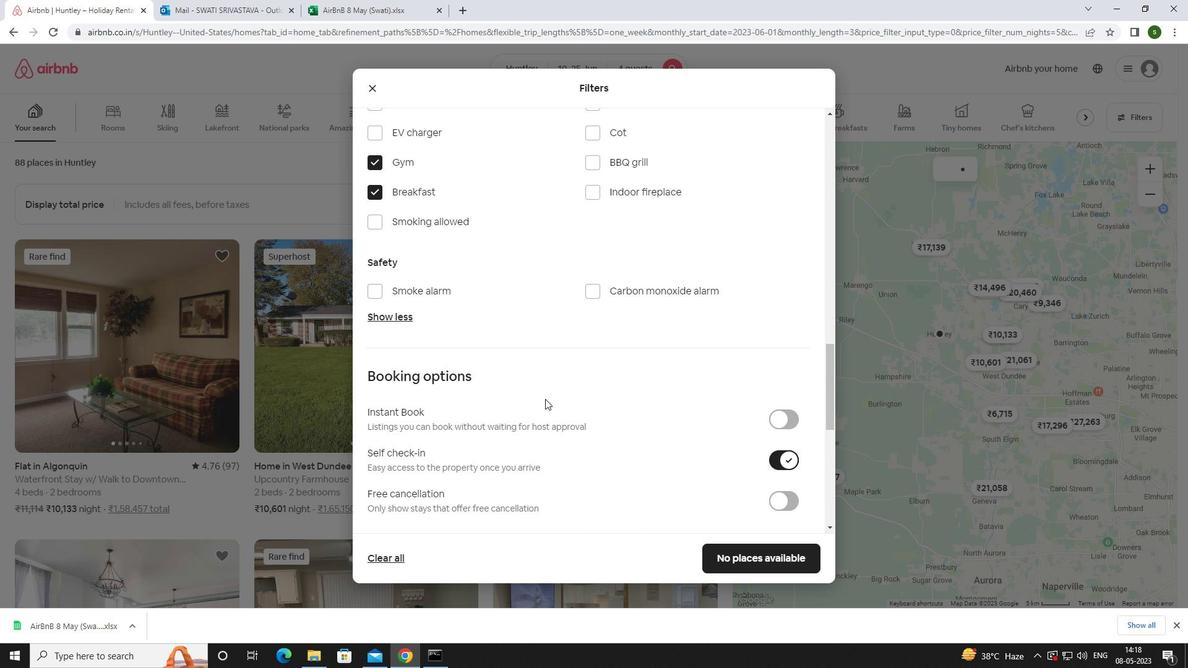 
Action: Mouse scrolled (545, 398) with delta (0, 0)
Screenshot: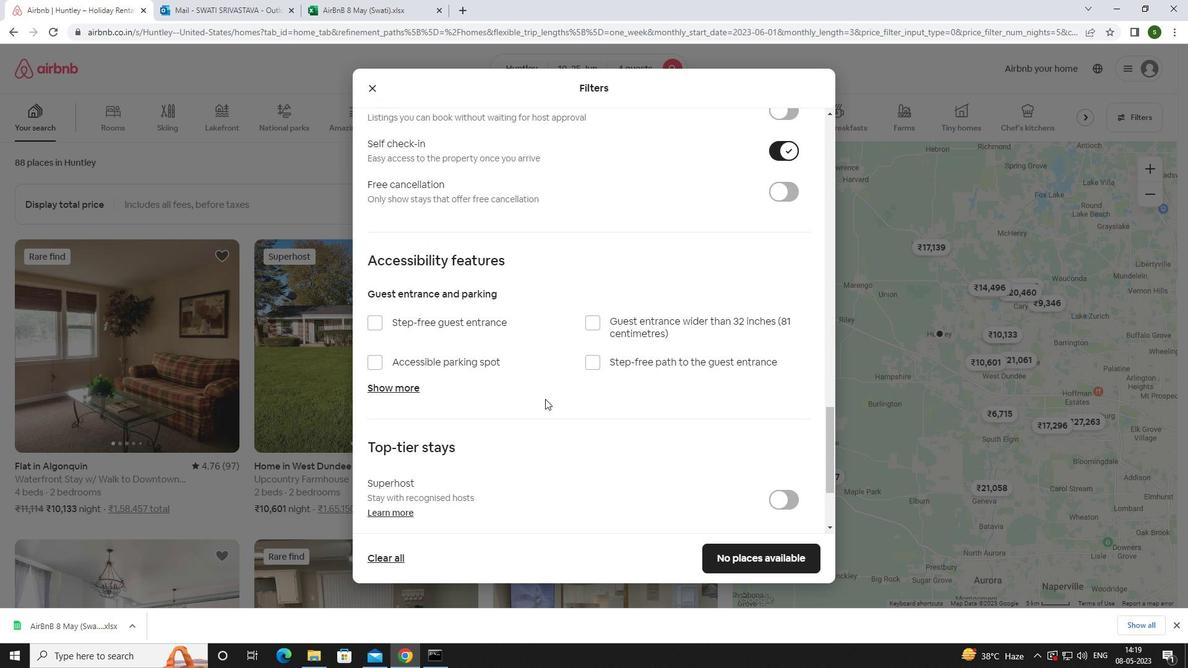 
Action: Mouse scrolled (545, 398) with delta (0, 0)
Screenshot: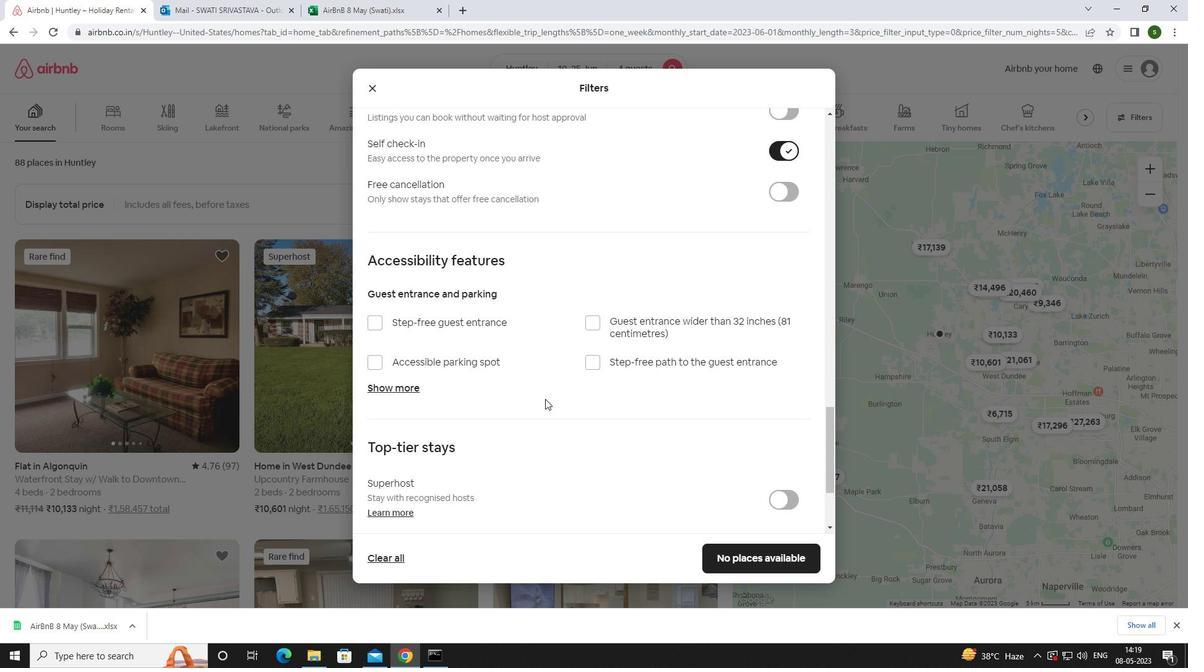 
Action: Mouse scrolled (545, 398) with delta (0, 0)
Screenshot: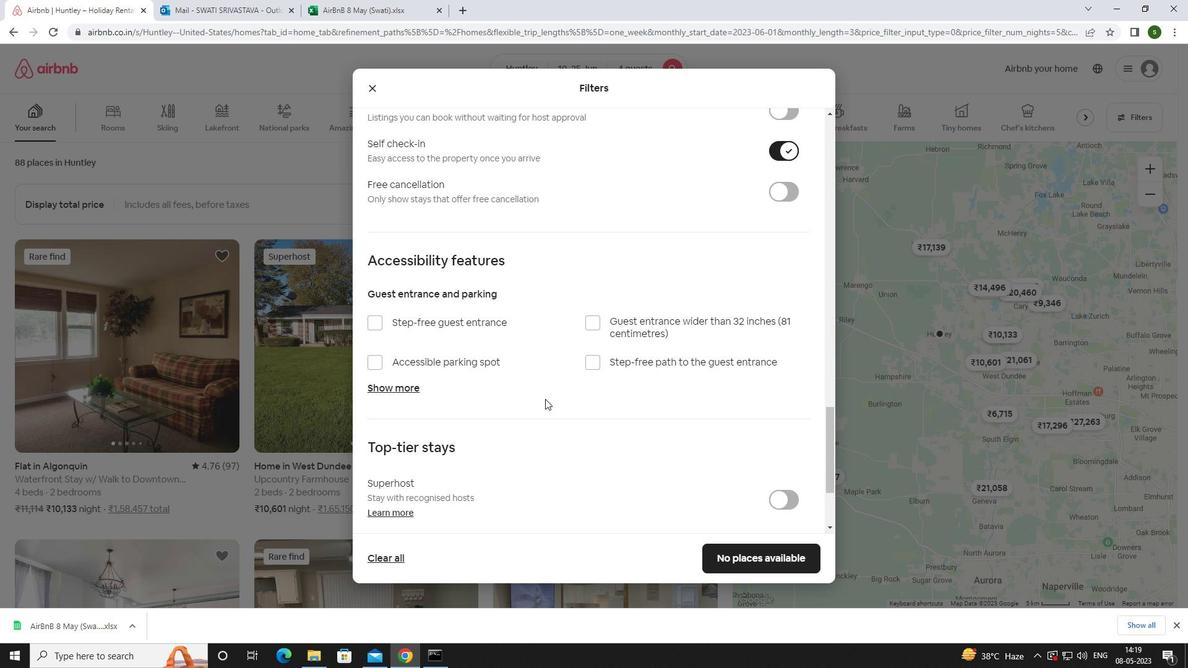 
Action: Mouse scrolled (545, 398) with delta (0, 0)
Screenshot: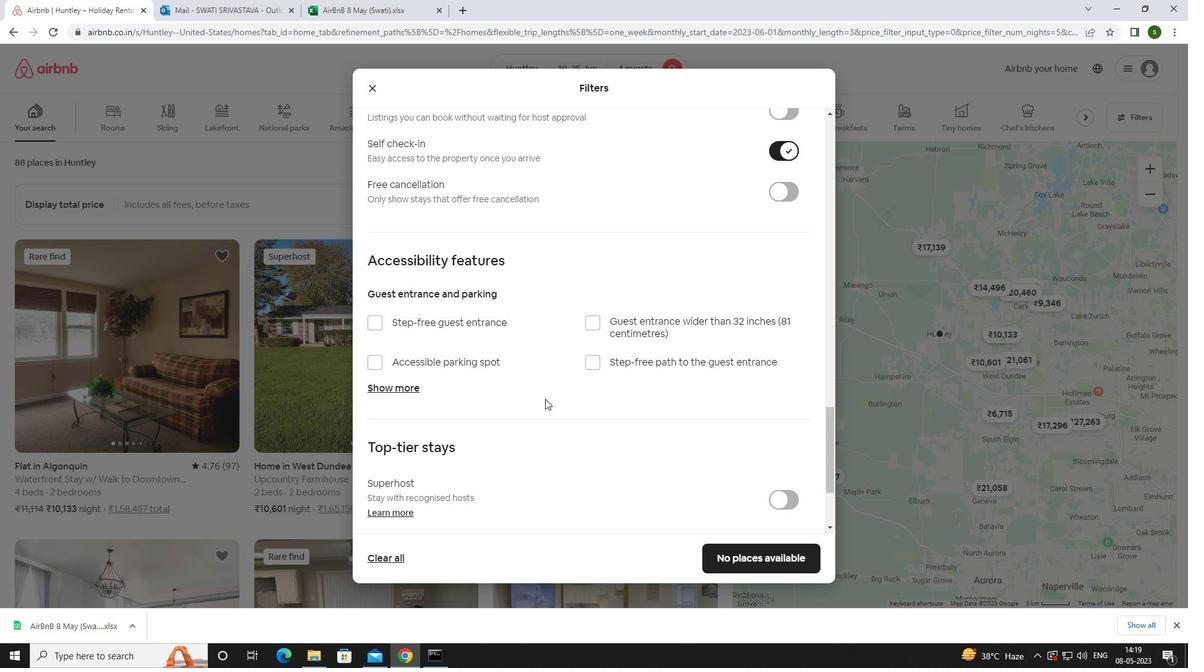
Action: Mouse scrolled (545, 398) with delta (0, 0)
Screenshot: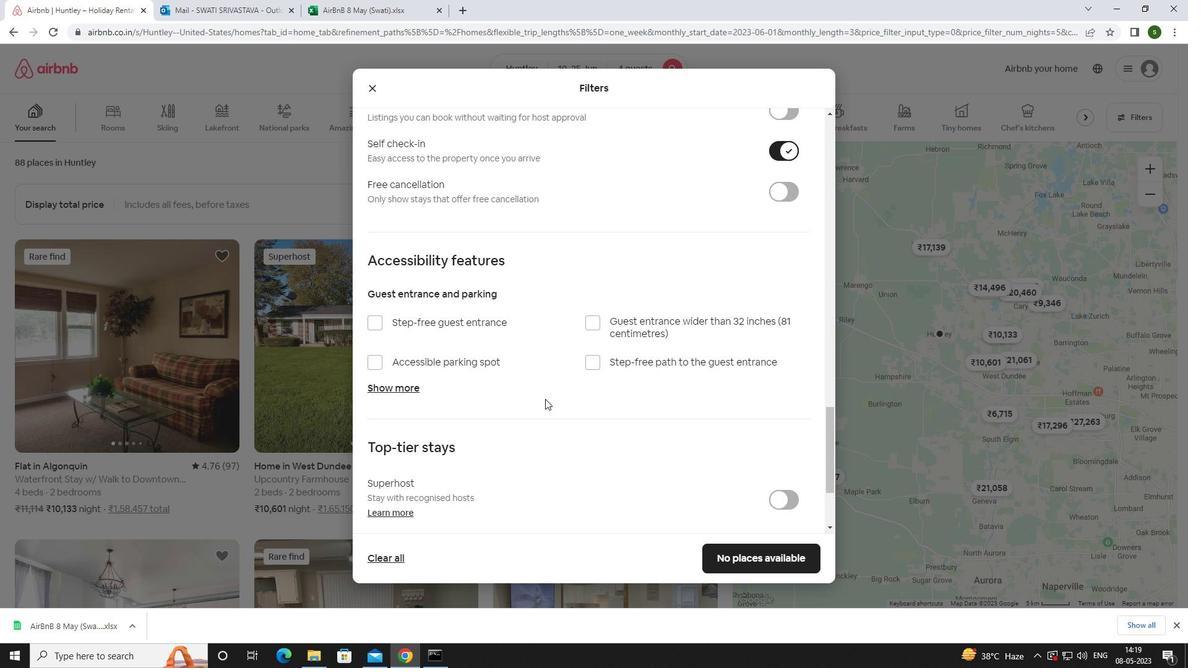 
Action: Mouse scrolled (545, 398) with delta (0, 0)
Screenshot: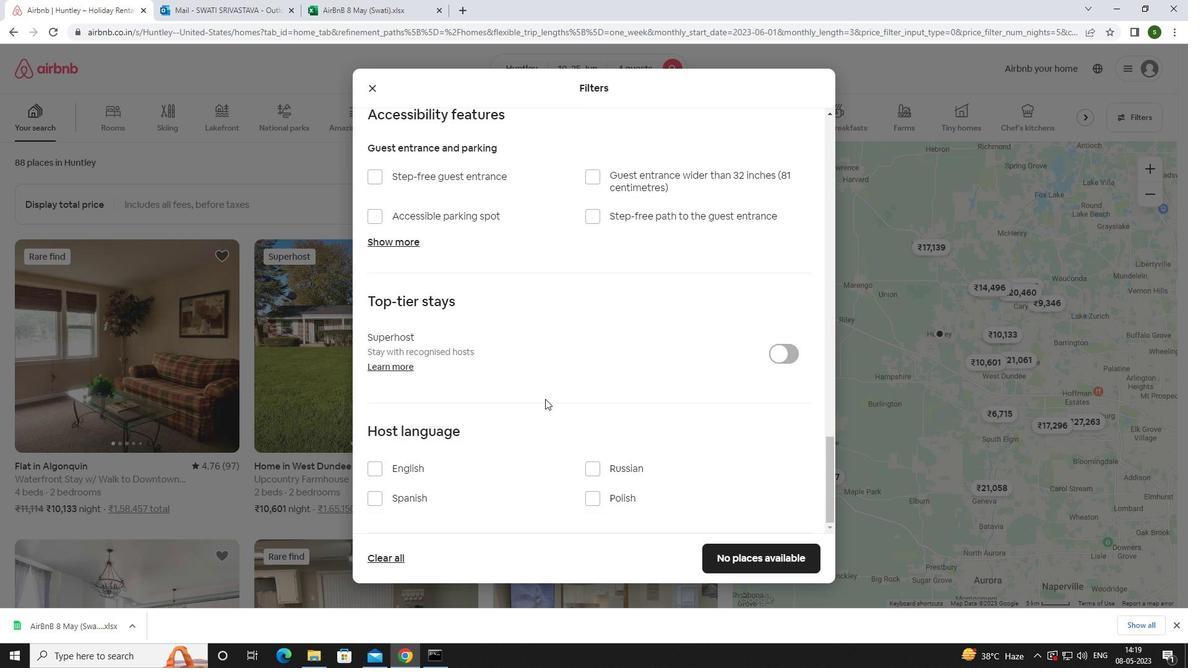 
Action: Mouse scrolled (545, 398) with delta (0, 0)
Screenshot: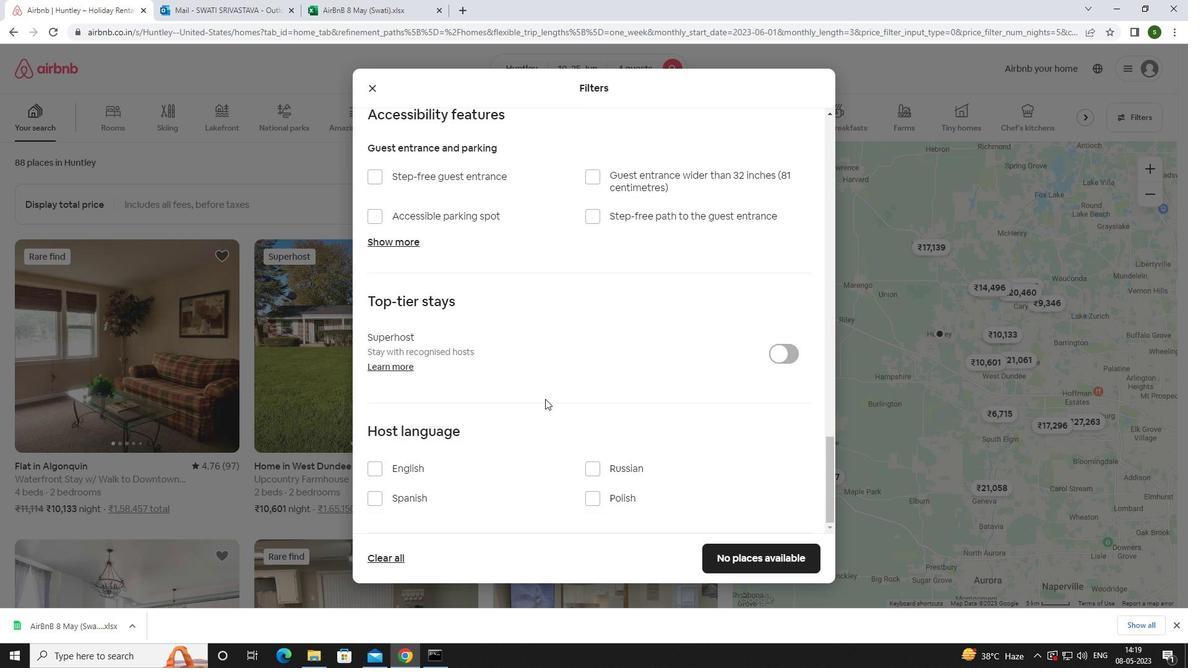 
Action: Mouse moved to (544, 399)
Screenshot: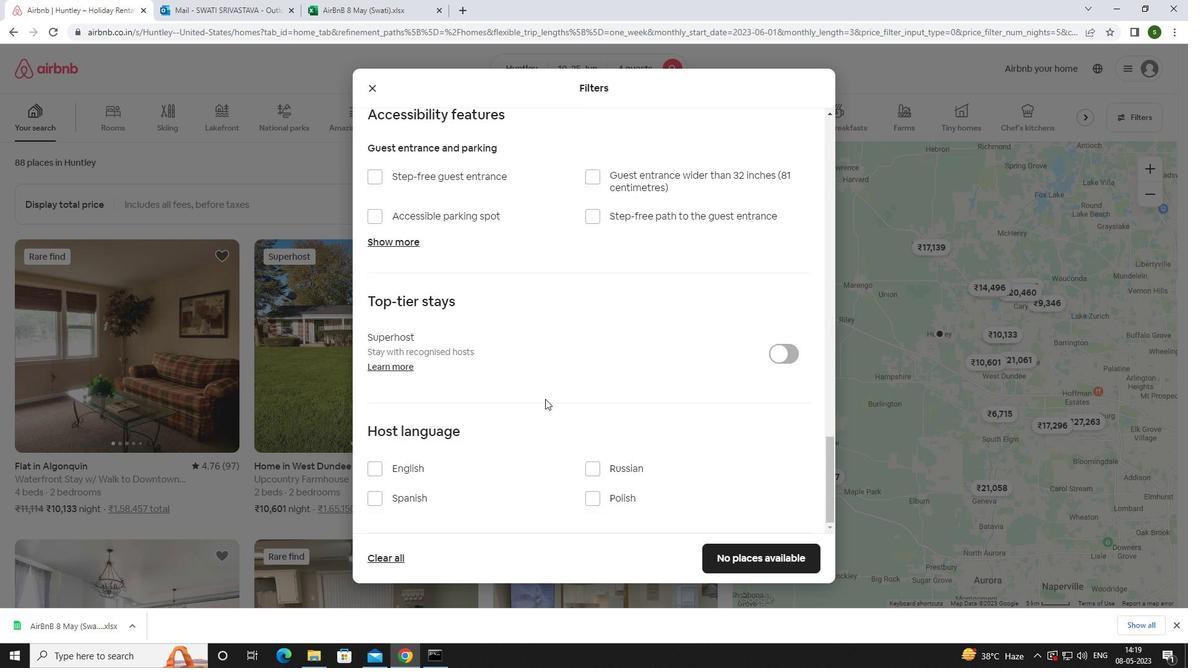 
Action: Mouse scrolled (544, 398) with delta (0, 0)
Screenshot: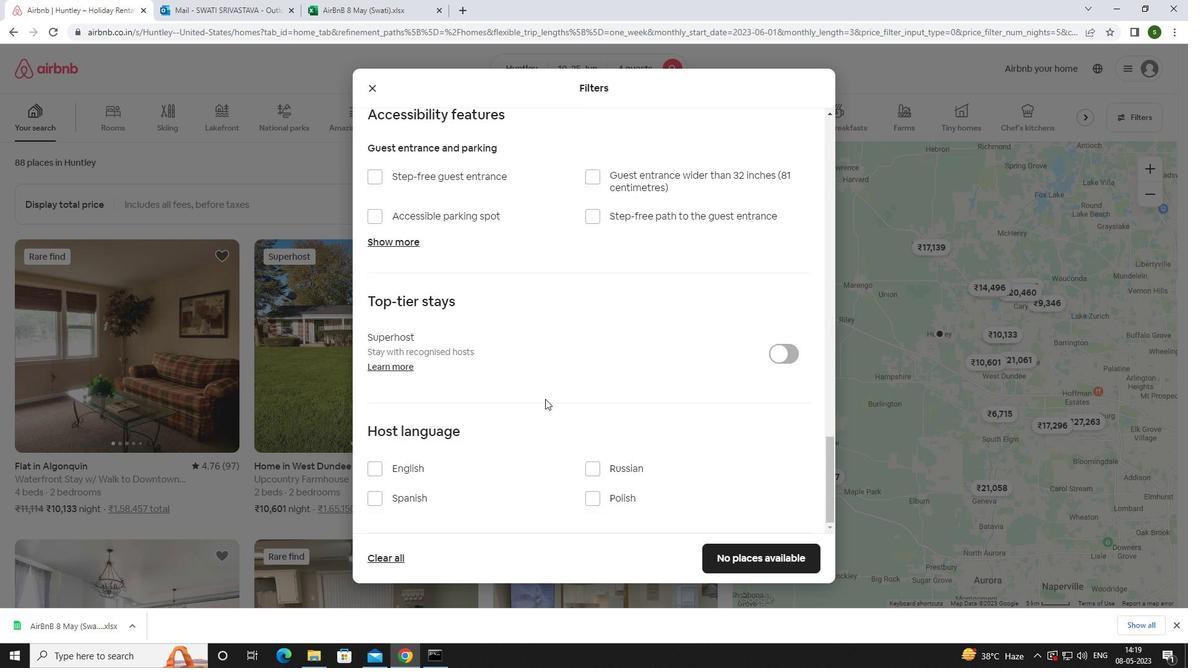 
Action: Mouse moved to (406, 468)
Screenshot: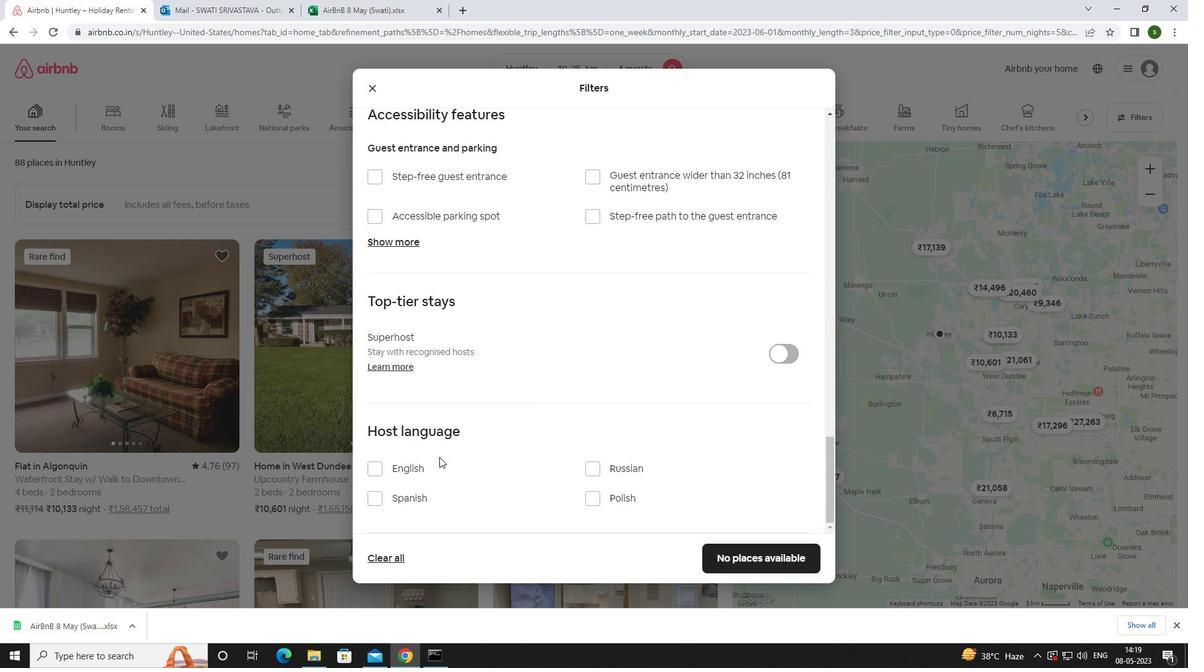 
Action: Mouse pressed left at (406, 468)
Screenshot: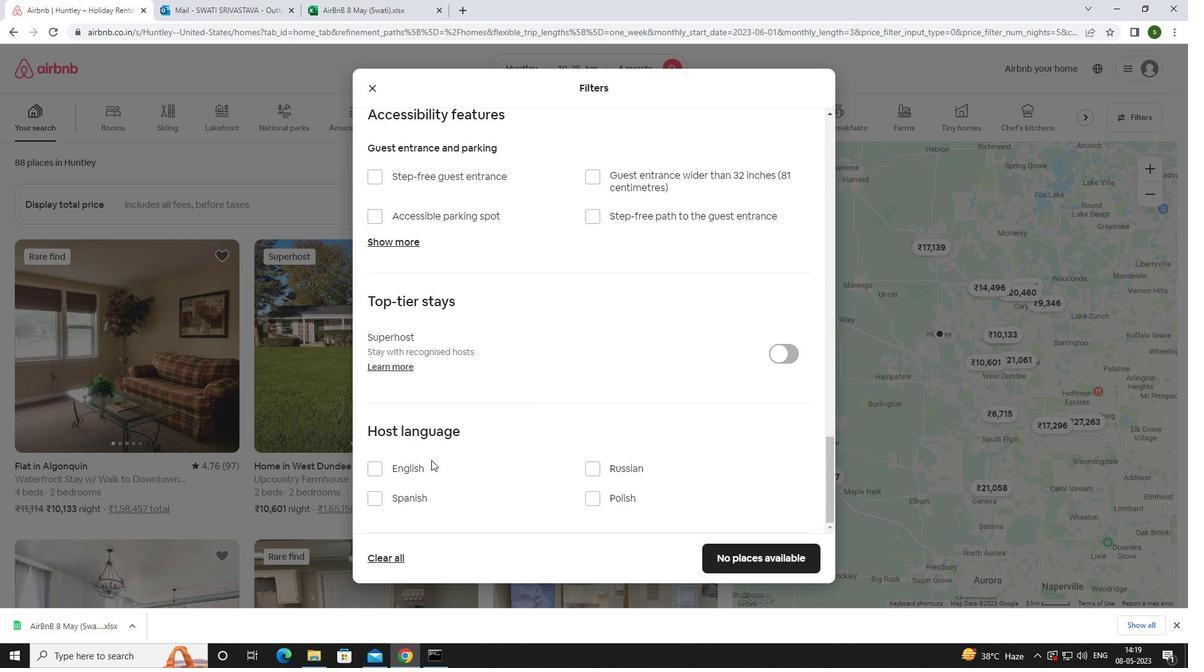 
Action: Mouse moved to (732, 563)
Screenshot: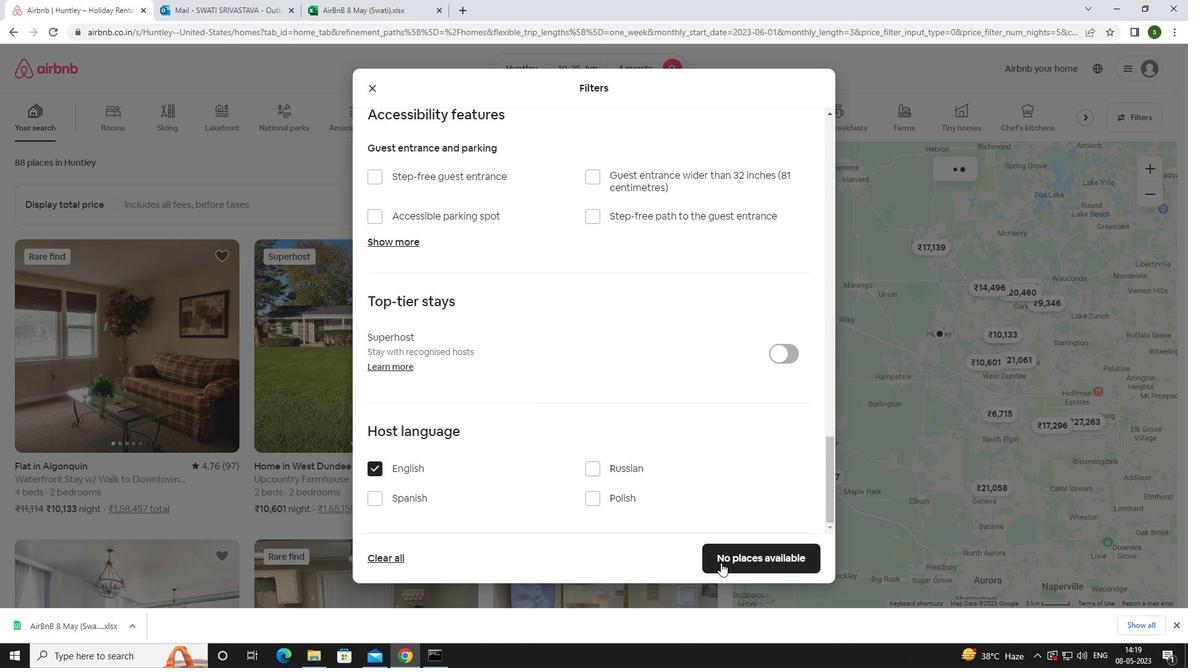 
Action: Mouse pressed left at (732, 563)
Screenshot: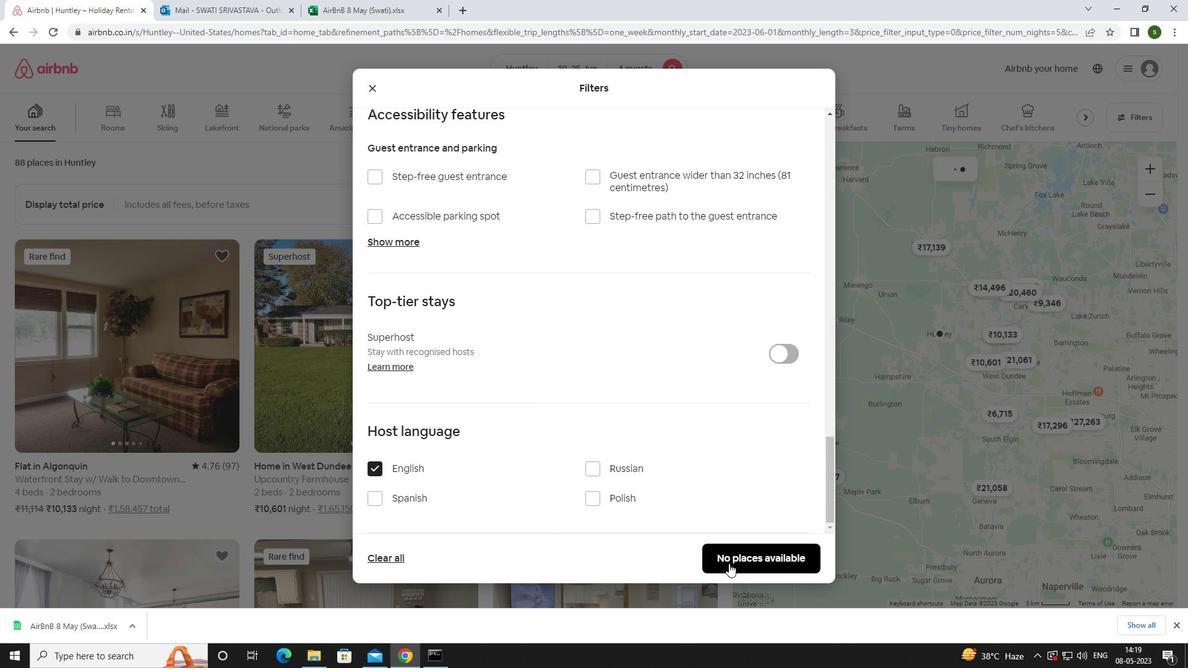
Action: Mouse moved to (558, 416)
Screenshot: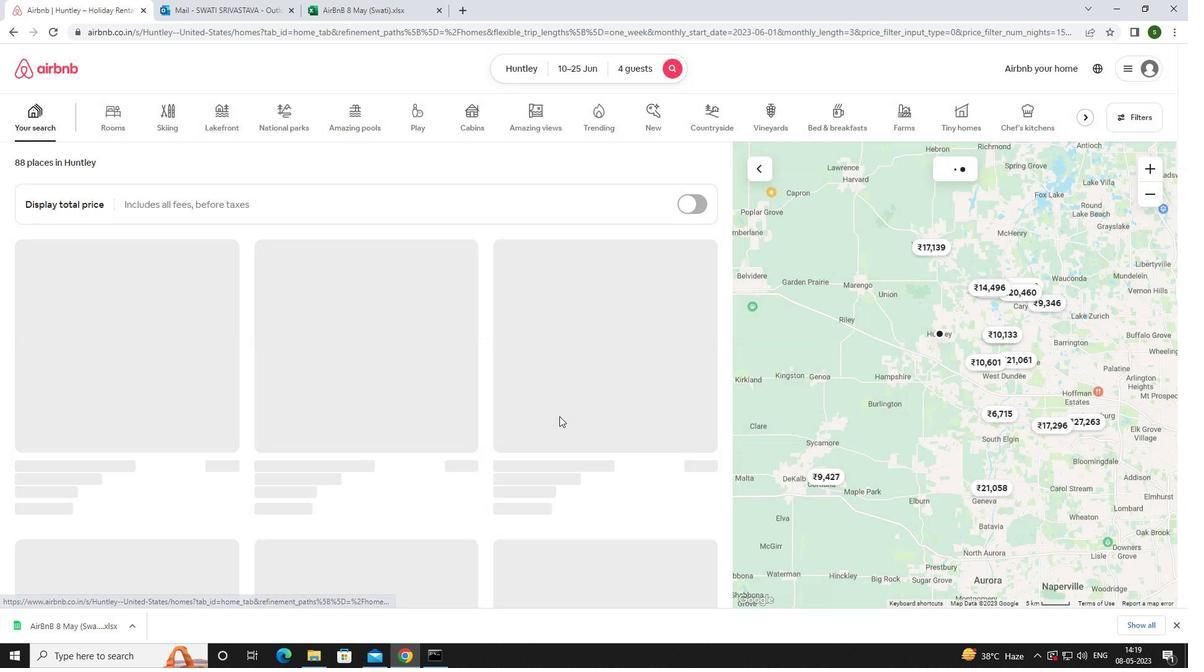 
